 Task: Create a polygonal business brochure template.
Action: Mouse scrolled (387, 294) with delta (0, 0)
Screenshot: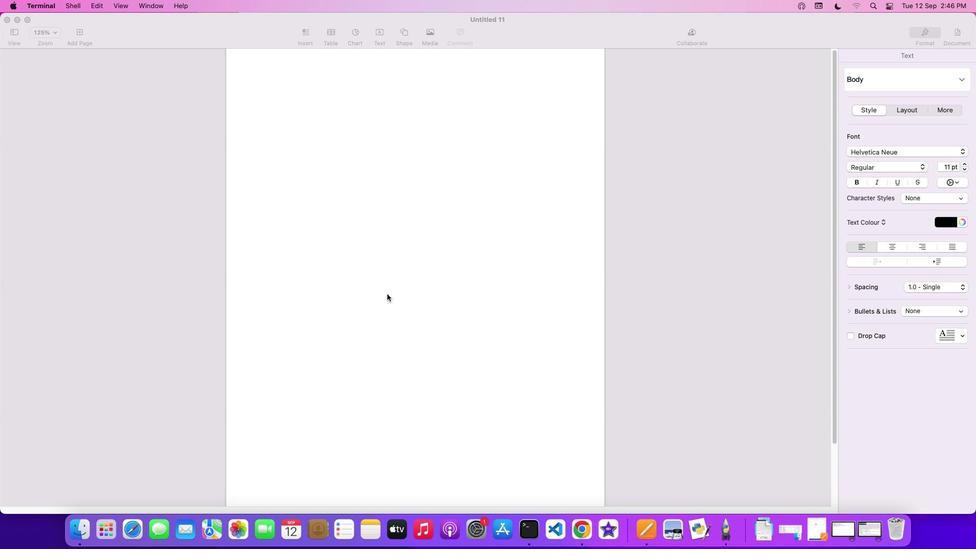 
Action: Mouse scrolled (387, 294) with delta (0, 0)
Screenshot: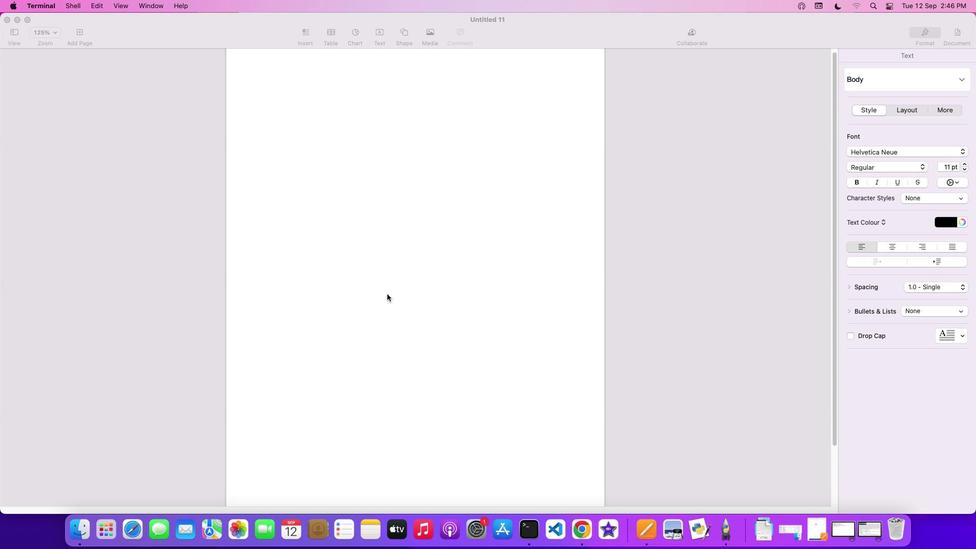 
Action: Mouse scrolled (387, 294) with delta (0, 0)
Screenshot: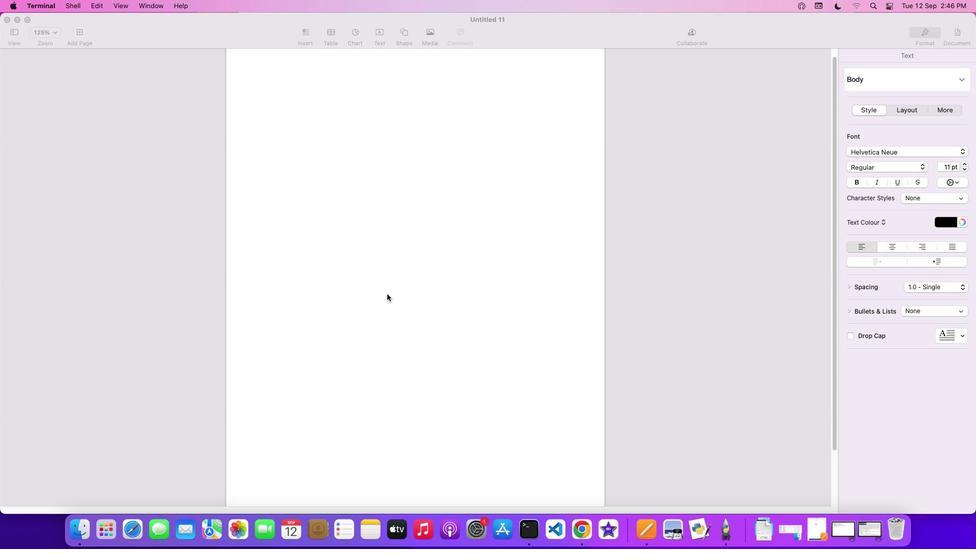 
Action: Mouse scrolled (387, 294) with delta (0, 0)
Screenshot: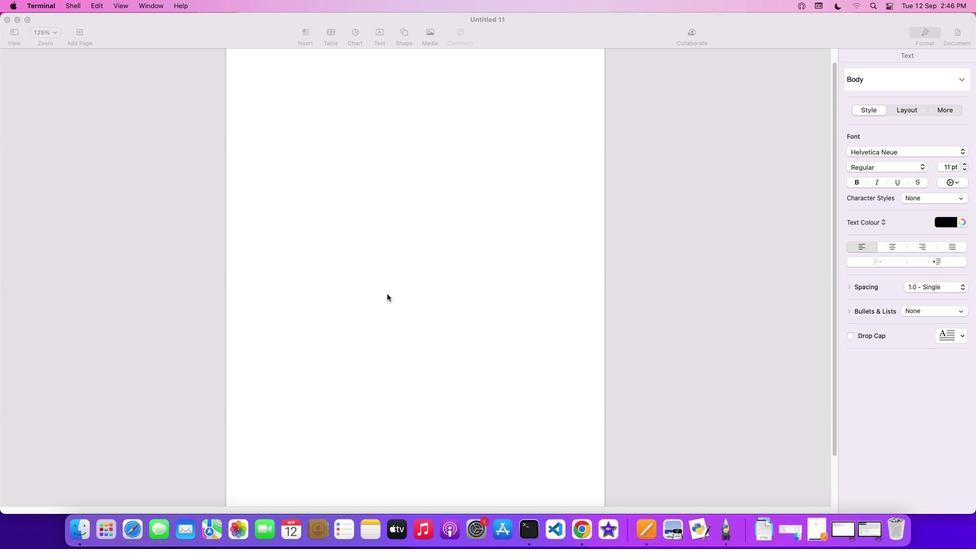 
Action: Mouse moved to (435, 277)
Screenshot: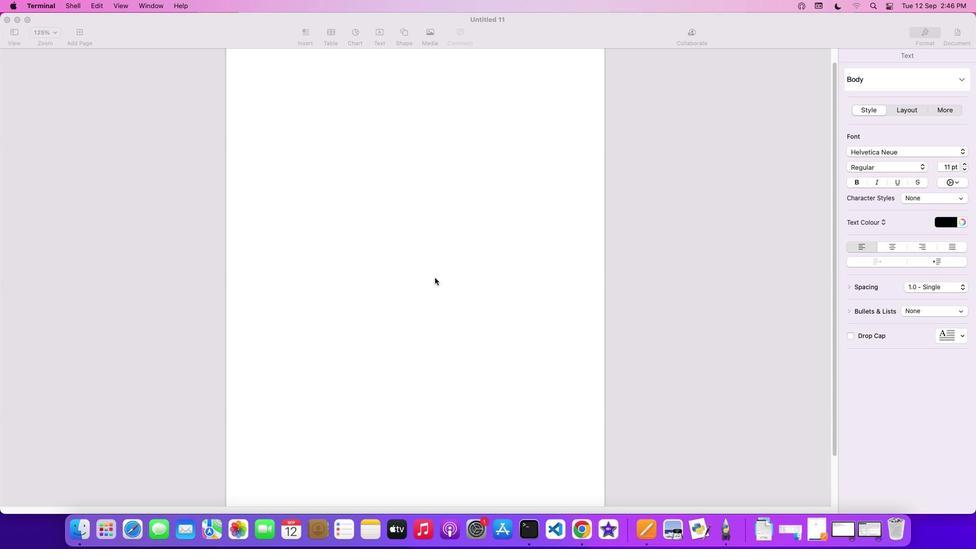 
Action: Mouse scrolled (435, 277) with delta (0, 0)
Screenshot: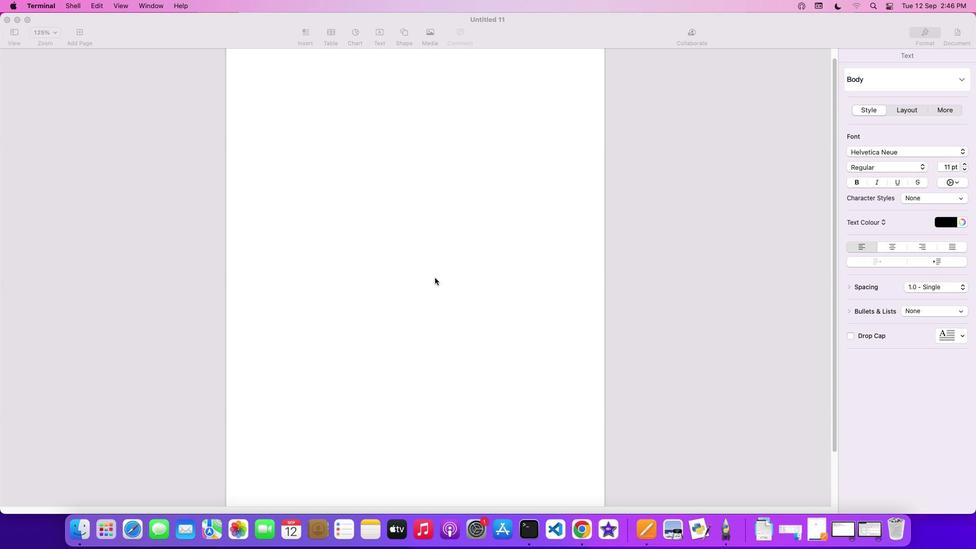 
Action: Mouse scrolled (435, 277) with delta (0, 0)
Screenshot: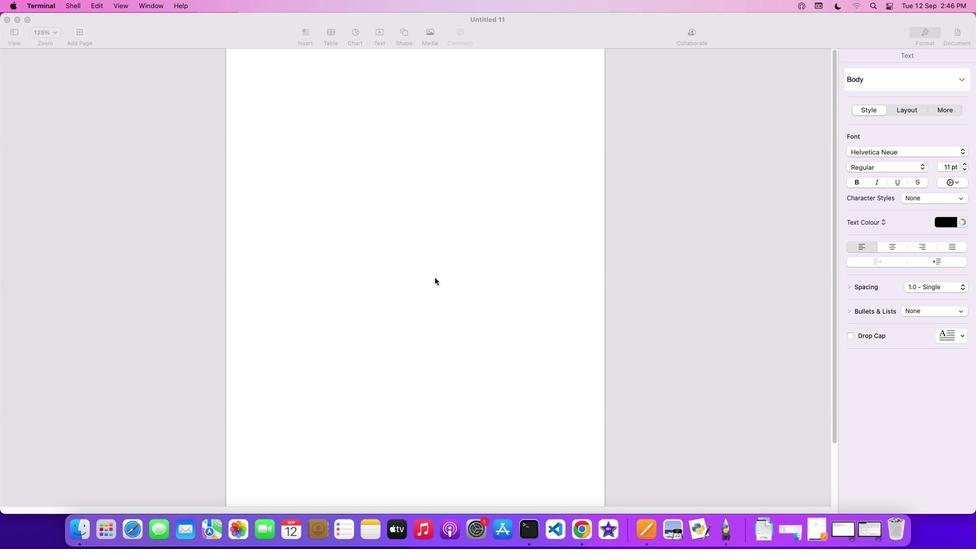 
Action: Mouse scrolled (435, 277) with delta (0, 1)
Screenshot: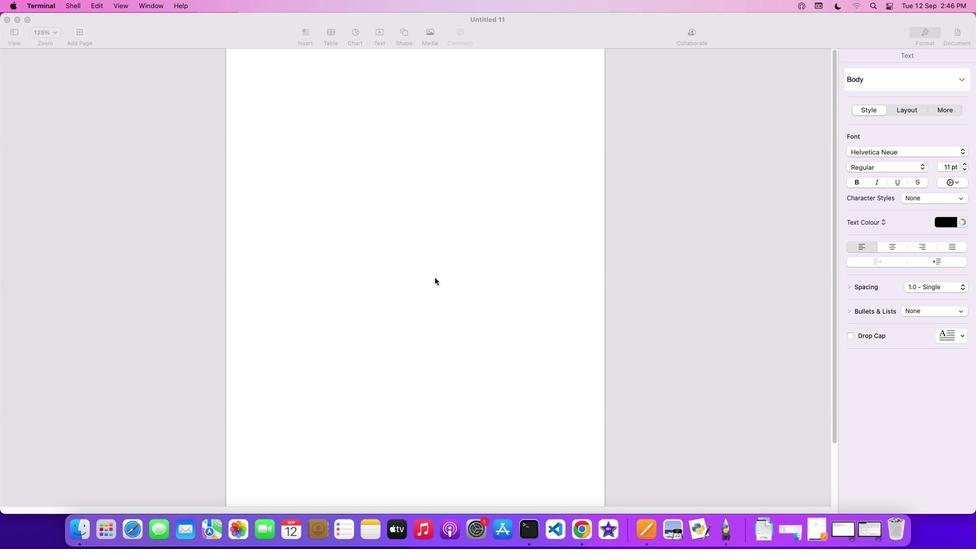 
Action: Mouse scrolled (435, 277) with delta (0, 2)
Screenshot: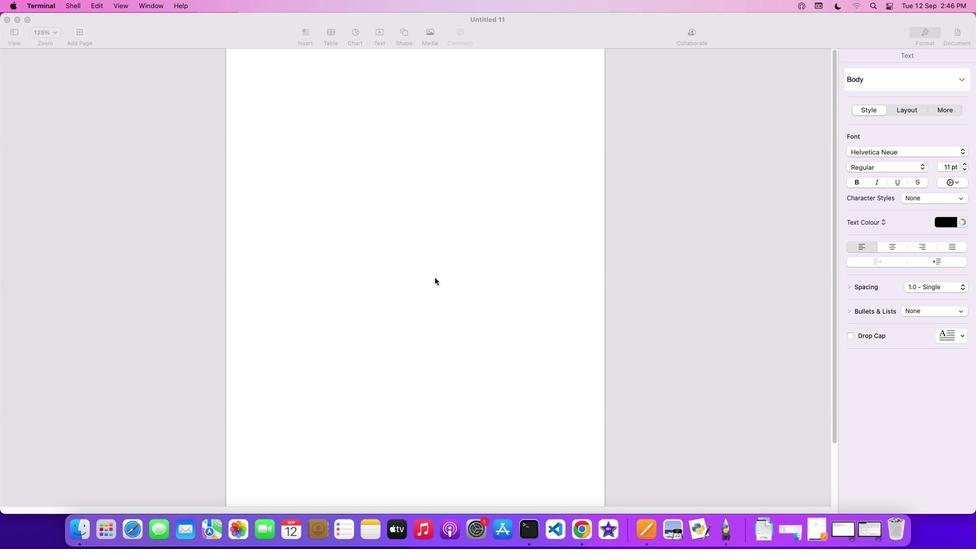 
Action: Mouse scrolled (435, 277) with delta (0, 3)
Screenshot: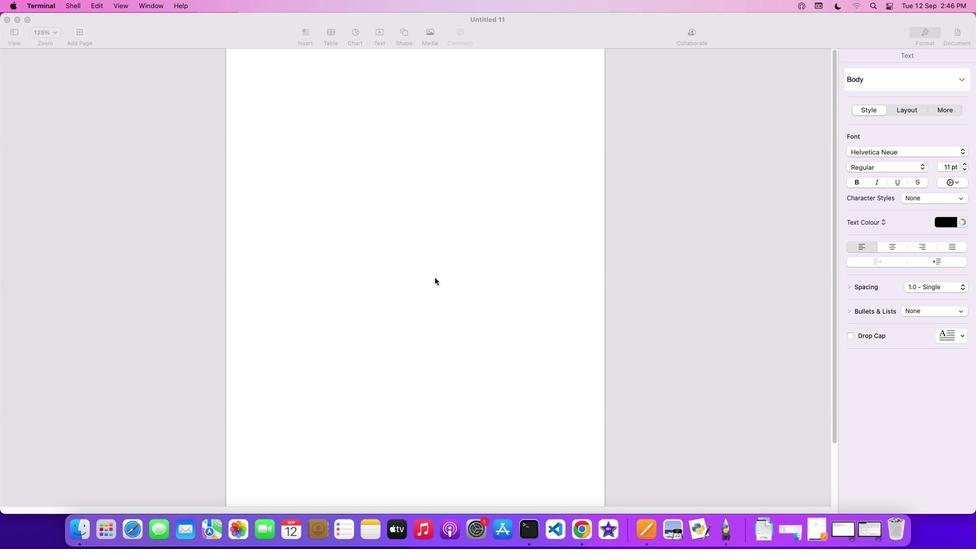 
Action: Mouse scrolled (435, 277) with delta (0, 0)
Screenshot: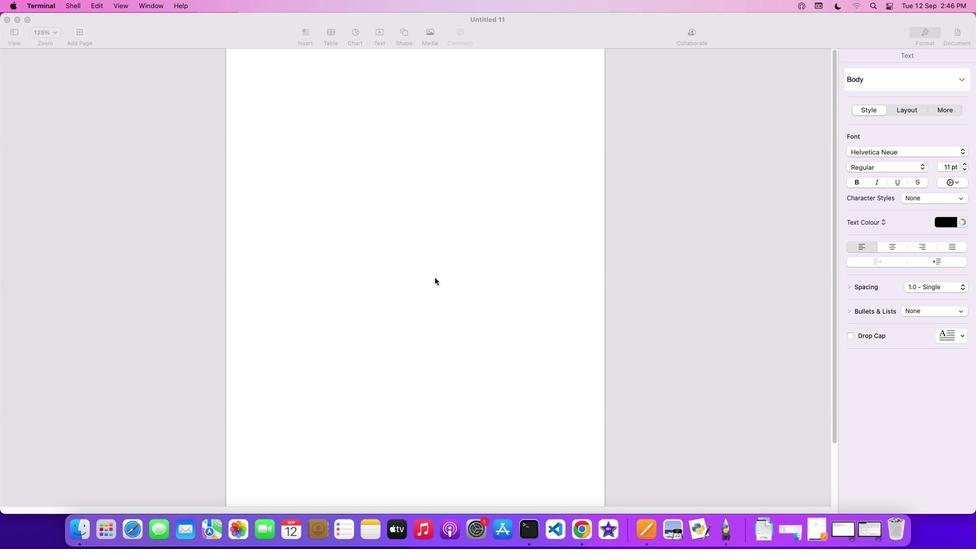 
Action: Mouse scrolled (435, 277) with delta (0, 0)
Screenshot: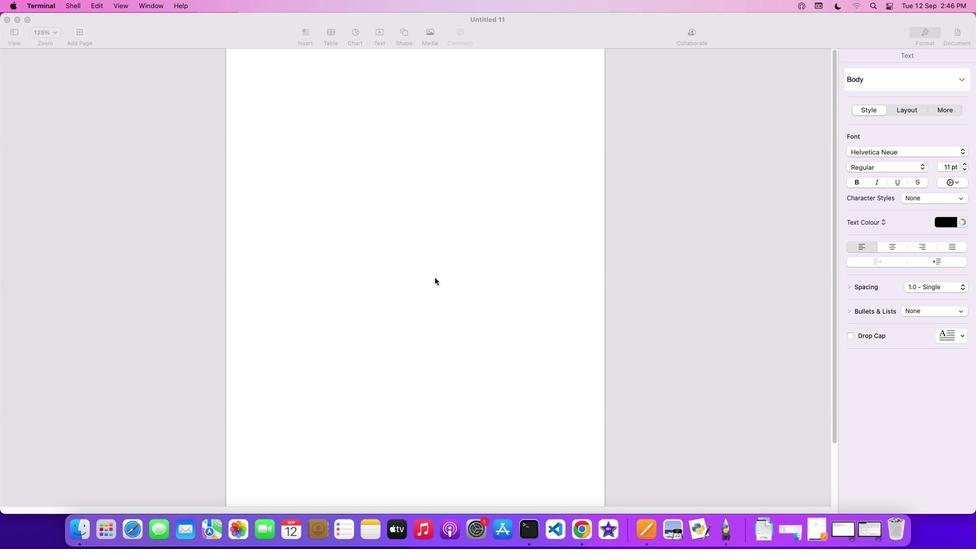 
Action: Mouse scrolled (435, 277) with delta (0, 1)
Screenshot: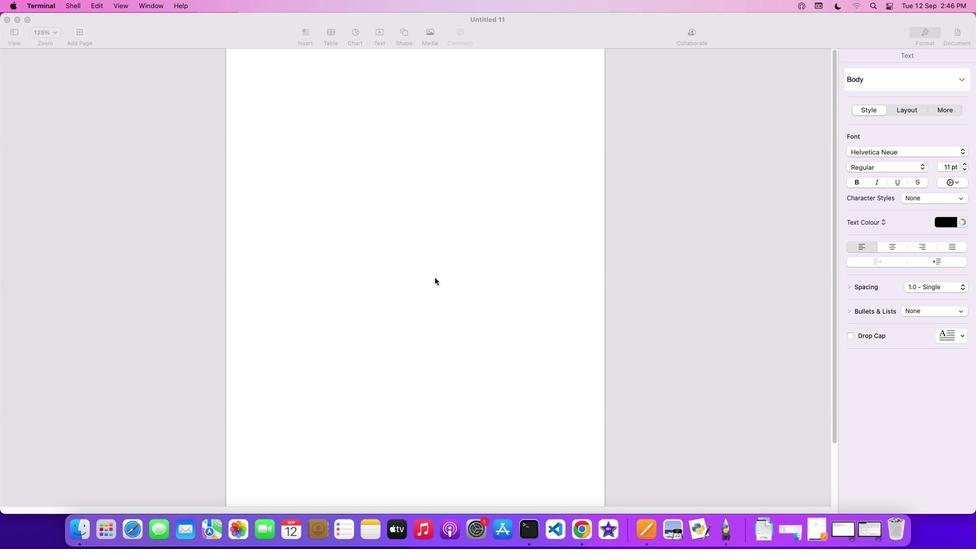 
Action: Mouse scrolled (435, 277) with delta (0, 2)
Screenshot: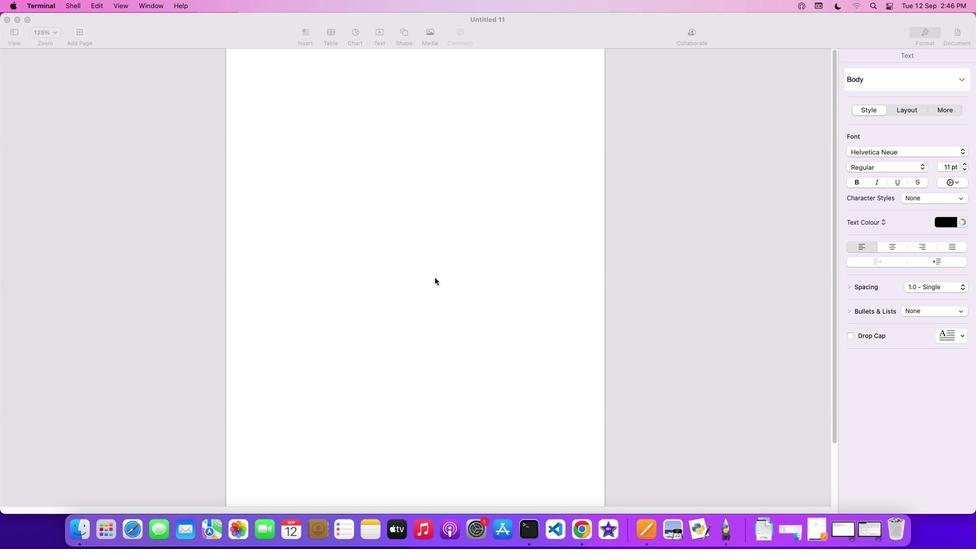 
Action: Mouse moved to (365, 235)
Screenshot: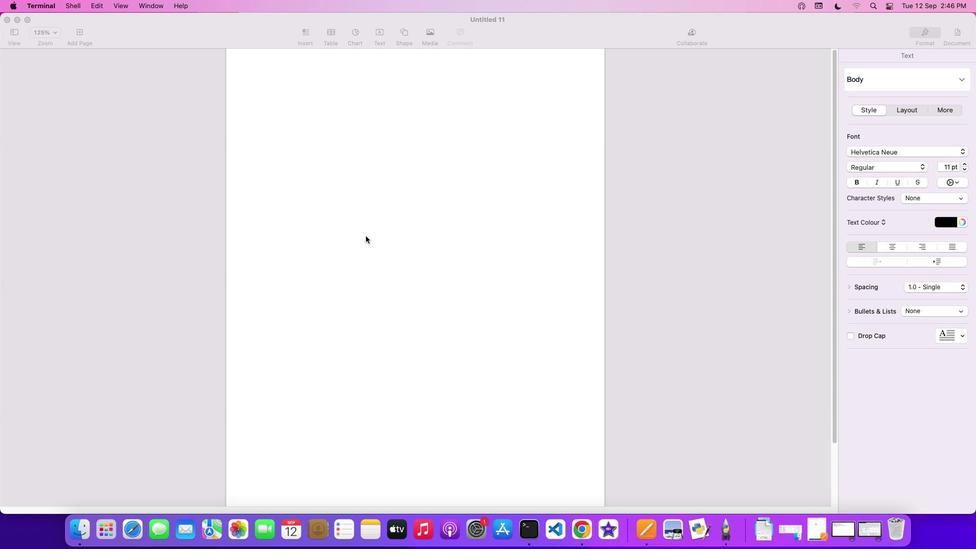 
Action: Mouse pressed left at (365, 235)
Screenshot: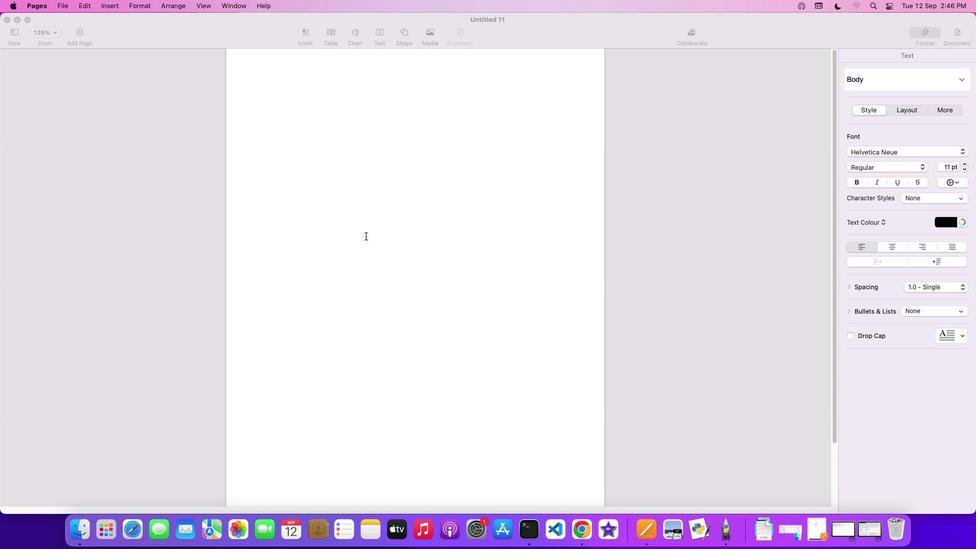 
Action: Mouse moved to (79, 35)
Screenshot: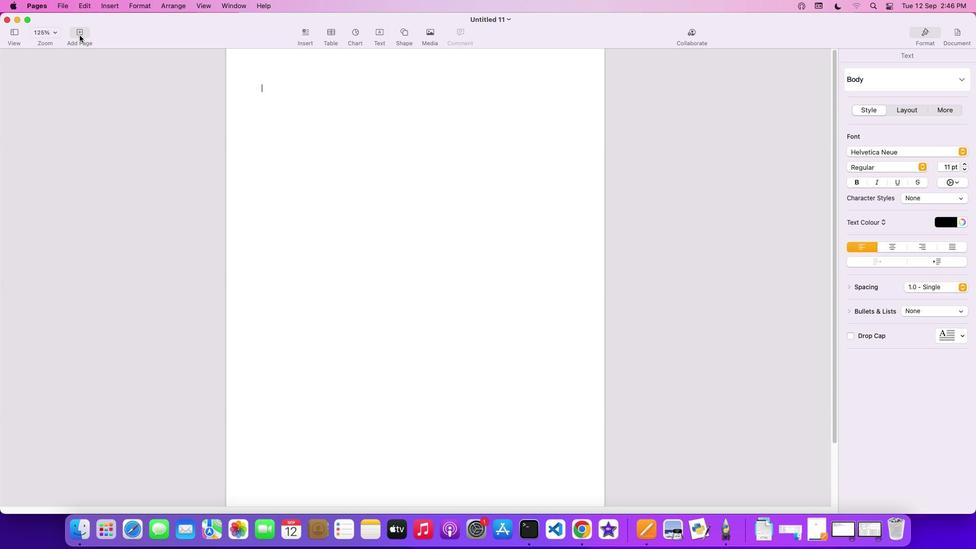 
Action: Mouse pressed left at (79, 35)
Screenshot: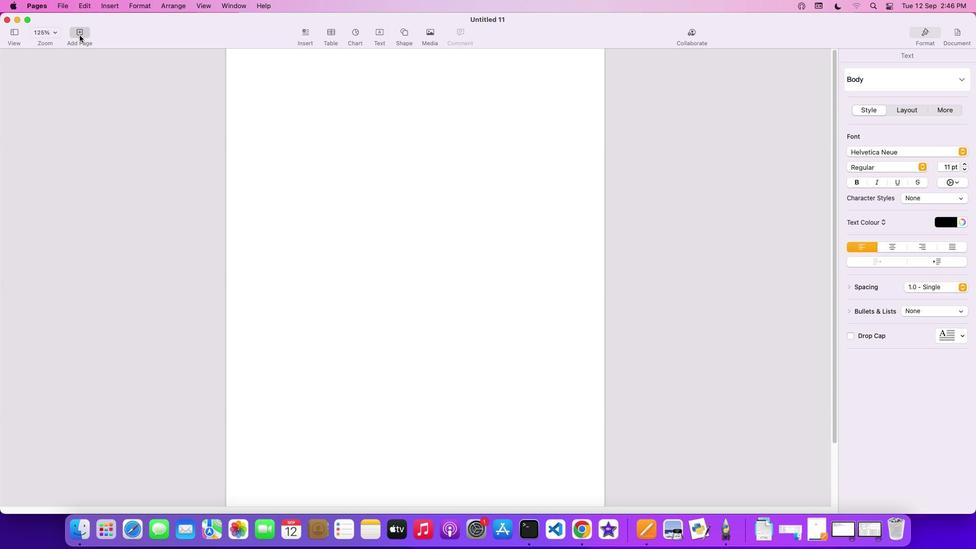 
Action: Mouse moved to (447, 207)
Screenshot: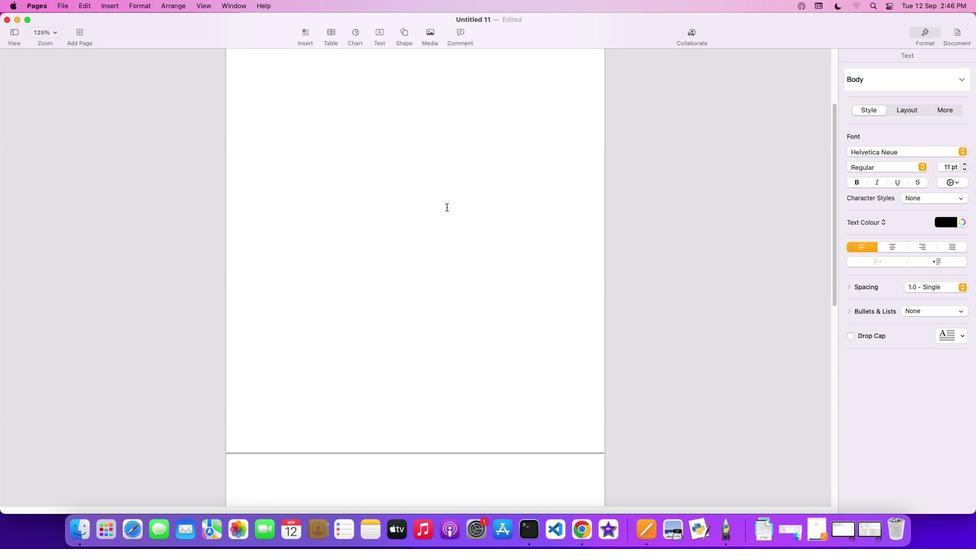
Action: Mouse scrolled (447, 207) with delta (0, 0)
Screenshot: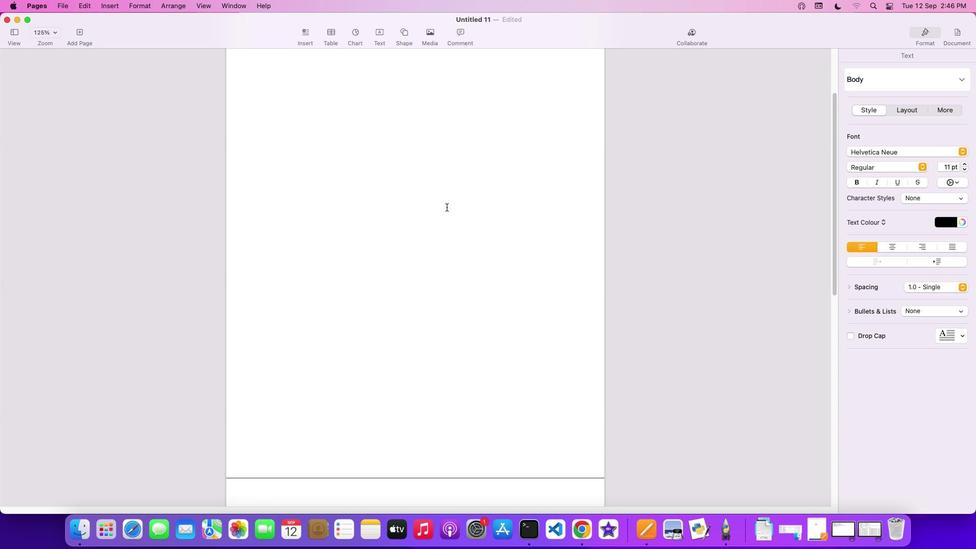 
Action: Mouse scrolled (447, 207) with delta (0, 0)
Screenshot: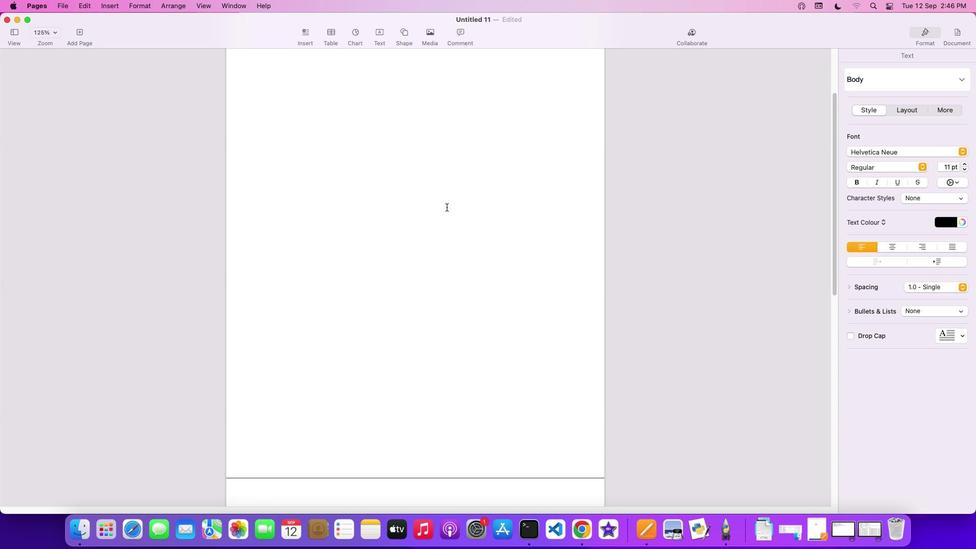 
Action: Mouse scrolled (447, 207) with delta (0, 1)
Screenshot: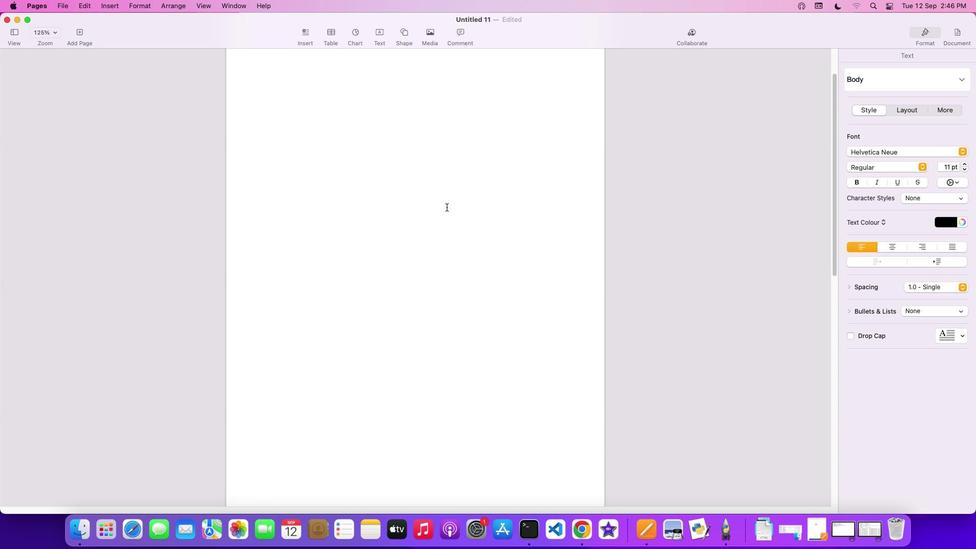
Action: Mouse scrolled (447, 207) with delta (0, 2)
Screenshot: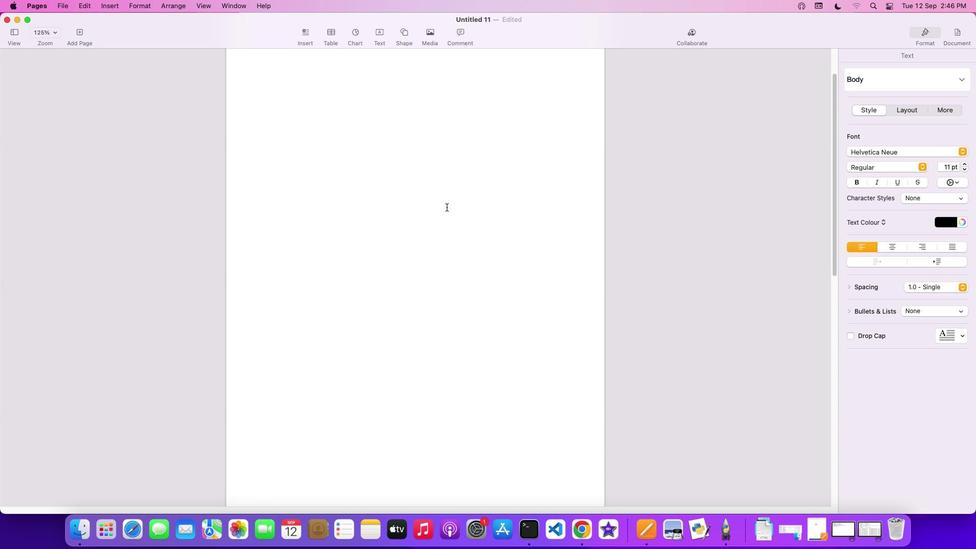 
Action: Mouse scrolled (447, 207) with delta (0, 3)
Screenshot: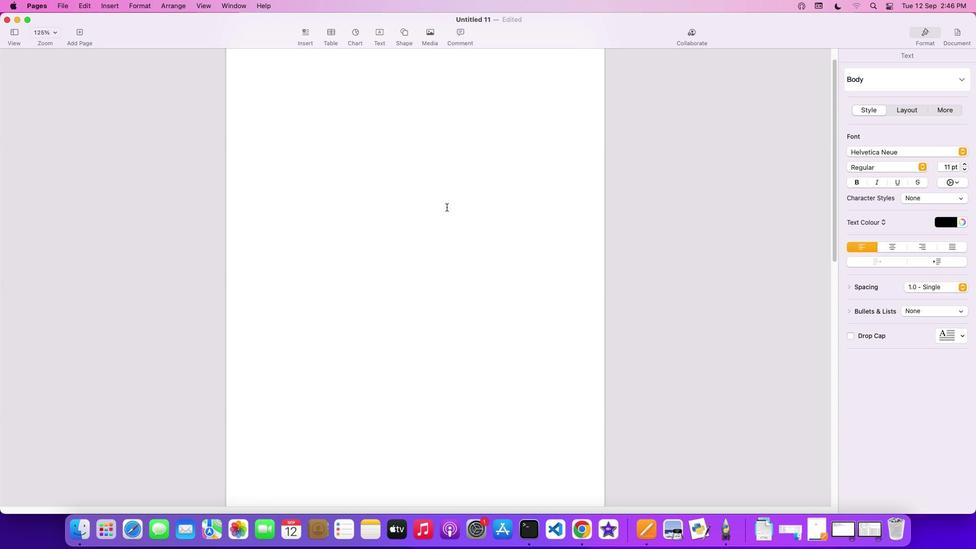 
Action: Mouse scrolled (447, 207) with delta (0, 3)
Screenshot: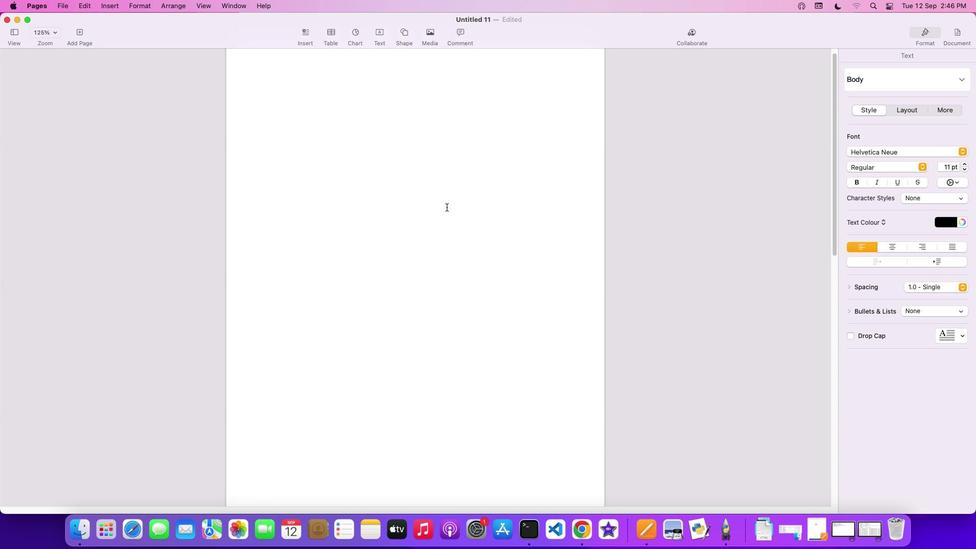 
Action: Mouse scrolled (447, 207) with delta (0, 0)
Screenshot: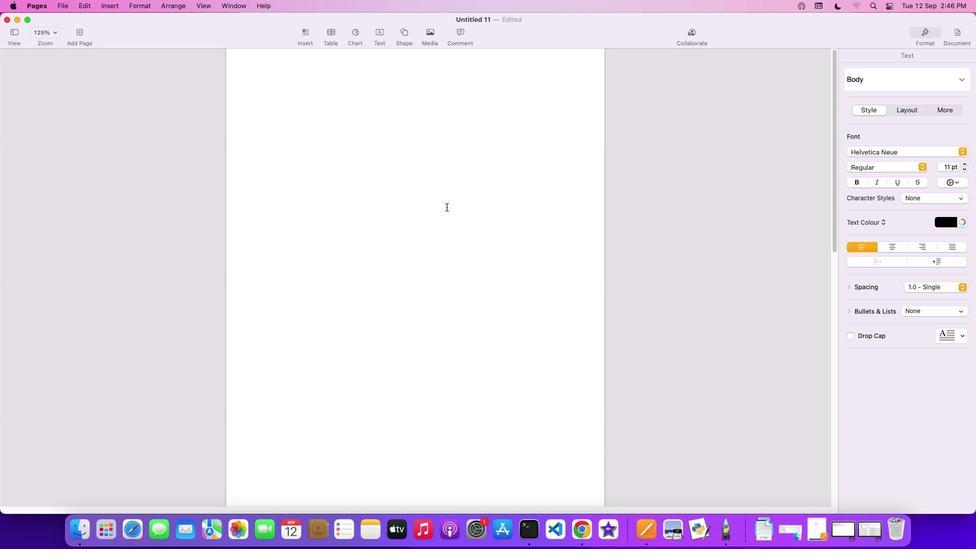 
Action: Mouse scrolled (447, 207) with delta (0, 0)
Screenshot: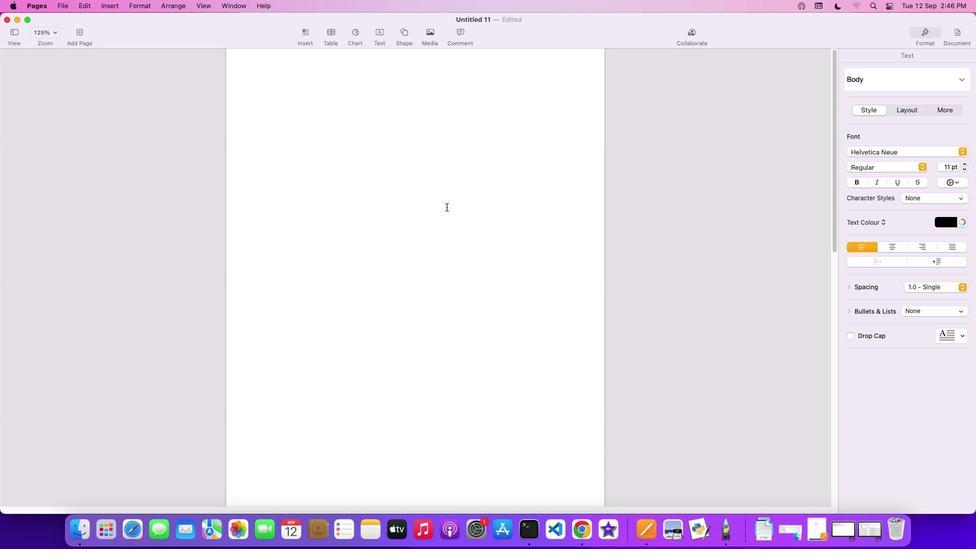 
Action: Mouse scrolled (447, 207) with delta (0, 1)
Screenshot: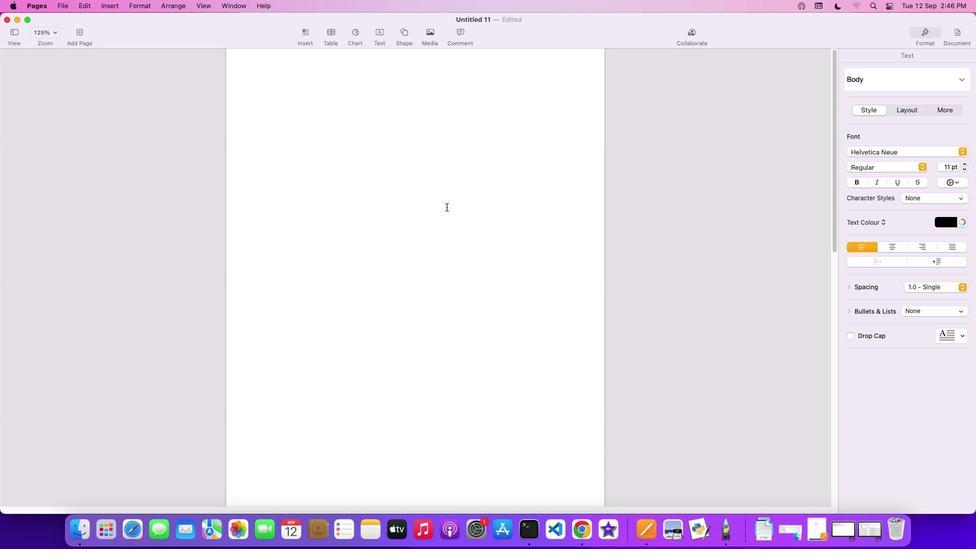 
Action: Mouse scrolled (447, 207) with delta (0, 2)
Screenshot: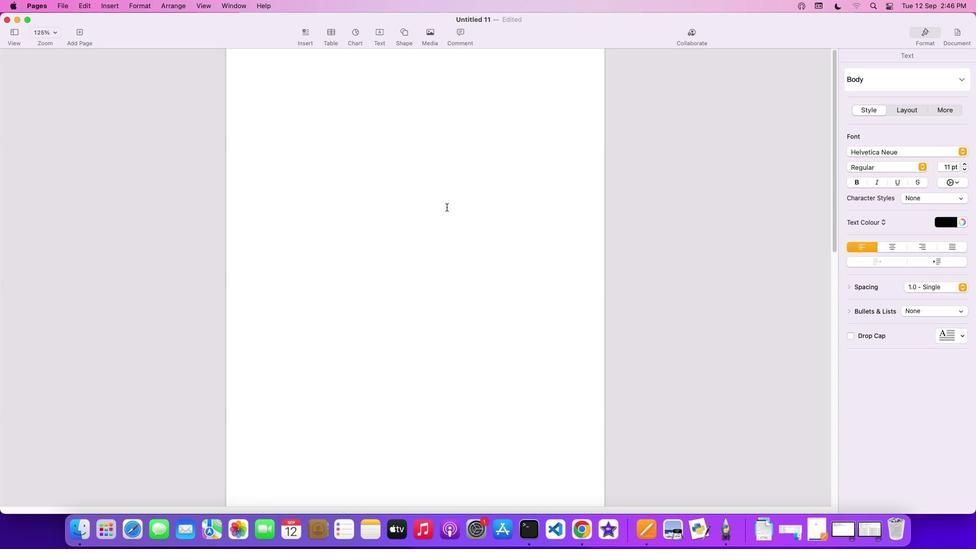 
Action: Mouse scrolled (447, 207) with delta (0, 3)
Screenshot: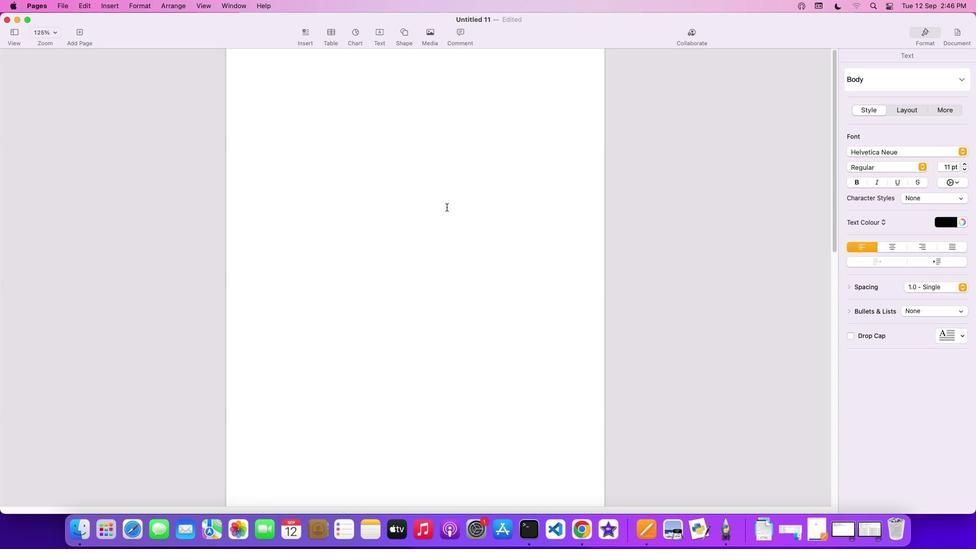 
Action: Mouse moved to (243, 98)
Screenshot: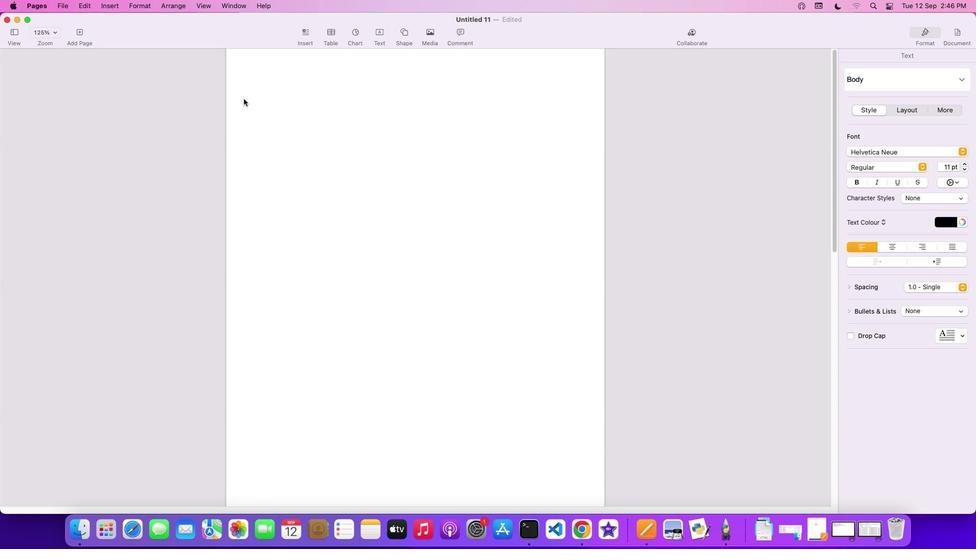 
Action: Mouse pressed left at (243, 98)
Screenshot: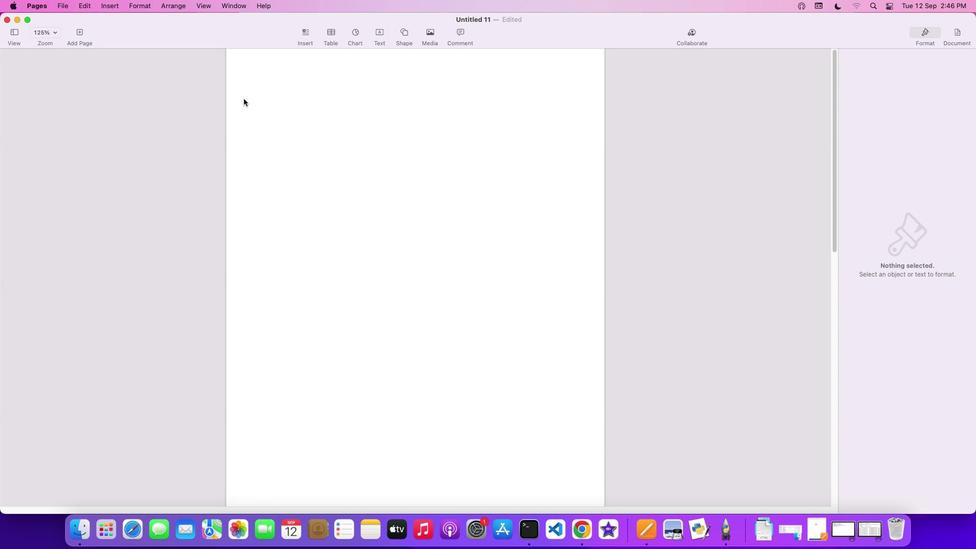 
Action: Mouse moved to (265, 94)
Screenshot: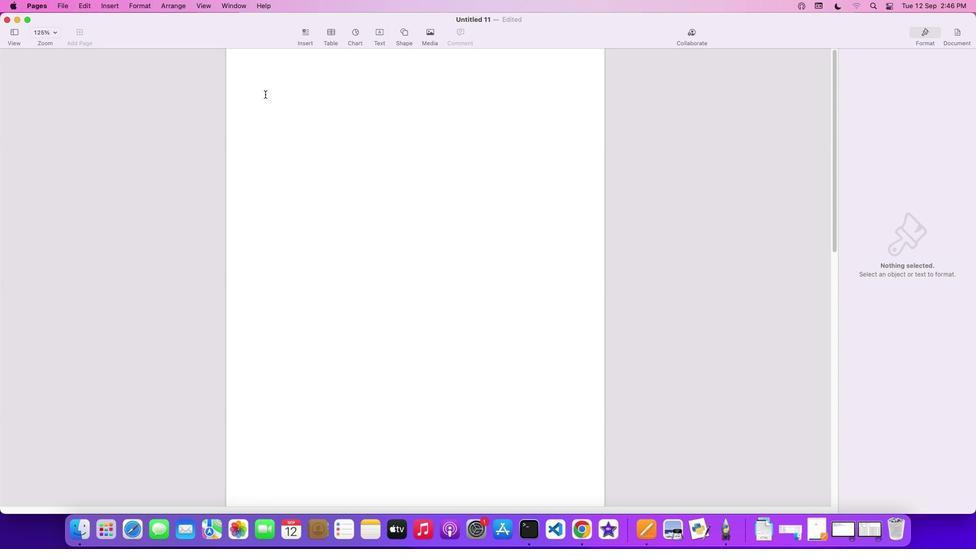 
Action: Mouse pressed left at (265, 94)
Screenshot: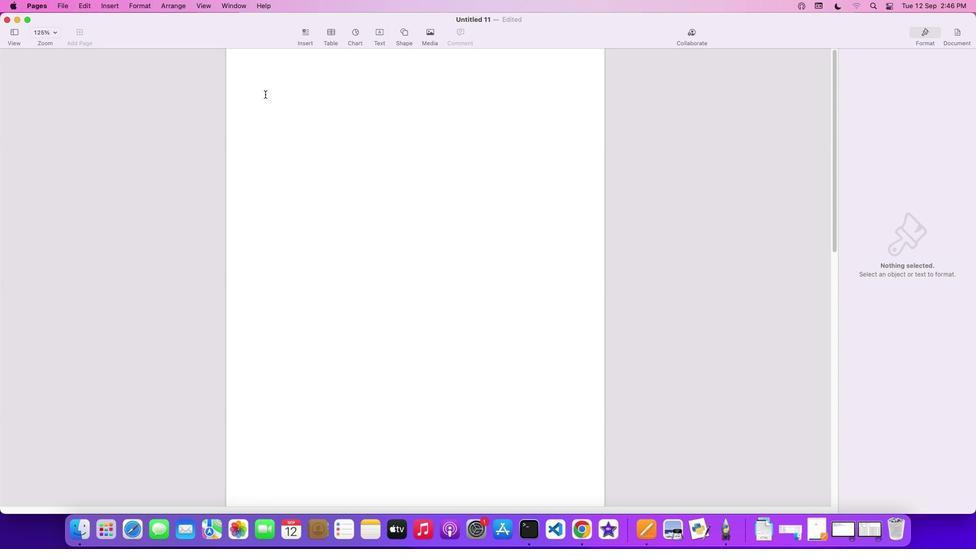 
Action: Mouse moved to (361, 126)
Screenshot: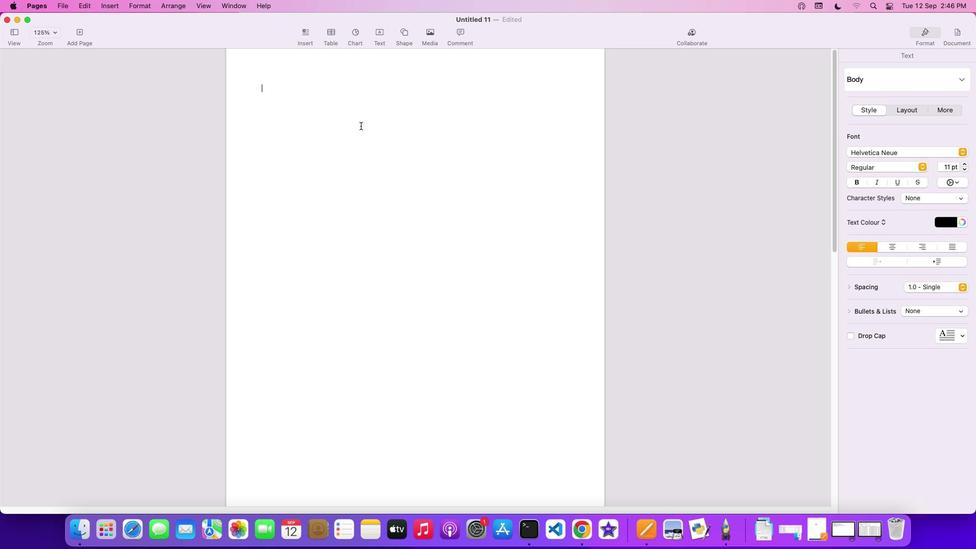 
Action: Mouse scrolled (361, 126) with delta (0, 0)
Screenshot: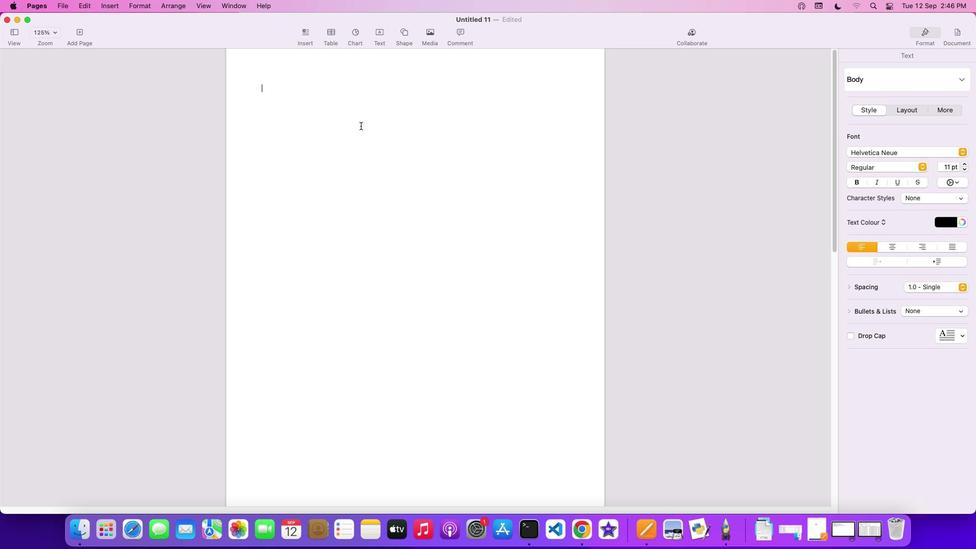 
Action: Mouse scrolled (361, 126) with delta (0, 0)
Screenshot: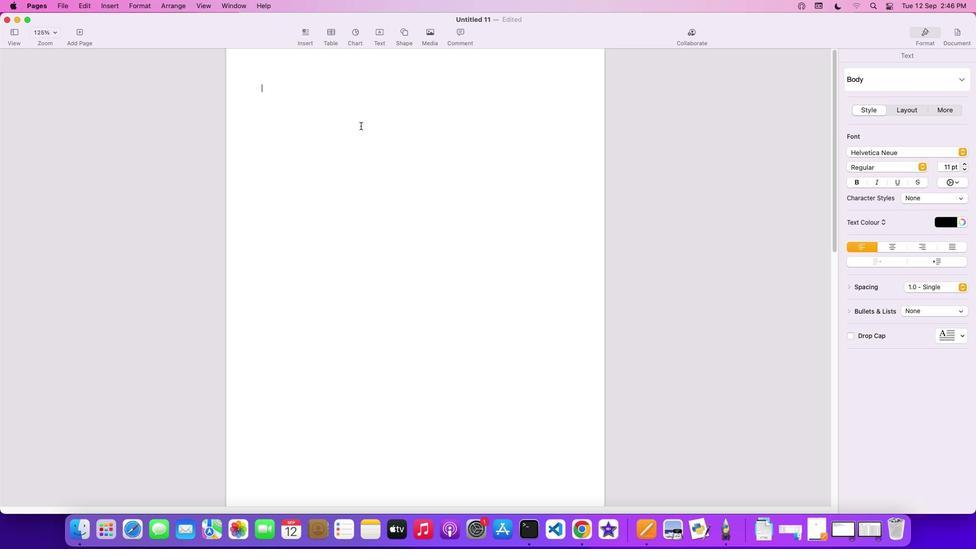 
Action: Mouse scrolled (361, 126) with delta (0, 1)
Screenshot: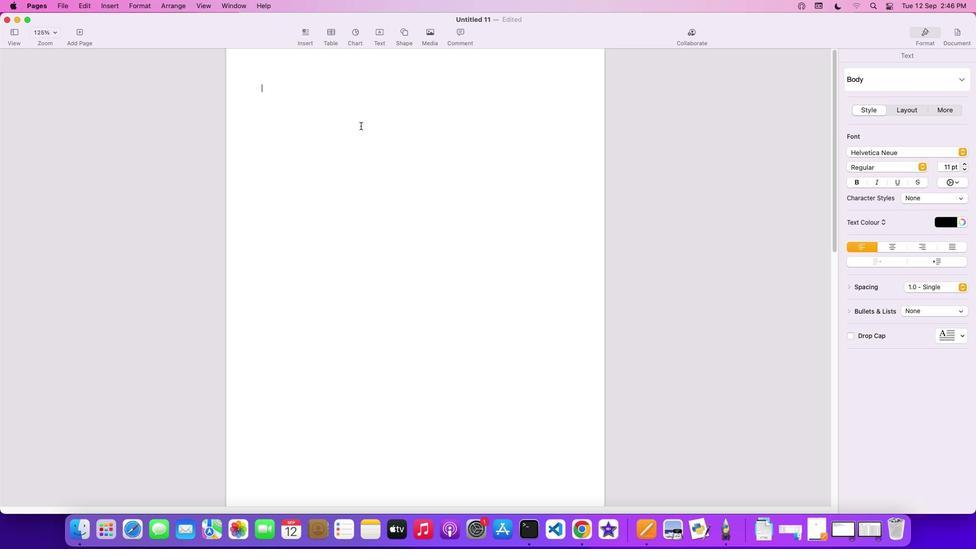 
Action: Mouse scrolled (361, 126) with delta (0, 2)
Screenshot: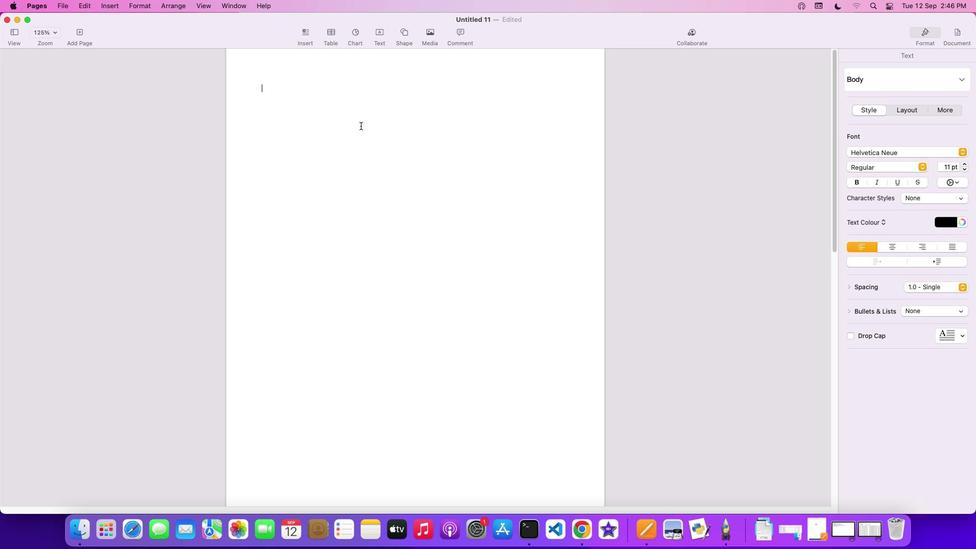 
Action: Mouse scrolled (361, 126) with delta (0, 3)
Screenshot: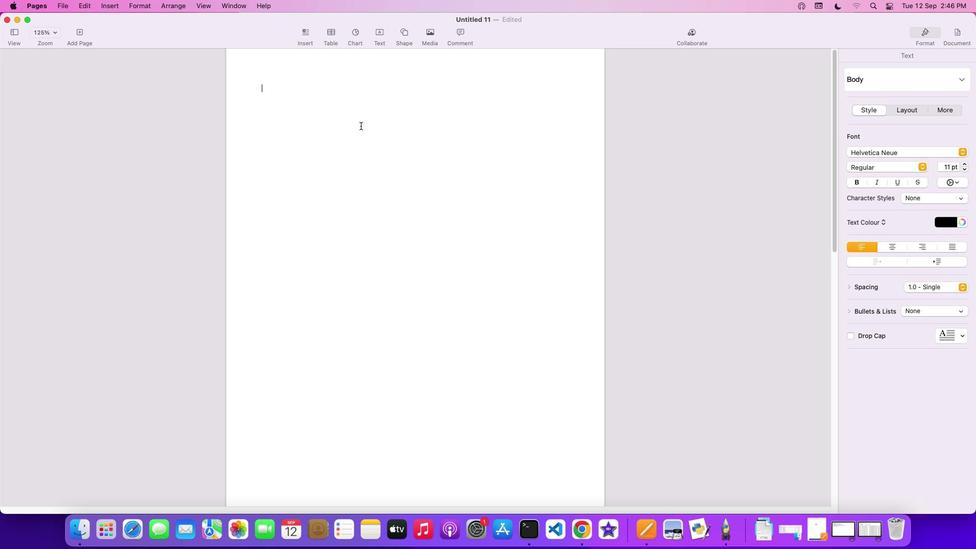 
Action: Mouse scrolled (361, 126) with delta (0, 3)
Screenshot: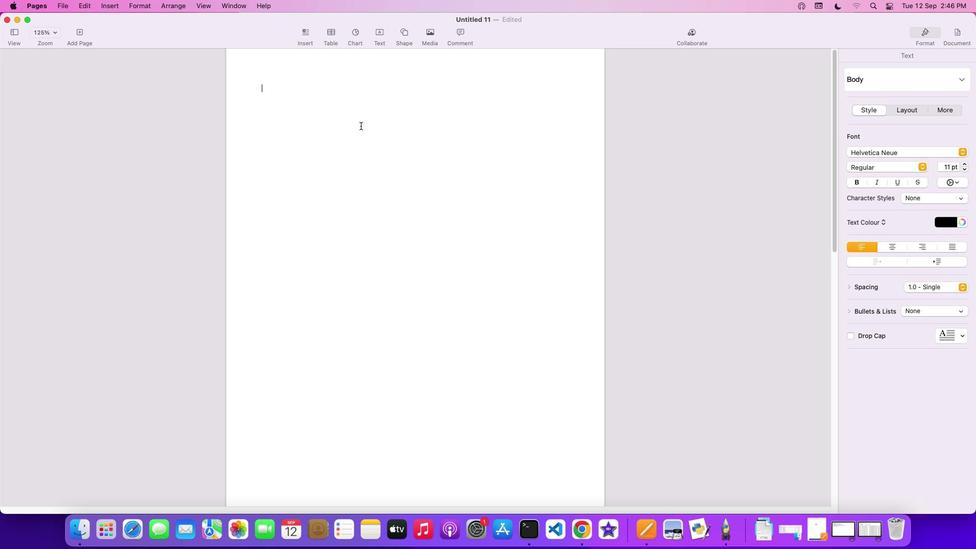 
Action: Mouse moved to (402, 32)
Screenshot: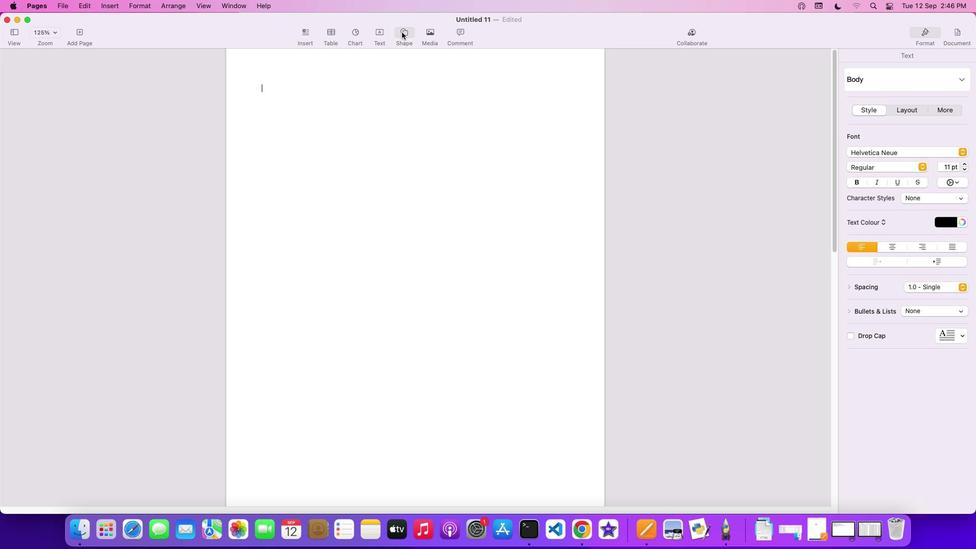 
Action: Mouse pressed left at (402, 32)
Screenshot: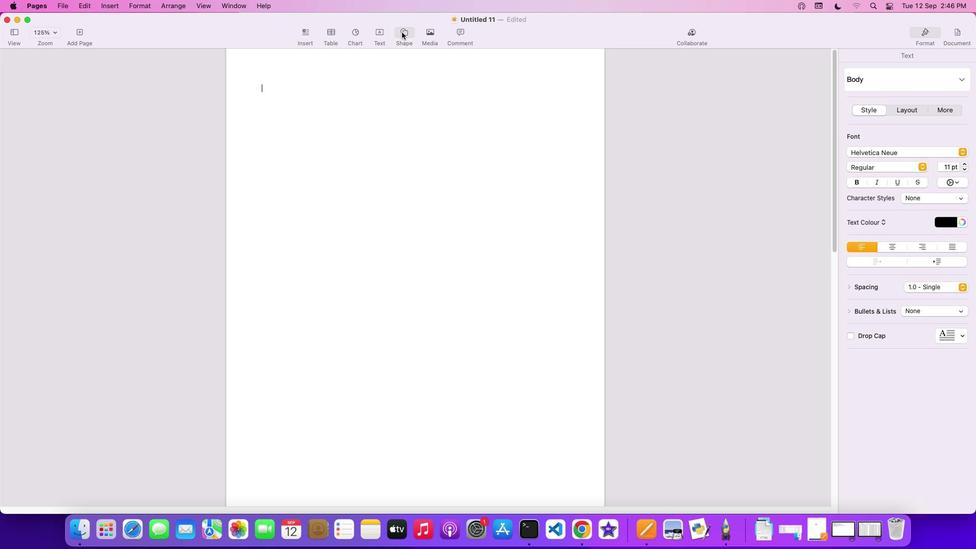 
Action: Mouse moved to (394, 116)
Screenshot: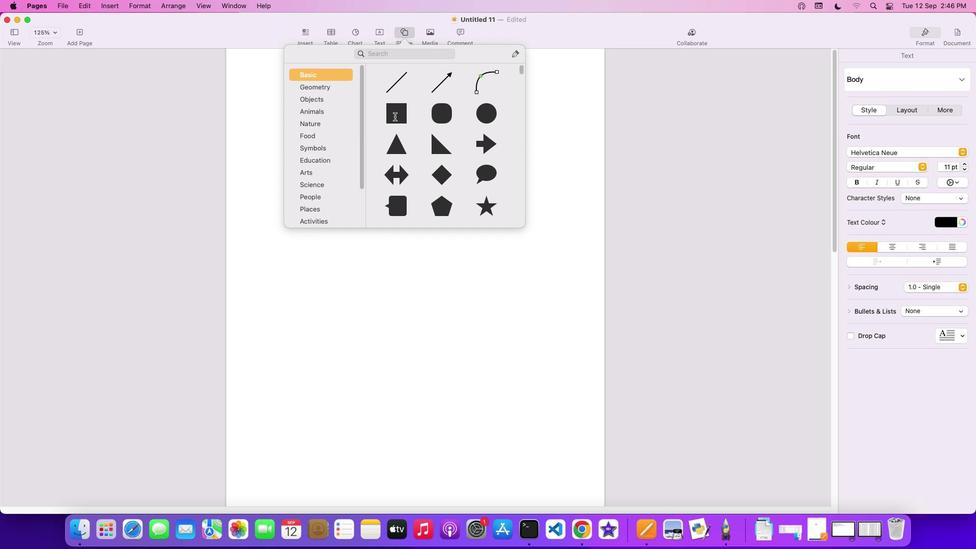 
Action: Mouse pressed left at (394, 116)
Screenshot: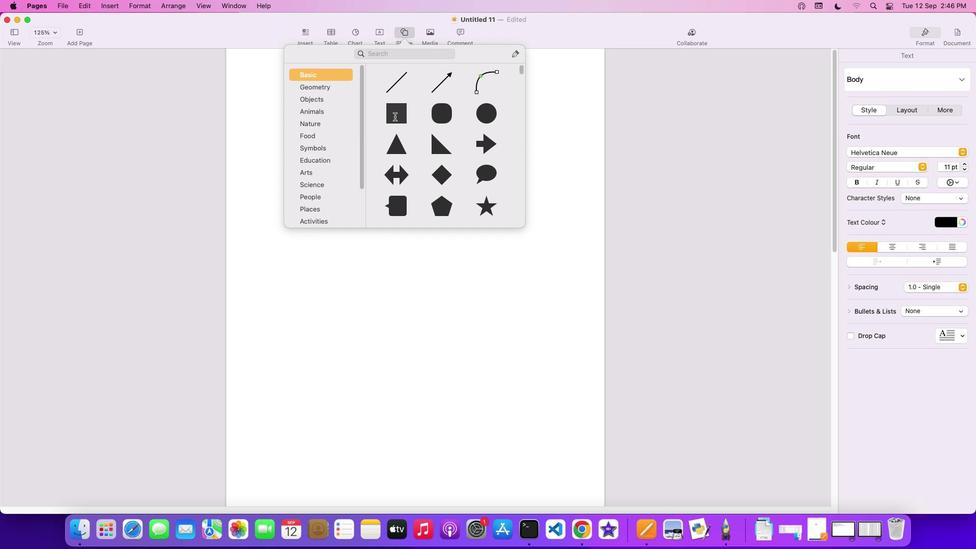 
Action: Mouse moved to (413, 137)
Screenshot: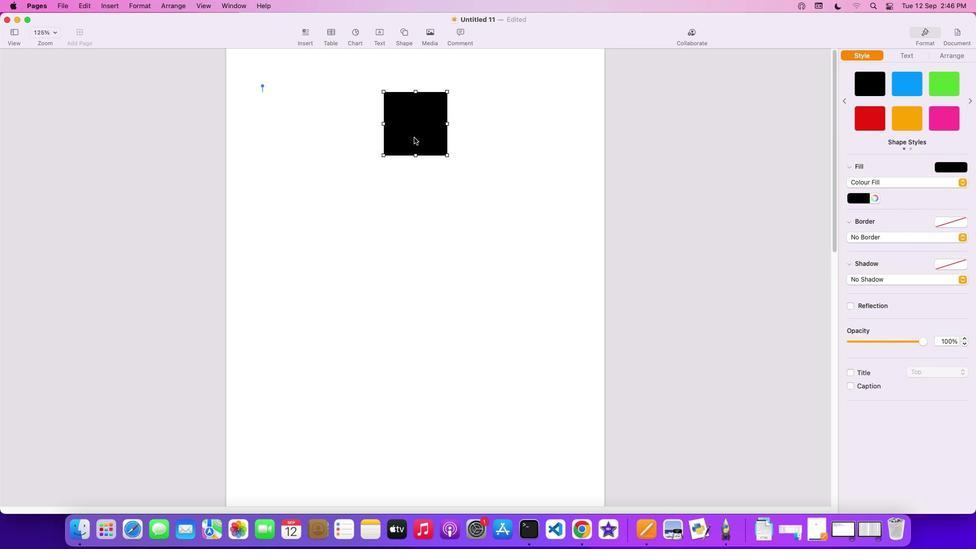 
Action: Mouse pressed left at (413, 137)
Screenshot: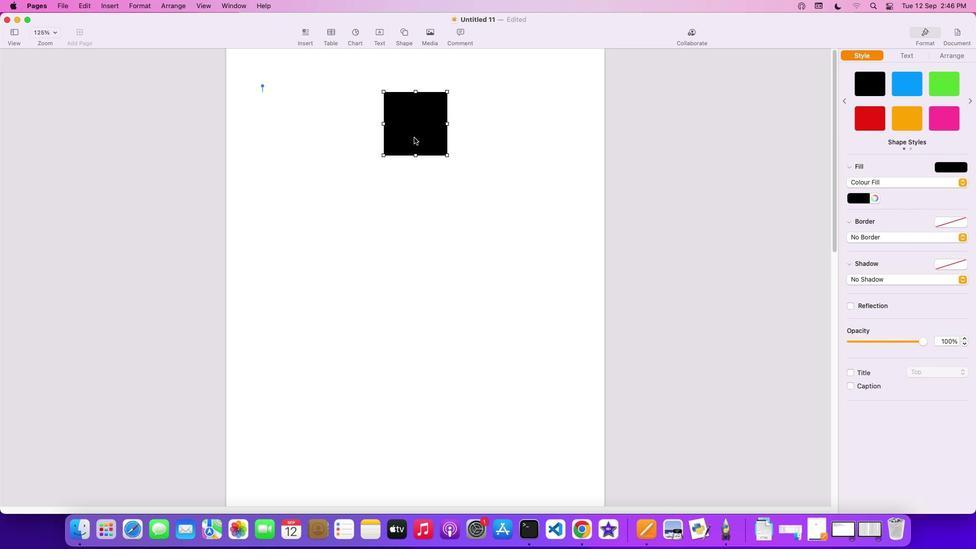 
Action: Mouse moved to (289, 96)
Screenshot: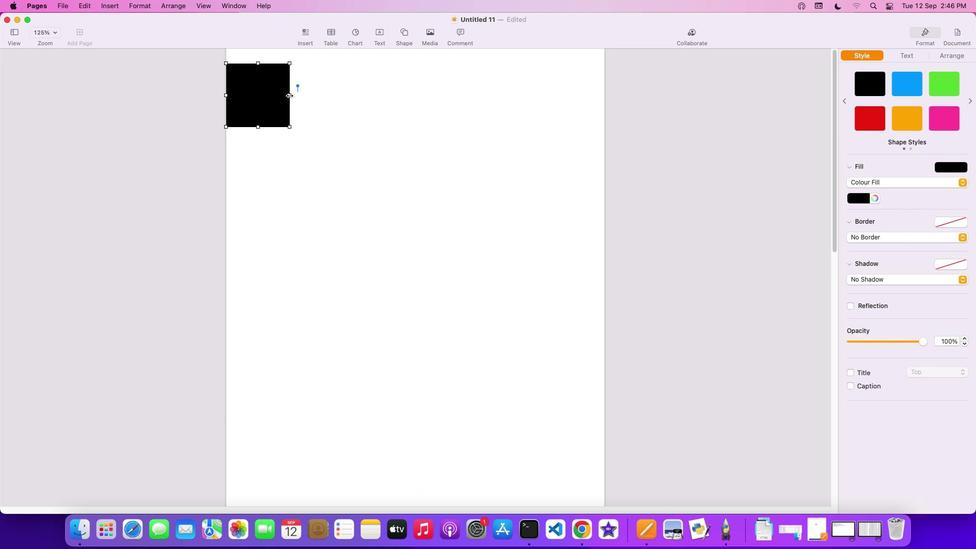 
Action: Mouse pressed left at (289, 96)
Screenshot: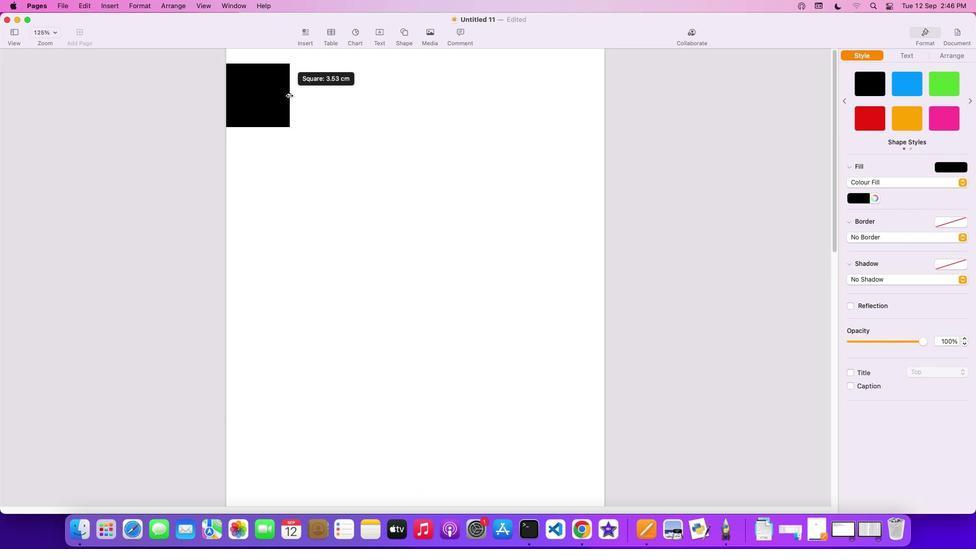
Action: Mouse moved to (492, 128)
Screenshot: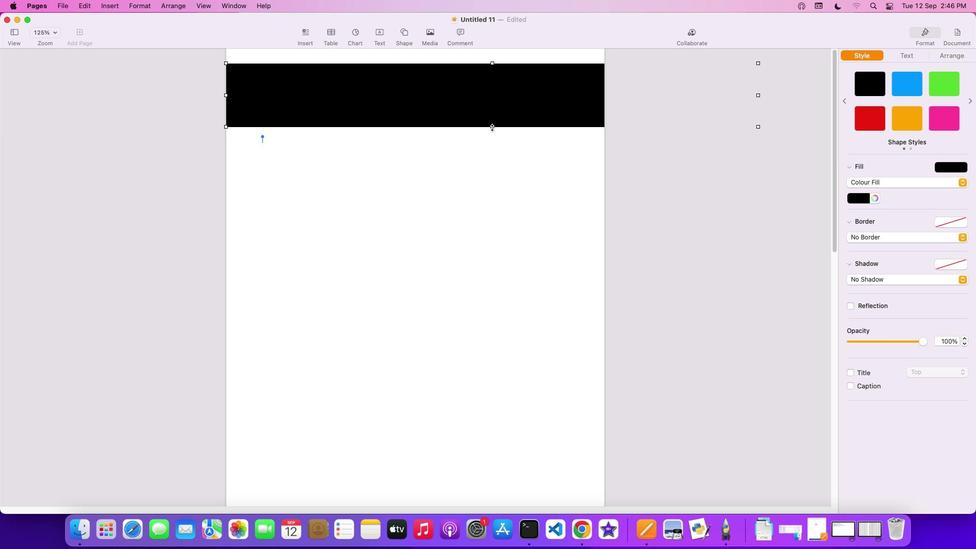 
Action: Mouse pressed left at (492, 128)
Screenshot: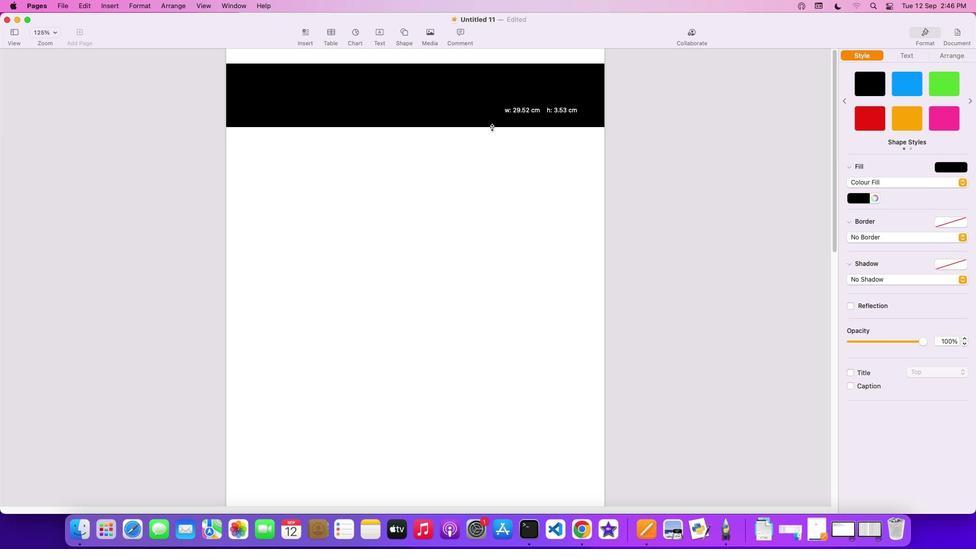 
Action: Mouse moved to (499, 135)
Screenshot: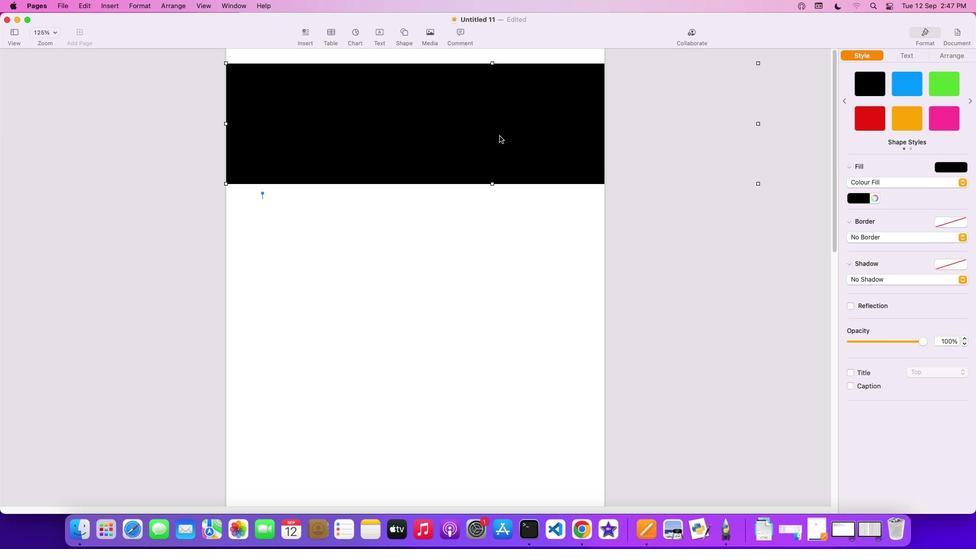 
Action: Mouse pressed left at (499, 135)
Screenshot: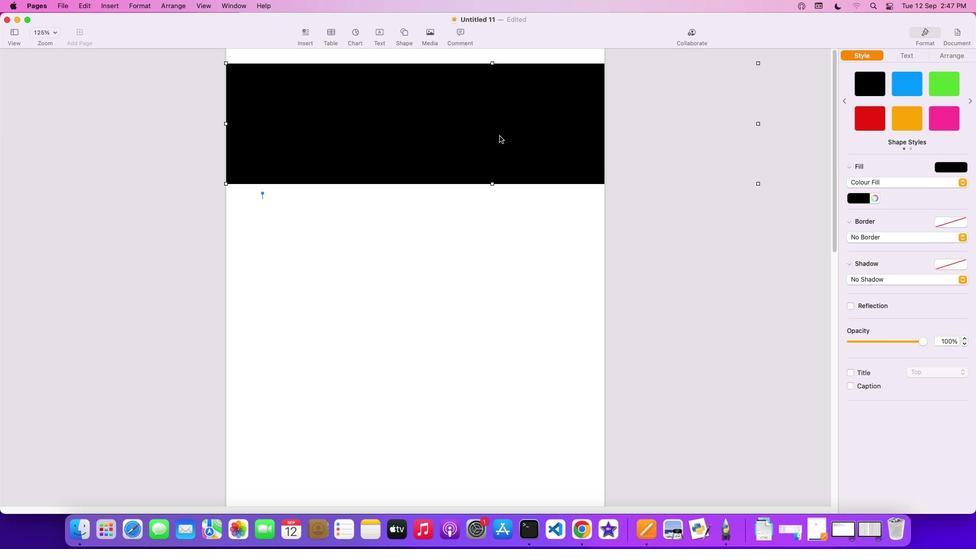 
Action: Mouse moved to (756, 123)
Screenshot: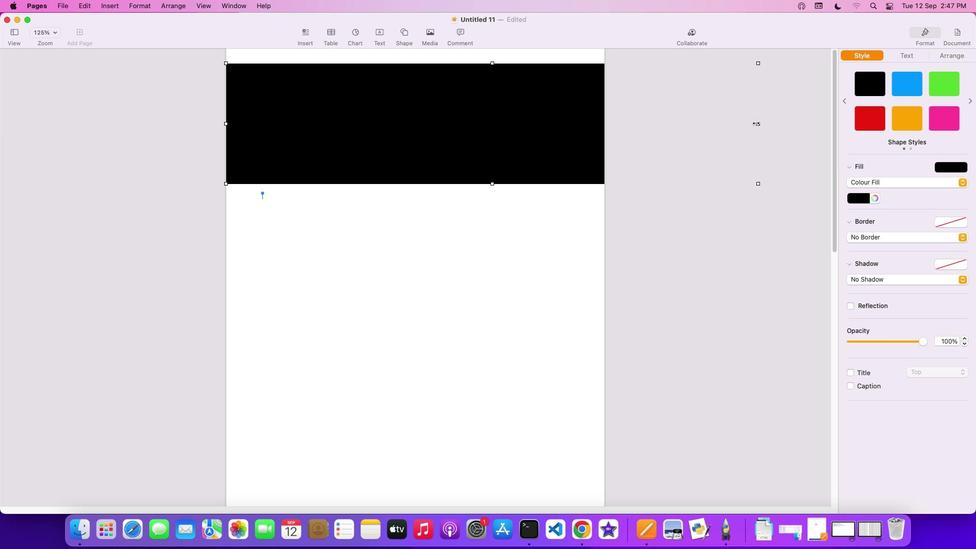 
Action: Mouse pressed left at (756, 123)
Screenshot: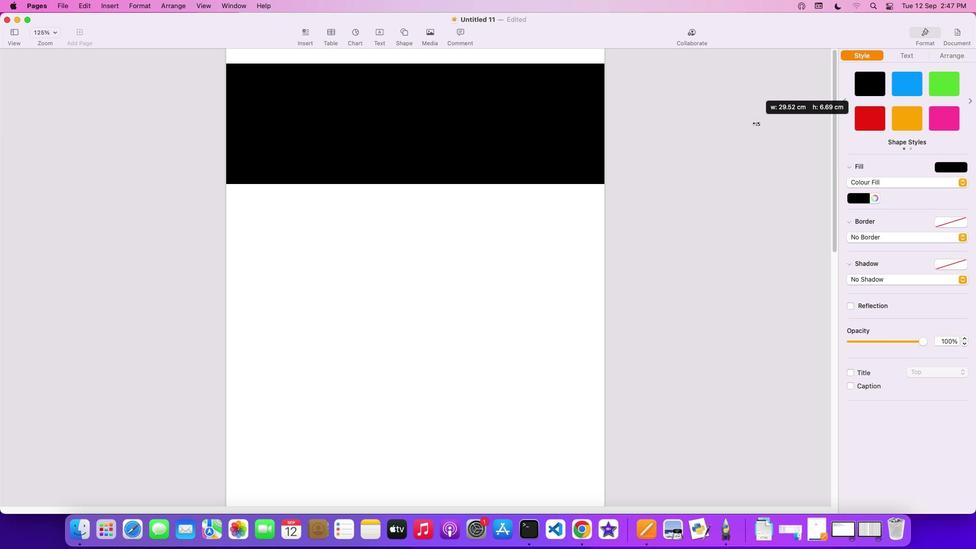 
Action: Mouse moved to (961, 57)
Screenshot: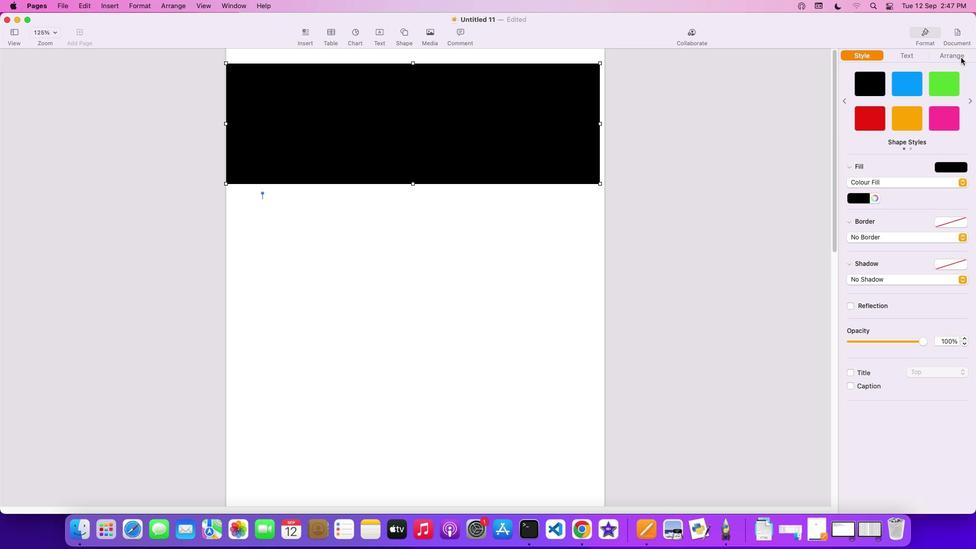 
Action: Mouse pressed left at (961, 57)
Screenshot: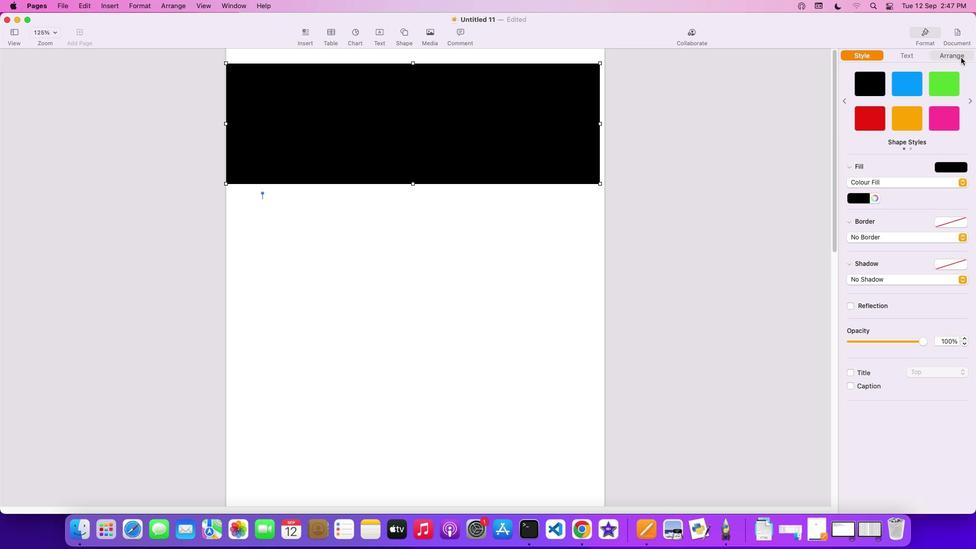 
Action: Mouse moved to (881, 89)
Screenshot: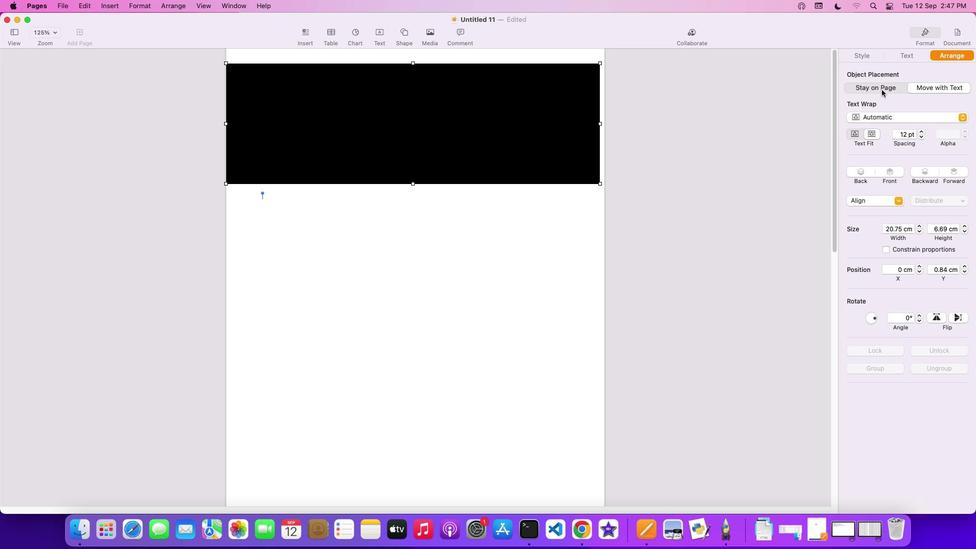 
Action: Mouse pressed left at (881, 89)
Screenshot: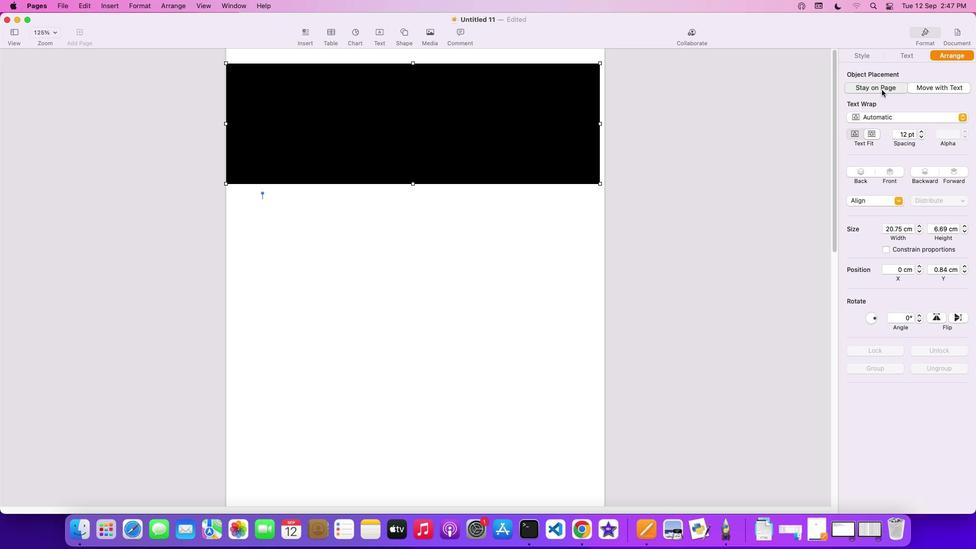 
Action: Mouse moved to (960, 40)
Screenshot: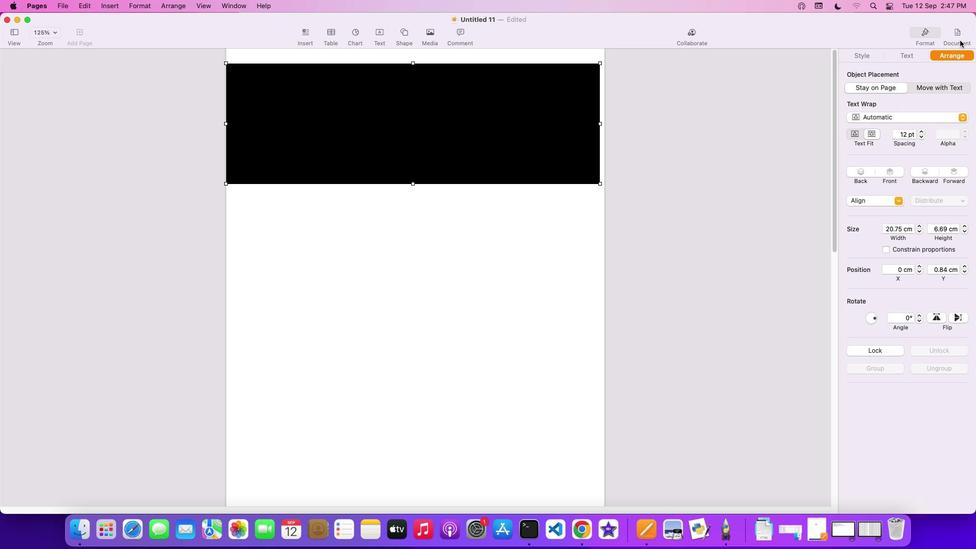 
Action: Mouse pressed left at (960, 40)
Screenshot: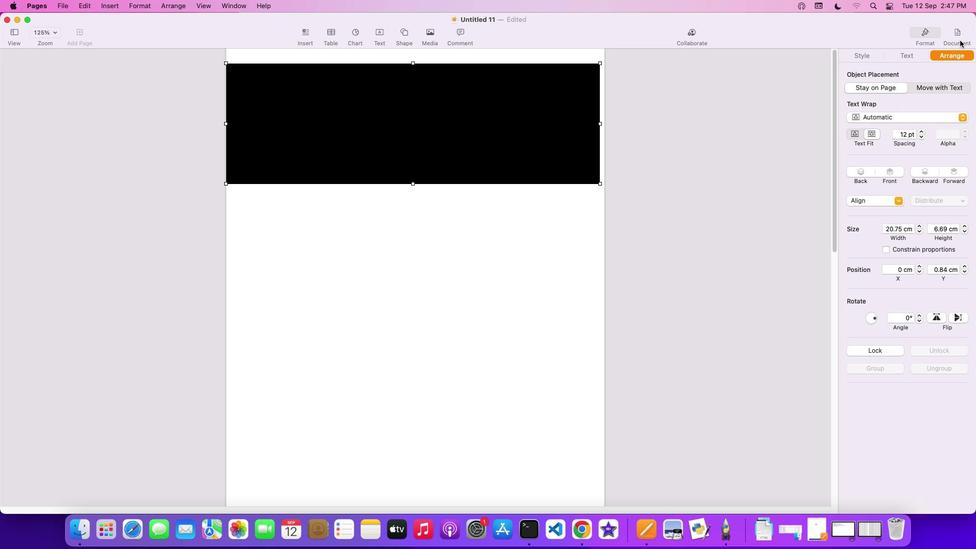 
Action: Mouse moved to (958, 37)
Screenshot: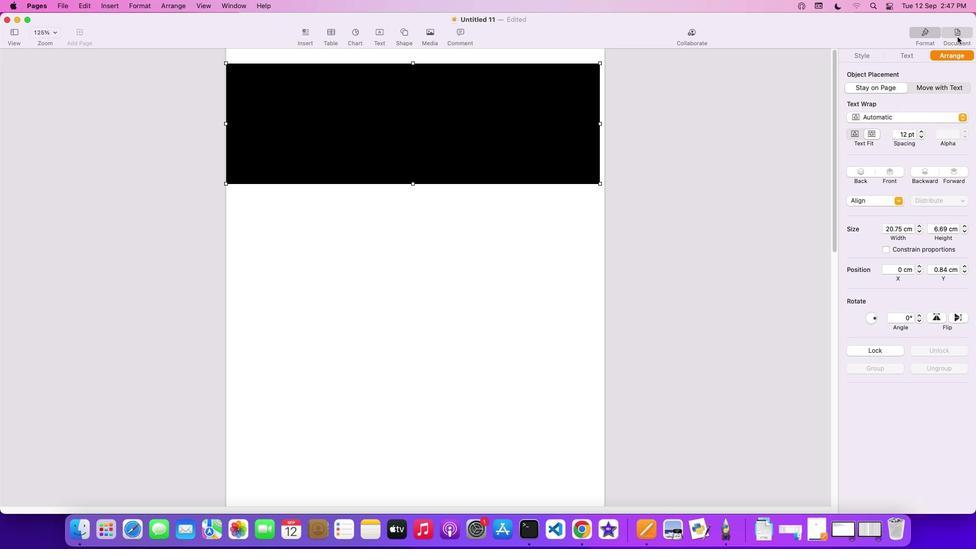 
Action: Mouse pressed left at (958, 37)
Screenshot: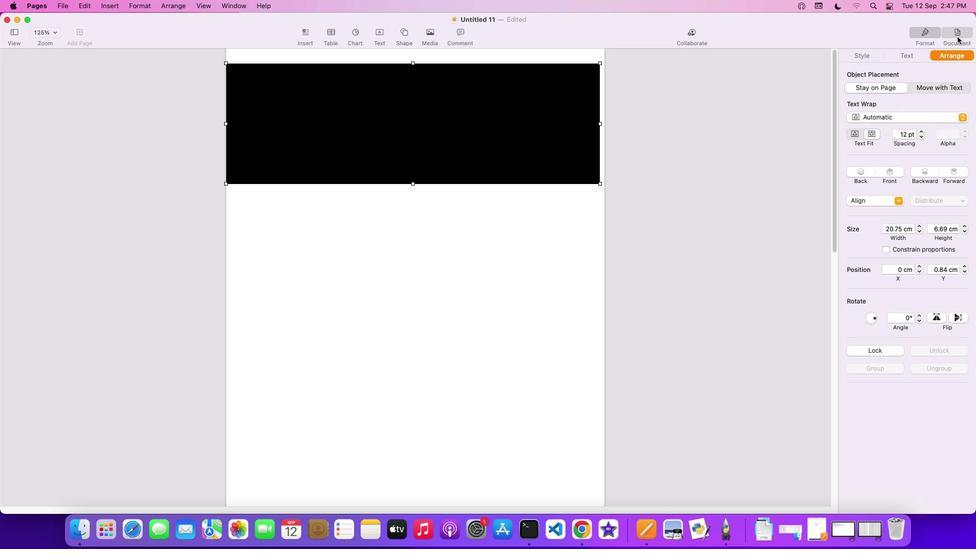 
Action: Mouse moved to (963, 100)
Screenshot: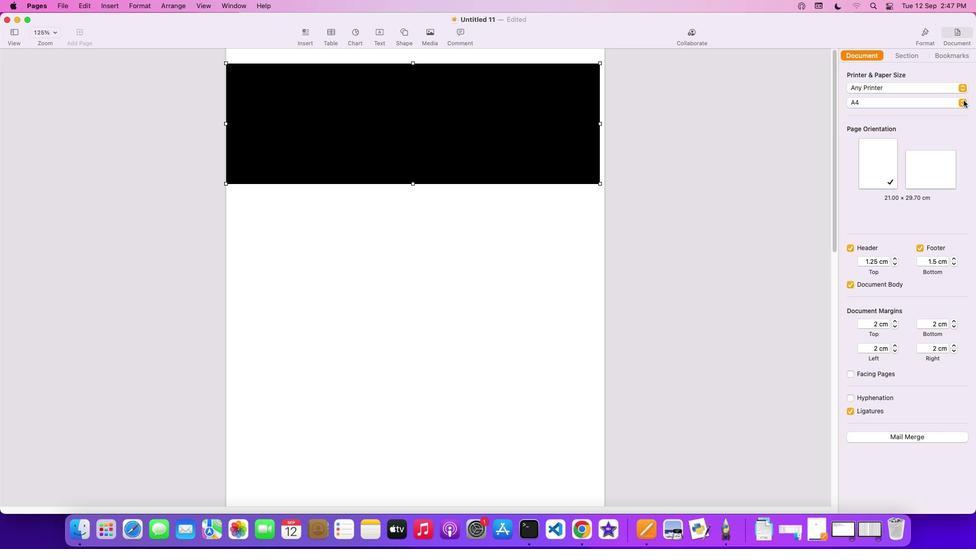 
Action: Mouse pressed left at (963, 100)
Screenshot: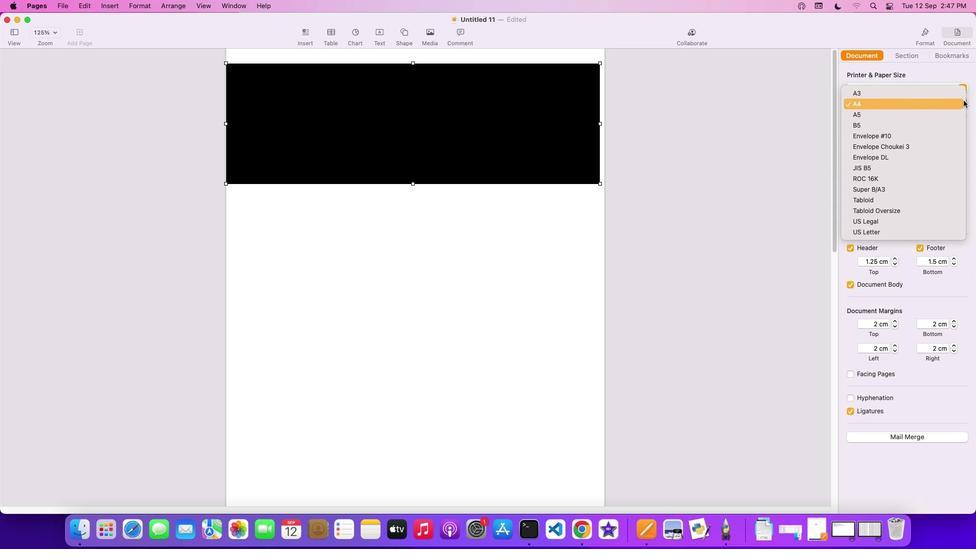 
Action: Mouse moved to (944, 95)
Screenshot: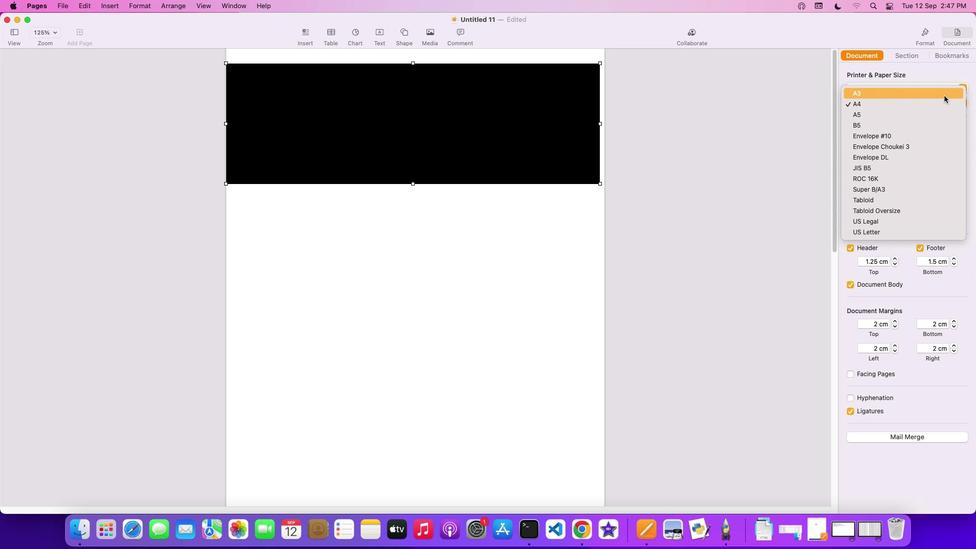 
Action: Mouse pressed left at (944, 95)
Screenshot: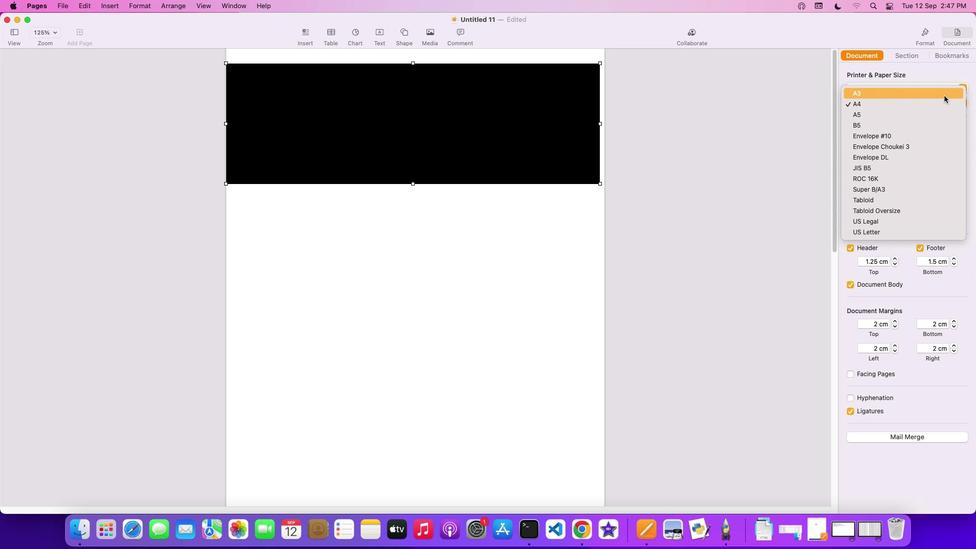 
Action: Mouse moved to (384, 119)
Screenshot: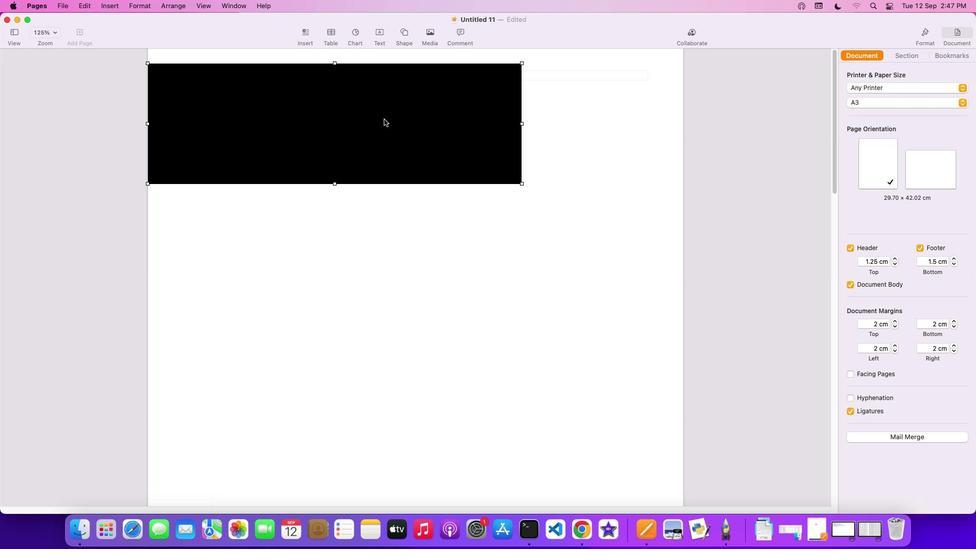 
Action: Mouse pressed left at (384, 119)
Screenshot: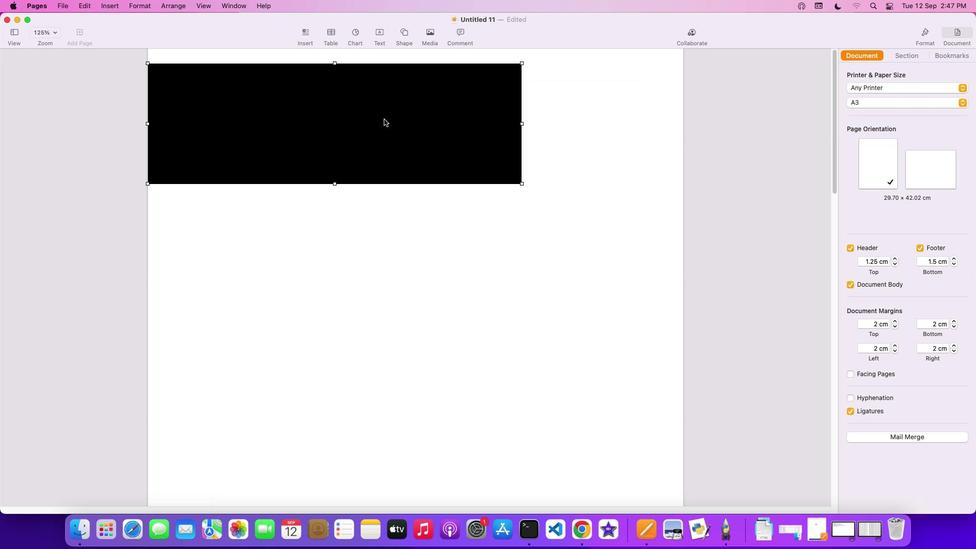 
Action: Mouse moved to (531, 125)
Screenshot: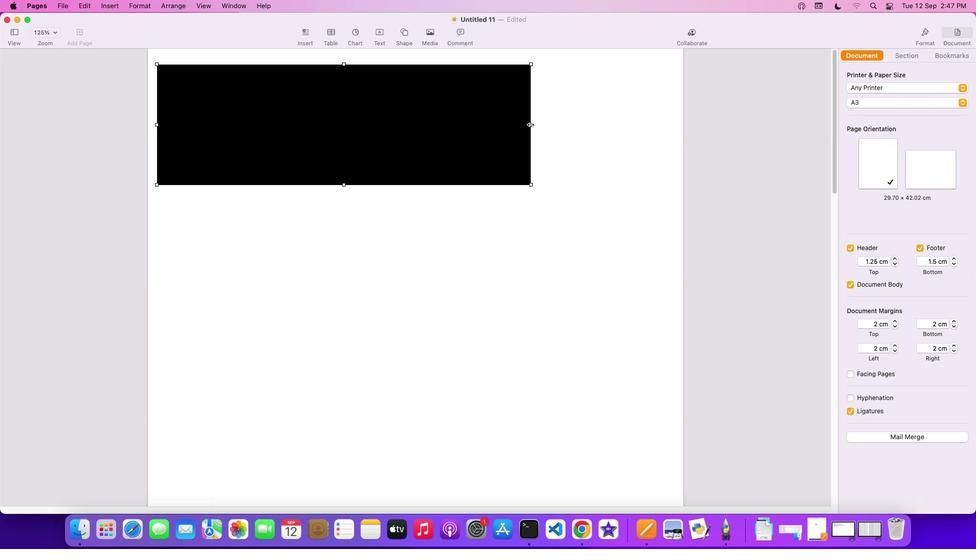 
Action: Mouse pressed left at (531, 125)
Screenshot: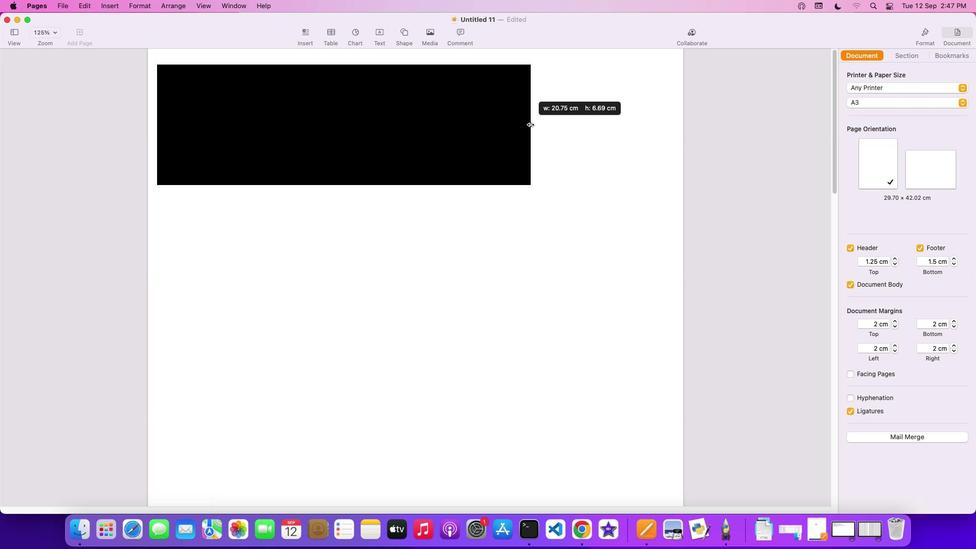 
Action: Mouse moved to (156, 124)
Screenshot: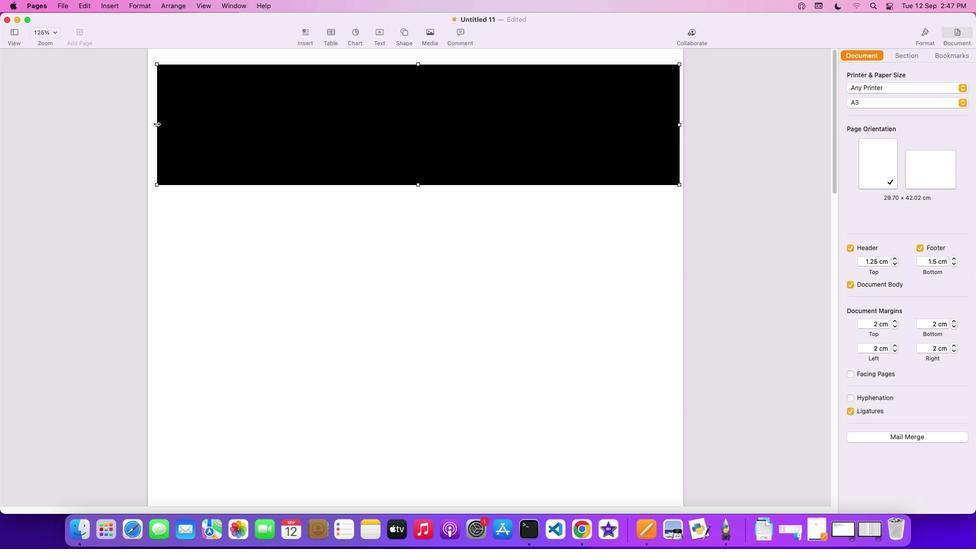 
Action: Mouse pressed left at (156, 124)
Screenshot: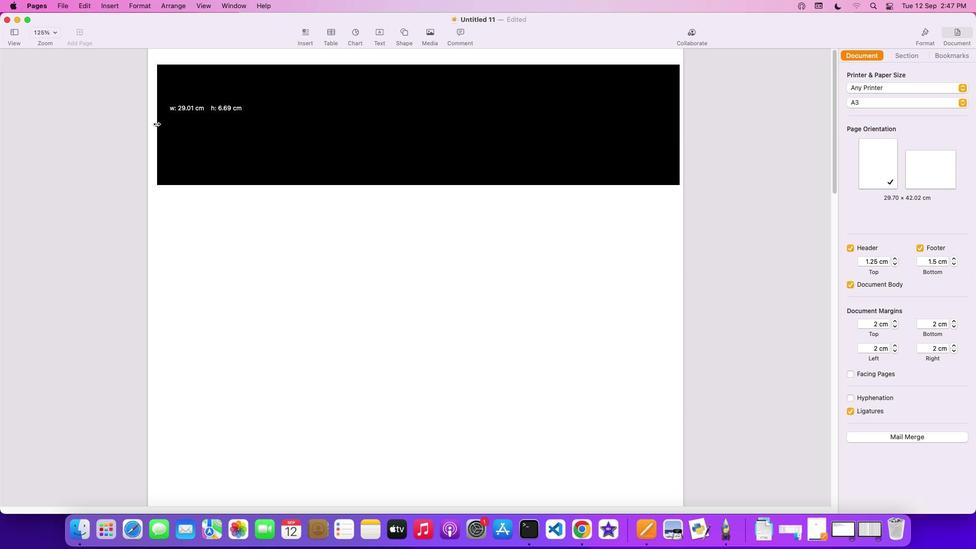 
Action: Mouse moved to (292, 125)
Screenshot: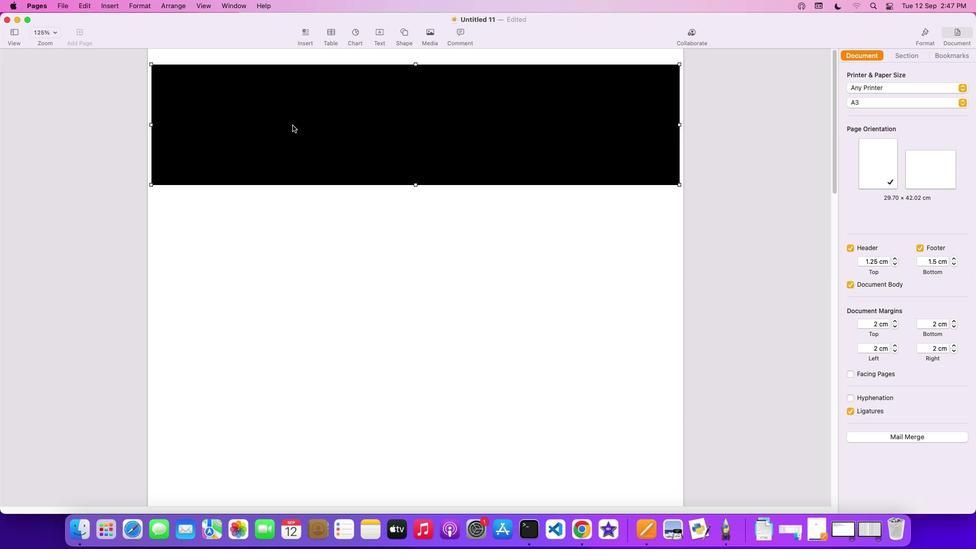 
Action: Mouse pressed left at (292, 125)
Screenshot: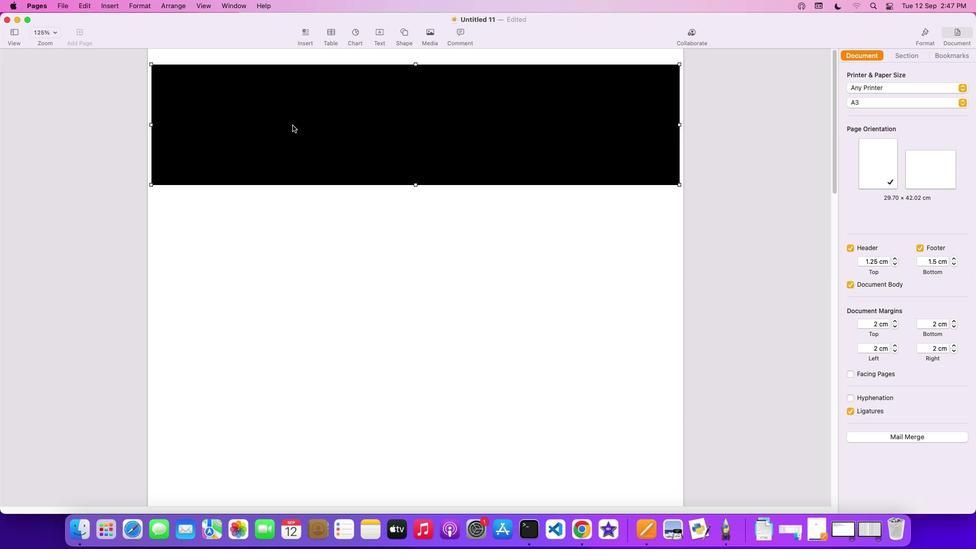 
Action: Mouse moved to (467, 253)
Screenshot: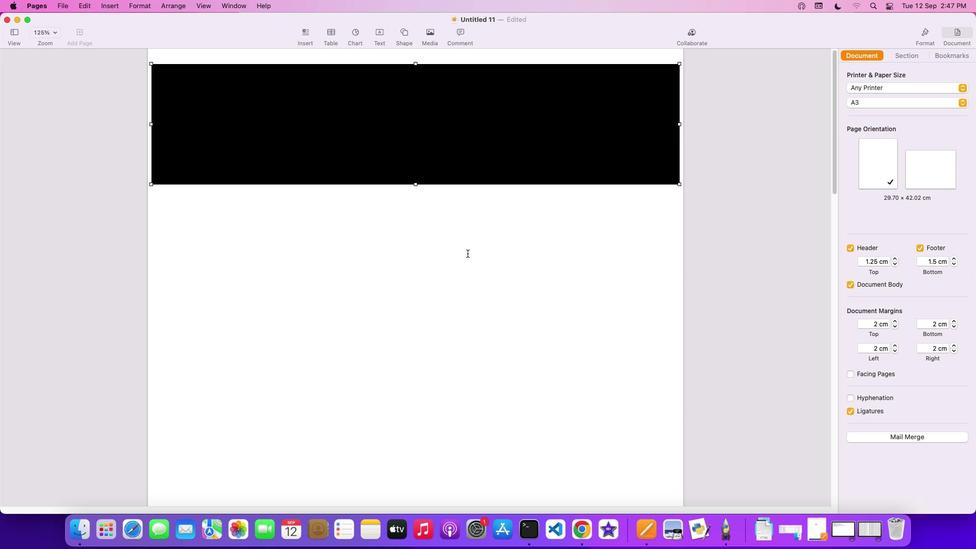 
Action: Mouse scrolled (467, 253) with delta (0, 0)
Screenshot: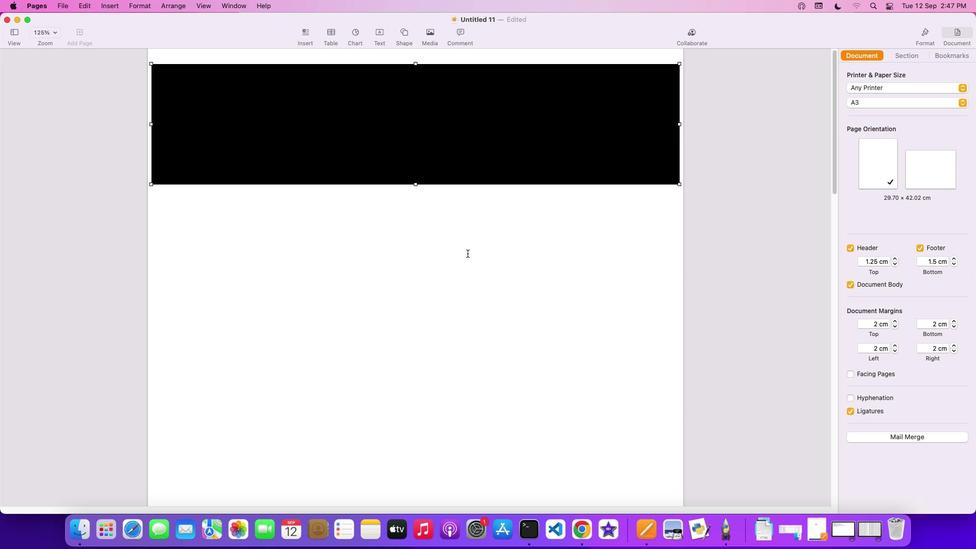
Action: Mouse moved to (466, 255)
Screenshot: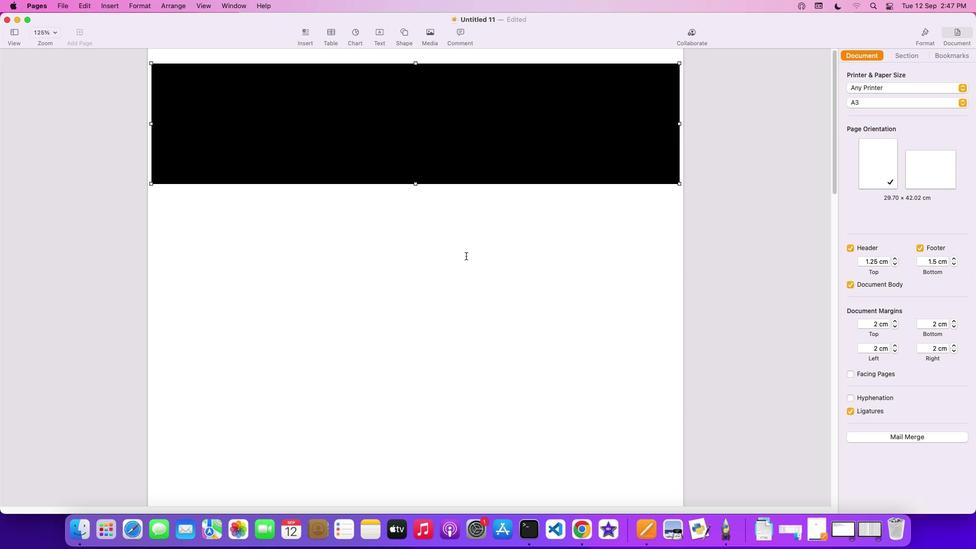 
Action: Mouse scrolled (466, 255) with delta (0, 0)
Screenshot: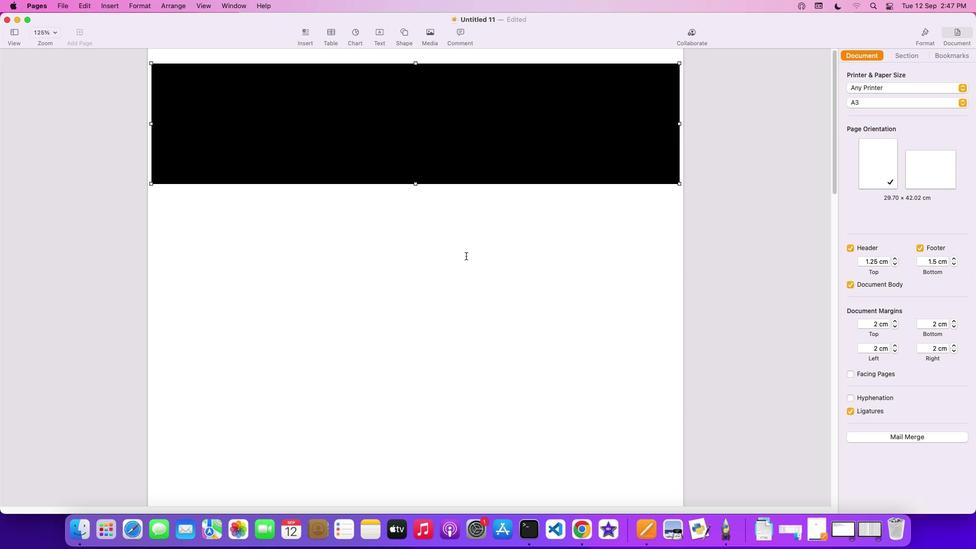 
Action: Mouse moved to (466, 256)
Screenshot: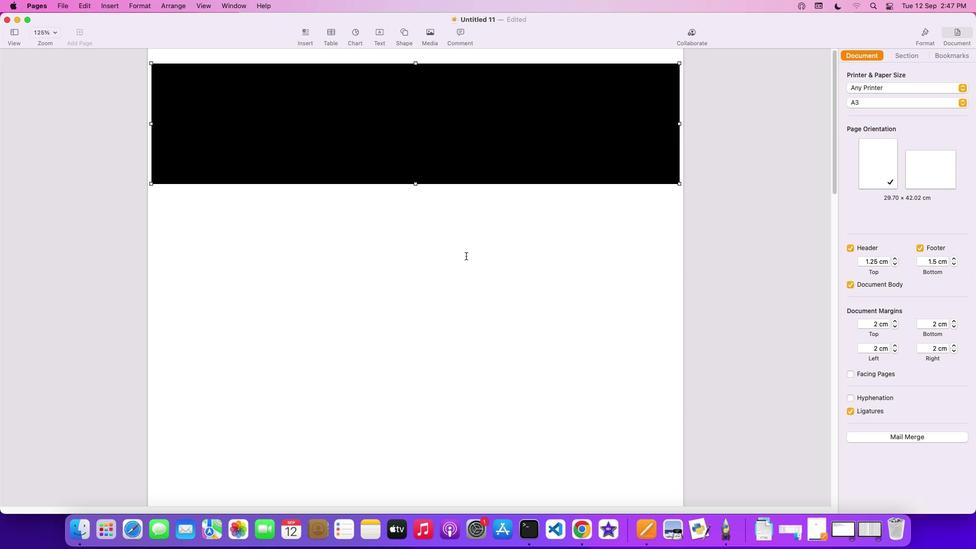 
Action: Mouse scrolled (466, 256) with delta (0, 0)
Screenshot: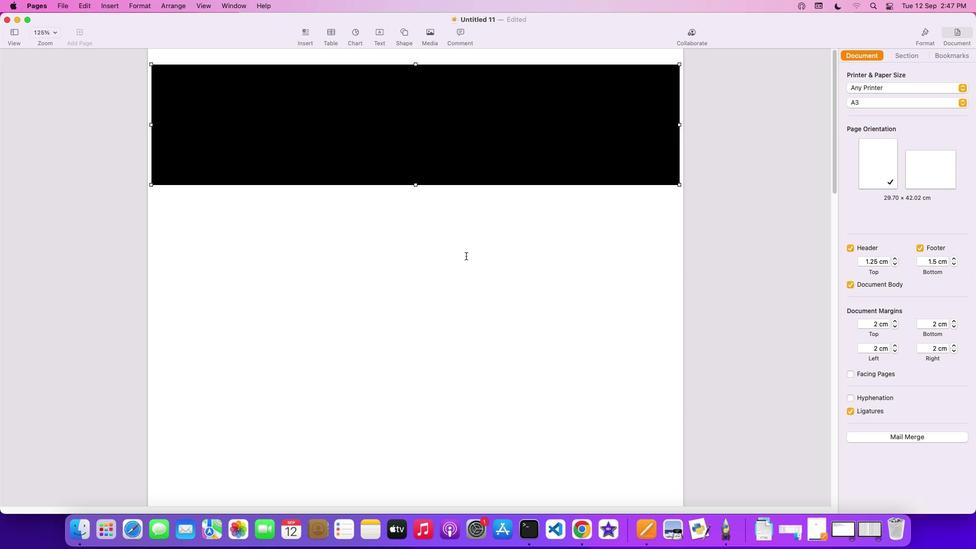 
Action: Mouse scrolled (466, 256) with delta (0, 0)
Screenshot: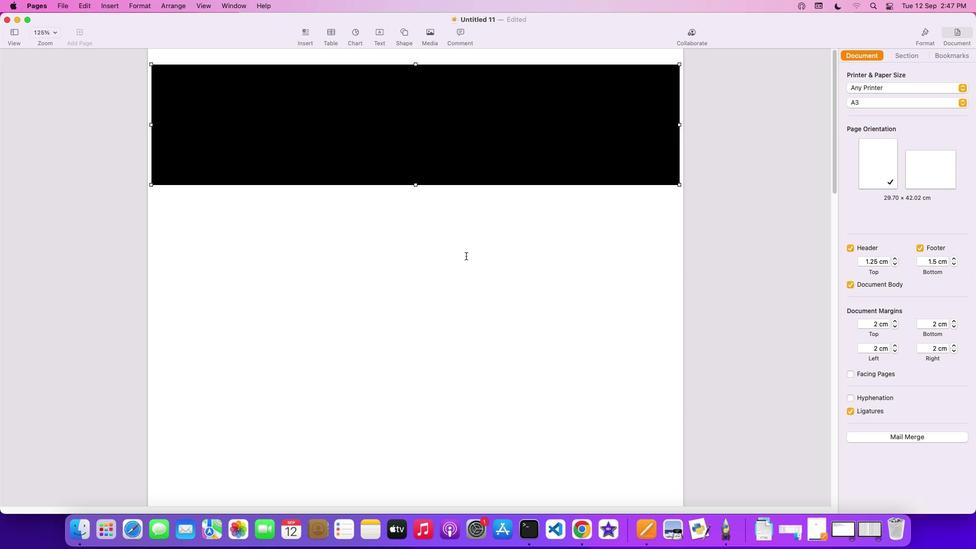 
Action: Mouse scrolled (466, 256) with delta (0, 2)
Screenshot: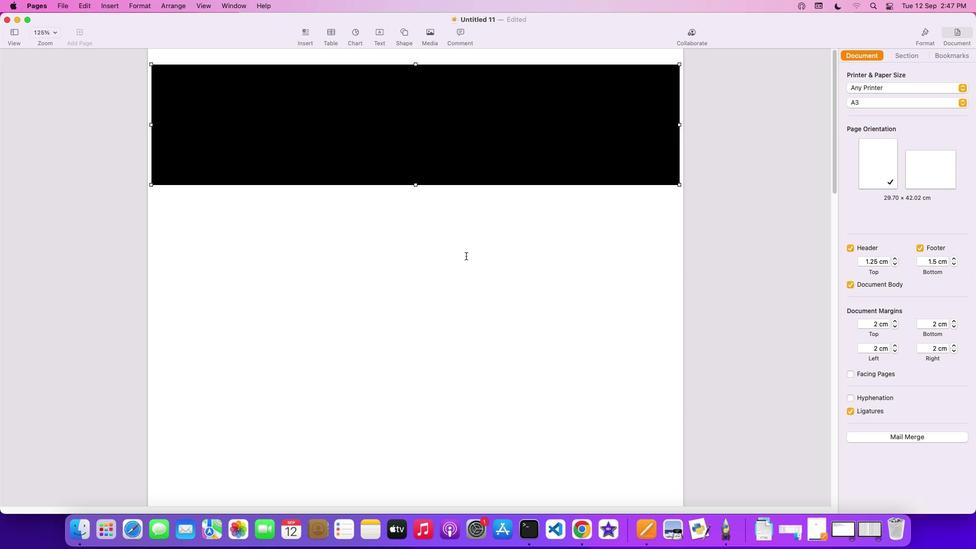 
Action: Mouse scrolled (466, 256) with delta (0, 2)
Screenshot: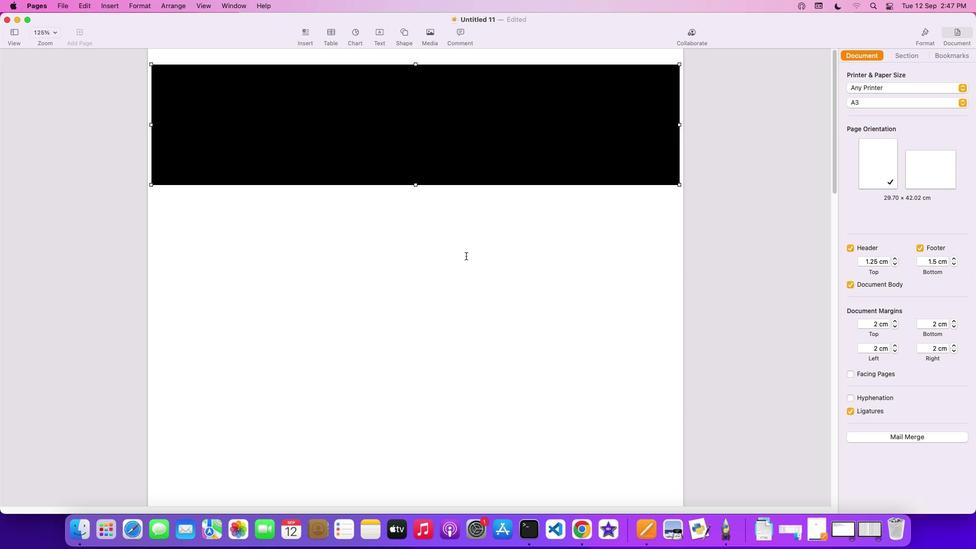 
Action: Mouse scrolled (466, 256) with delta (0, 3)
Screenshot: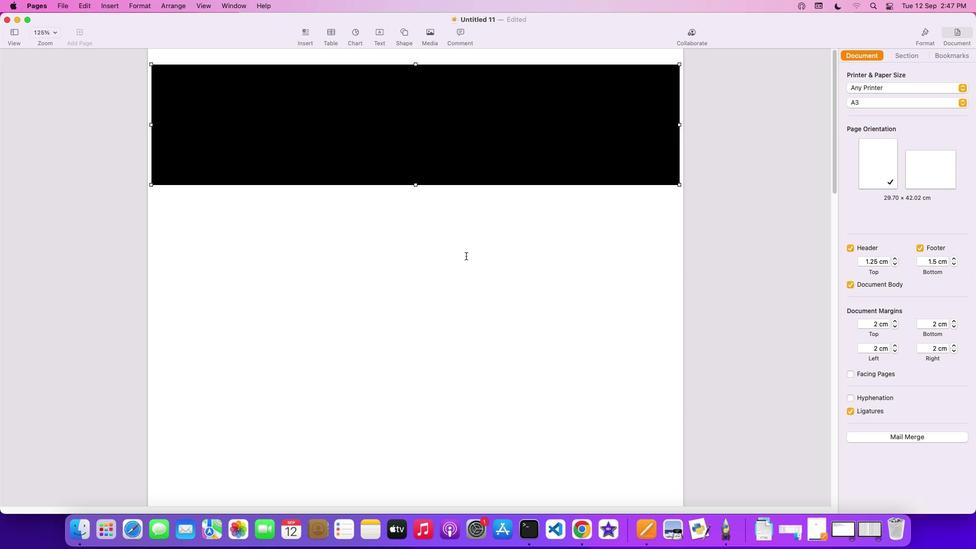 
Action: Mouse scrolled (466, 256) with delta (0, 3)
Screenshot: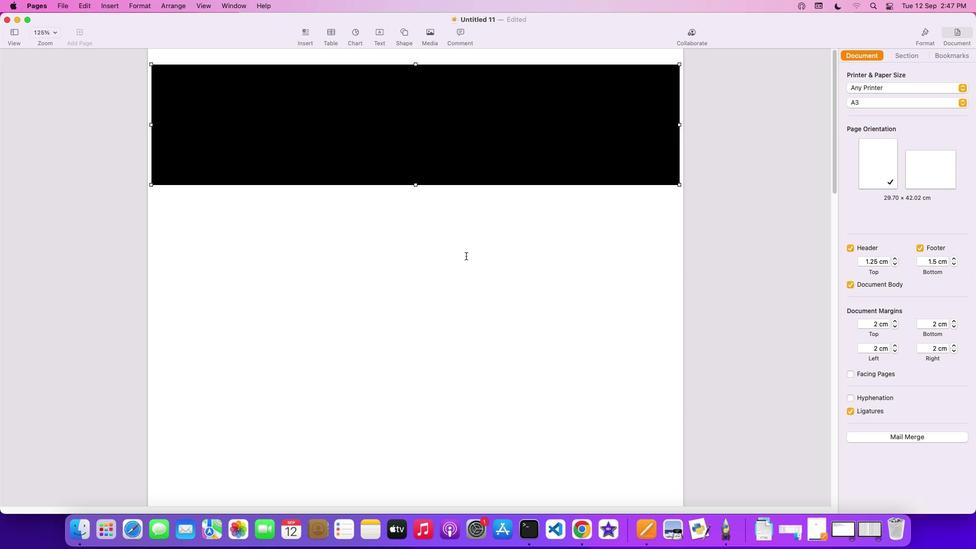 
Action: Mouse scrolled (466, 256) with delta (0, 0)
Screenshot: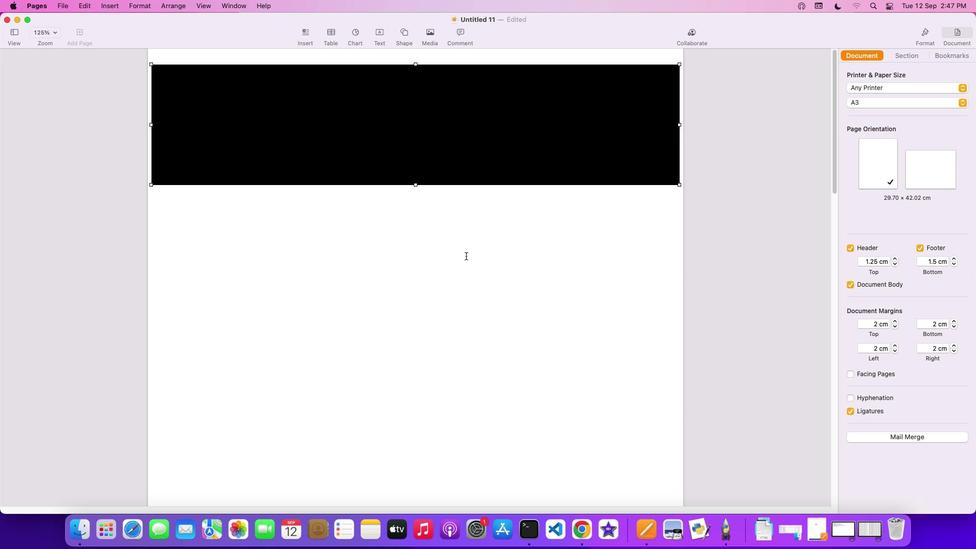 
Action: Mouse scrolled (466, 256) with delta (0, 0)
Screenshot: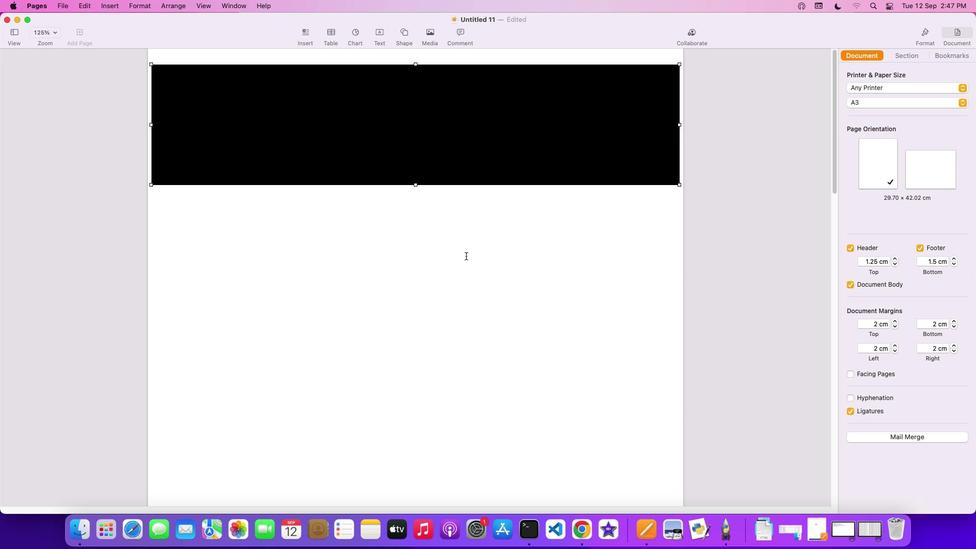 
Action: Mouse scrolled (466, 256) with delta (0, 1)
Screenshot: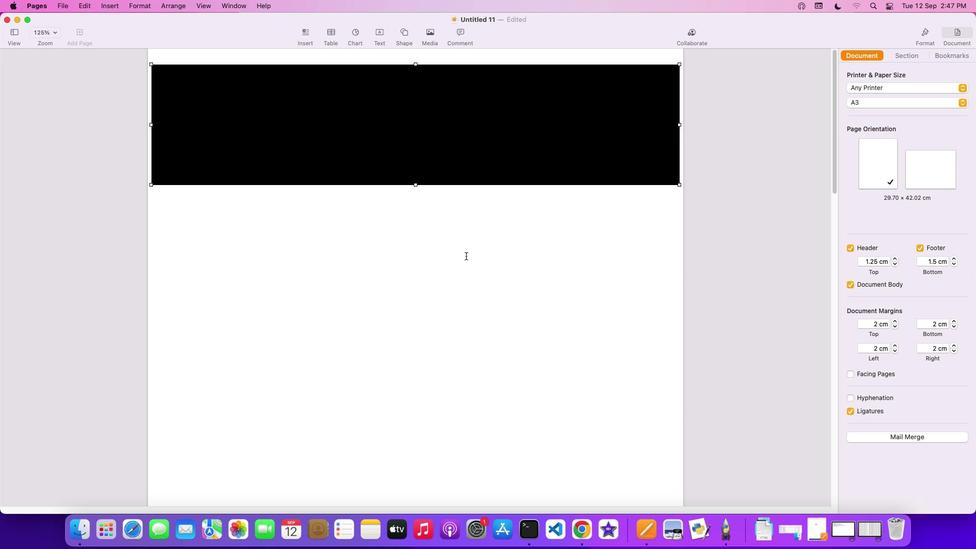 
Action: Mouse moved to (415, 185)
Screenshot: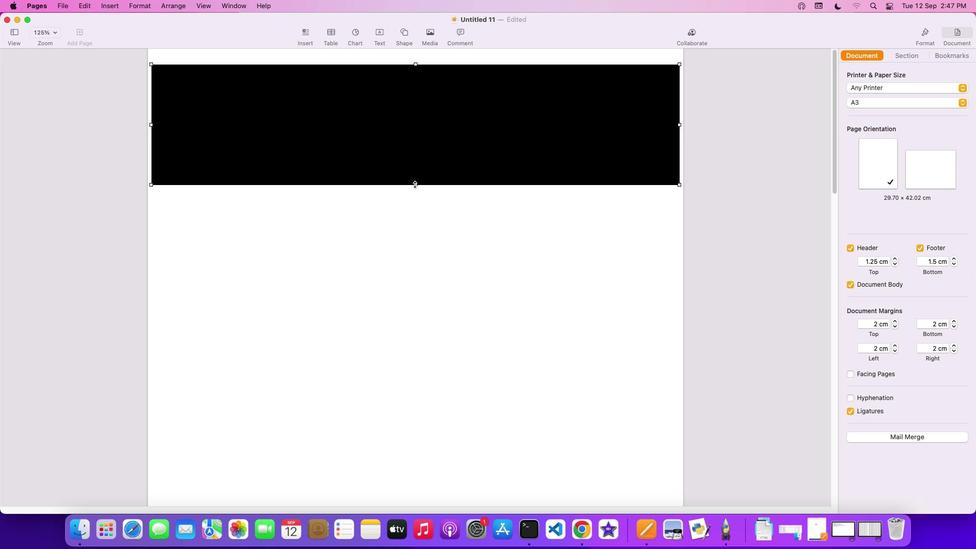 
Action: Mouse pressed left at (415, 185)
Screenshot: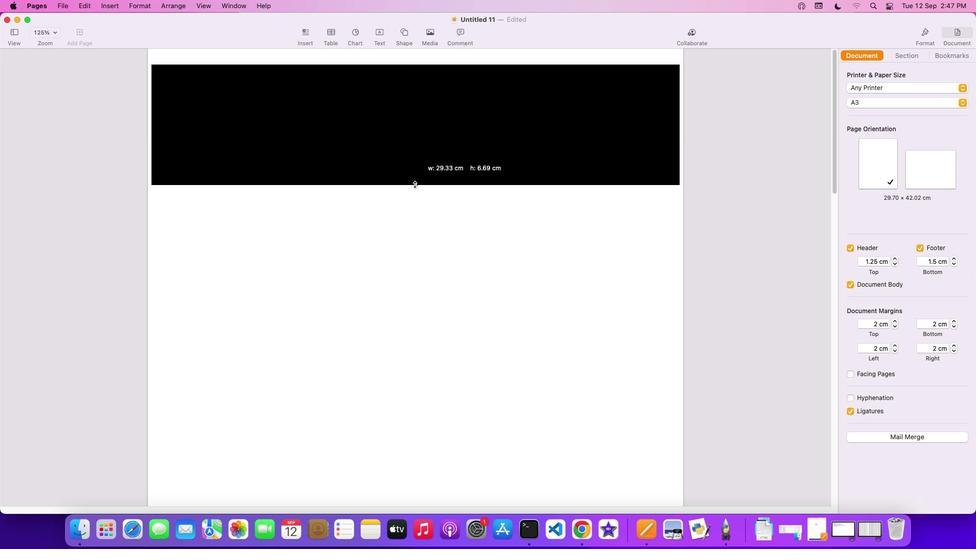 
Action: Mouse moved to (440, 398)
Screenshot: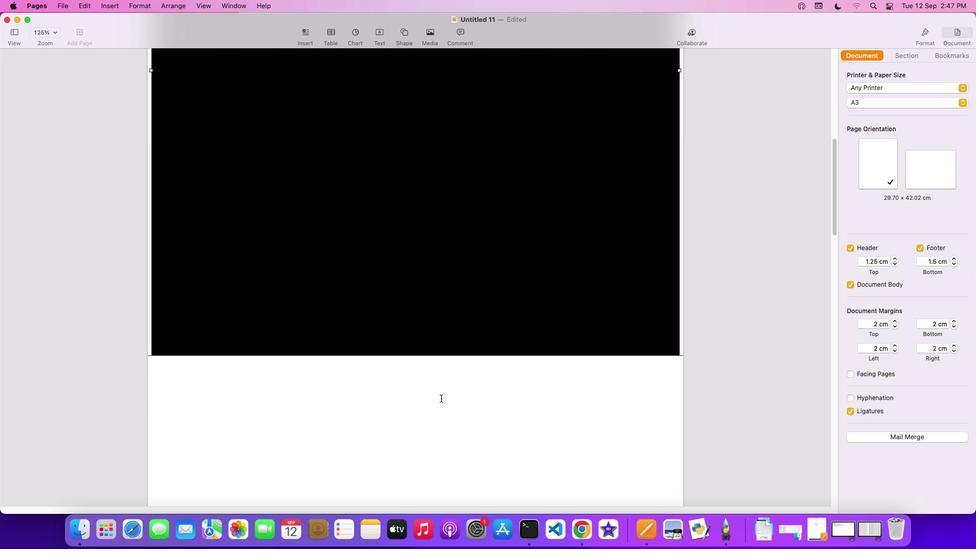 
Action: Mouse scrolled (440, 398) with delta (0, 0)
Screenshot: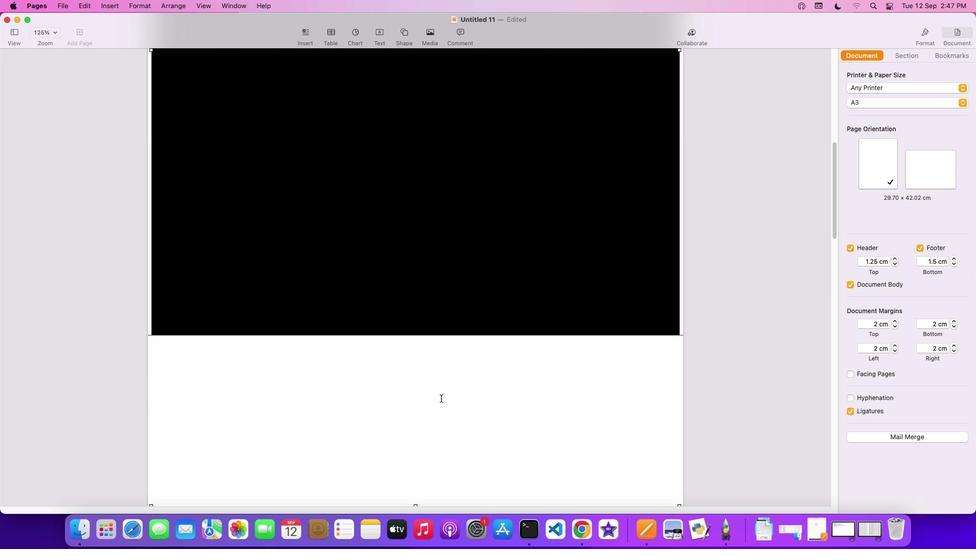 
Action: Mouse scrolled (440, 398) with delta (0, 0)
Screenshot: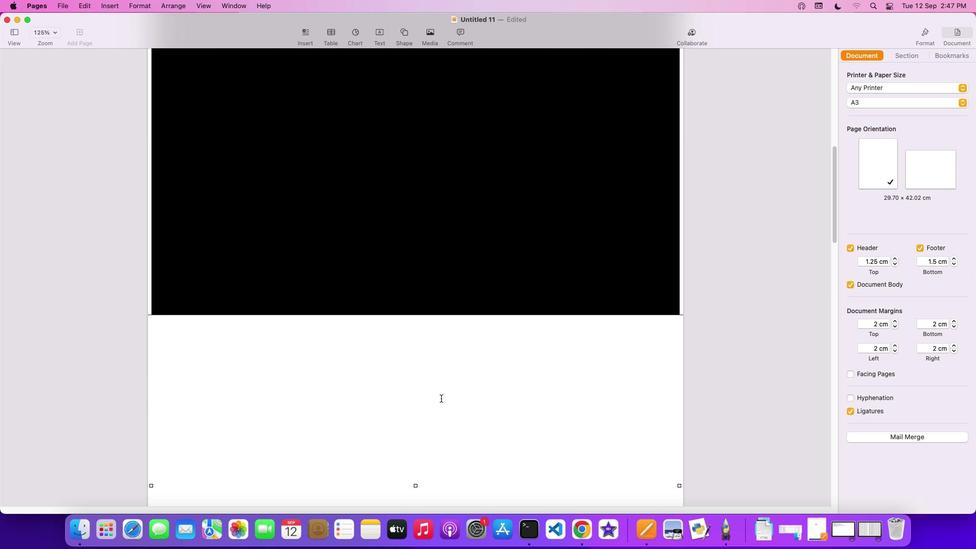 
Action: Mouse scrolled (440, 398) with delta (0, -1)
Screenshot: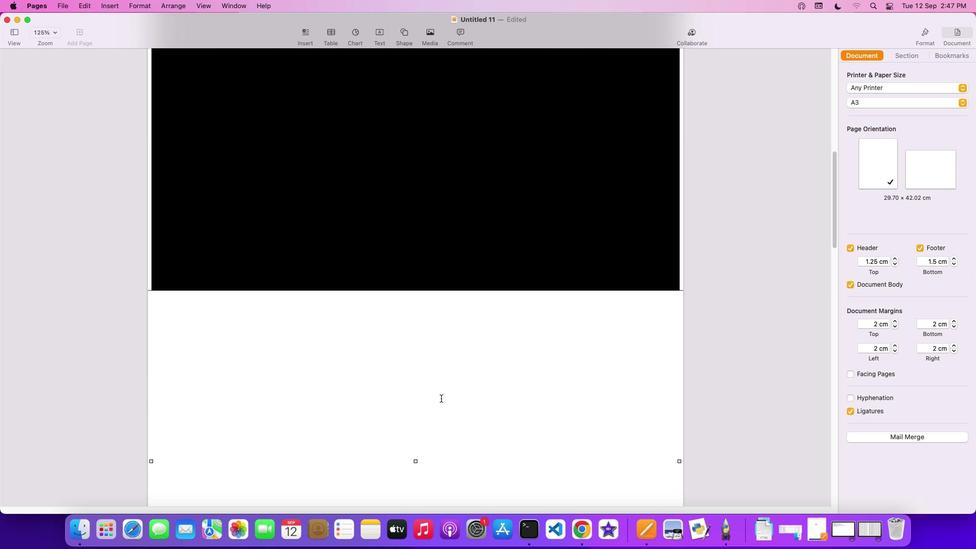 
Action: Mouse scrolled (440, 398) with delta (0, -2)
Screenshot: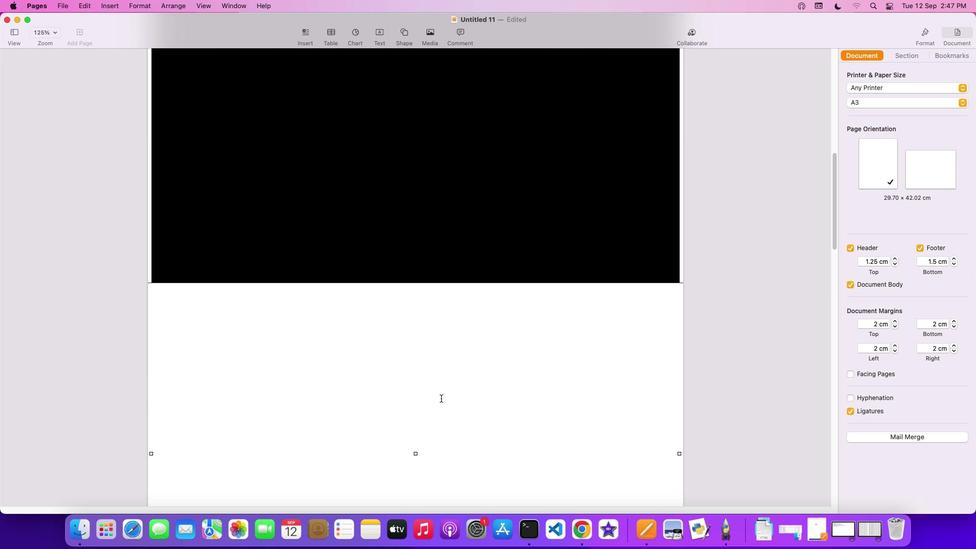 
Action: Mouse scrolled (440, 398) with delta (0, -2)
Screenshot: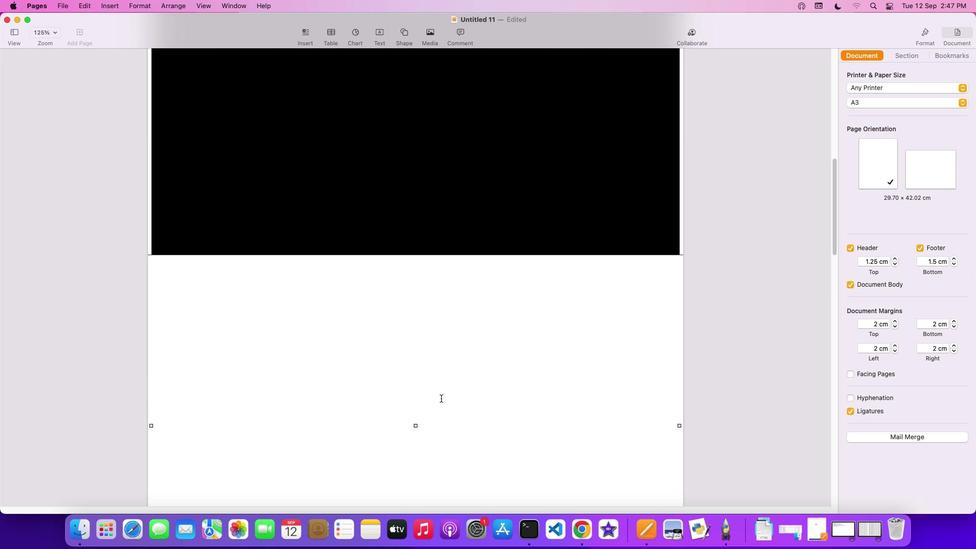 
Action: Mouse scrolled (440, 398) with delta (0, -3)
Screenshot: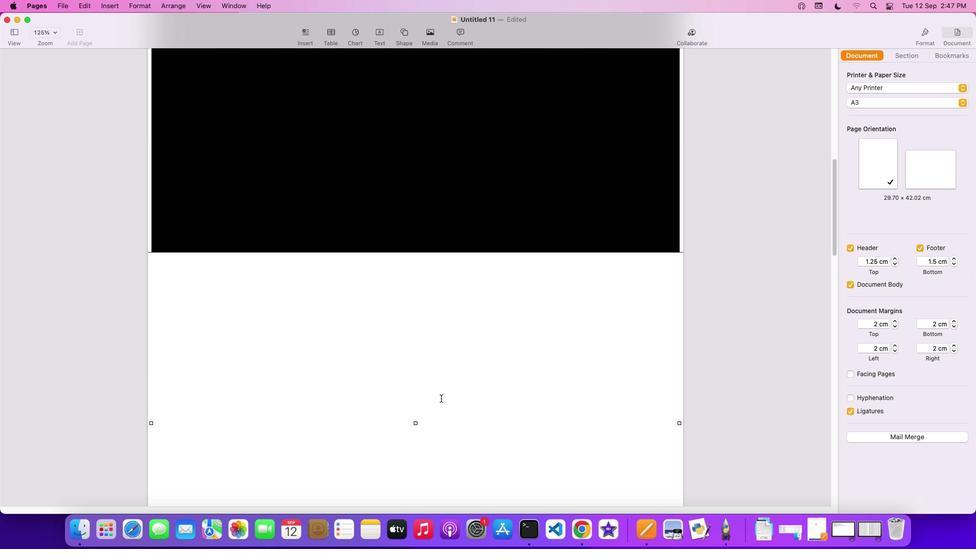
Action: Mouse scrolled (440, 398) with delta (0, 0)
Screenshot: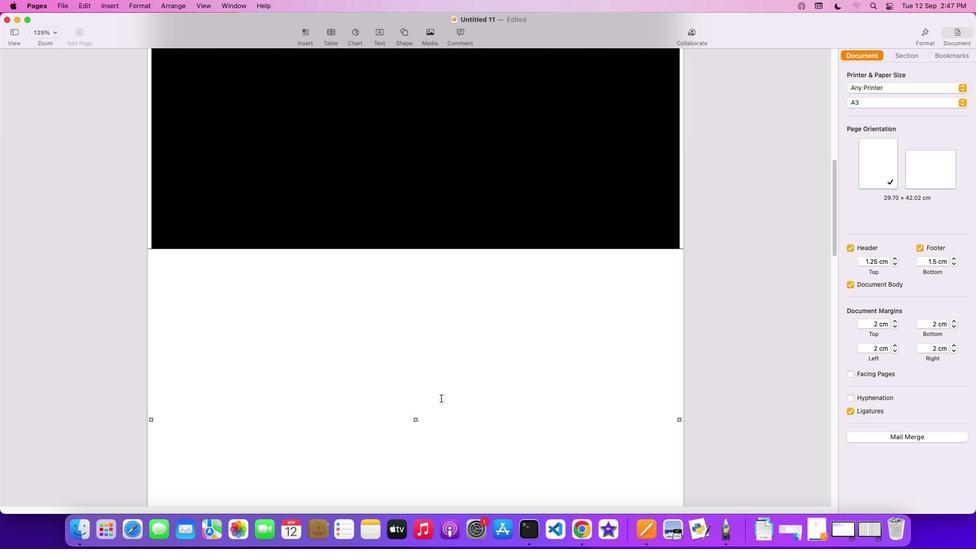 
Action: Mouse scrolled (440, 398) with delta (0, 0)
Screenshot: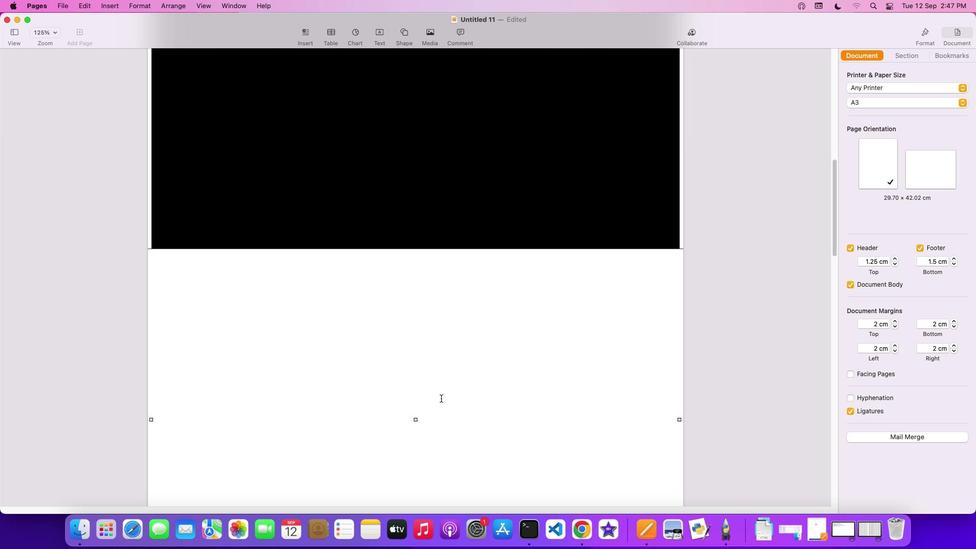 
Action: Mouse moved to (440, 398)
Screenshot: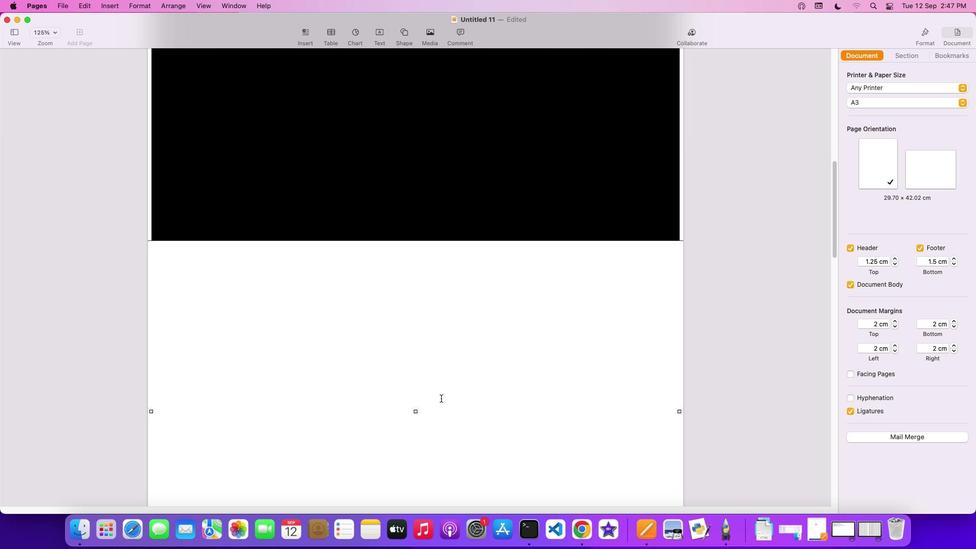 
Action: Mouse scrolled (440, 398) with delta (0, 0)
Screenshot: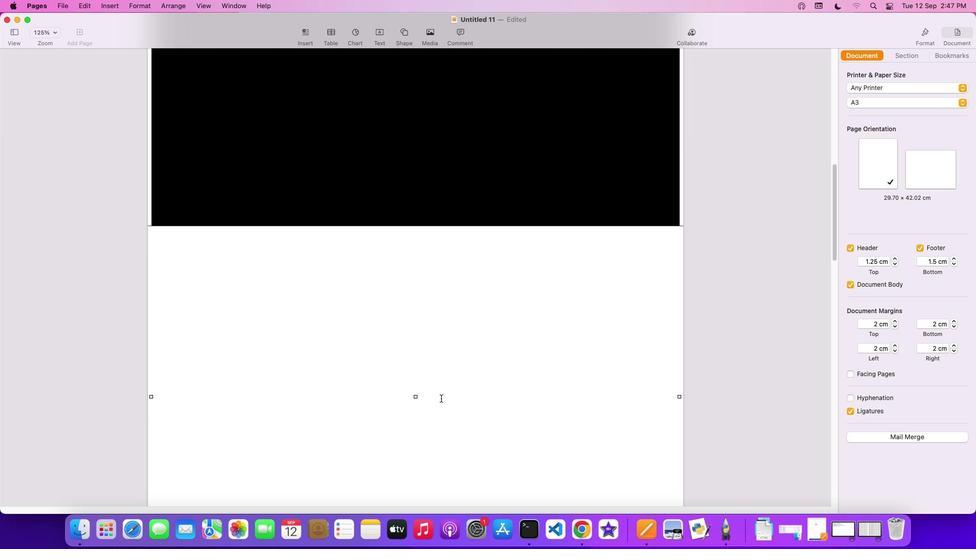 
Action: Mouse scrolled (440, 398) with delta (0, -1)
Screenshot: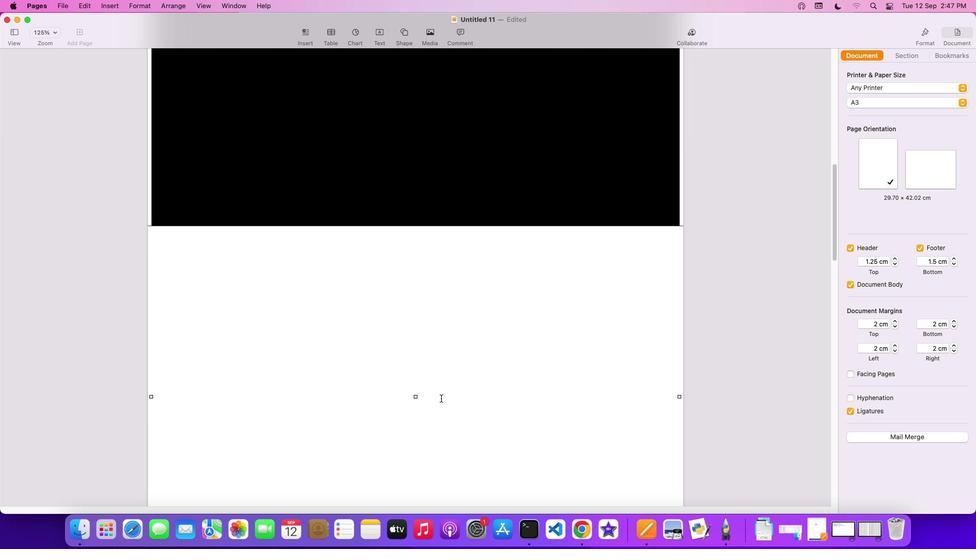 
Action: Mouse moved to (428, 402)
Screenshot: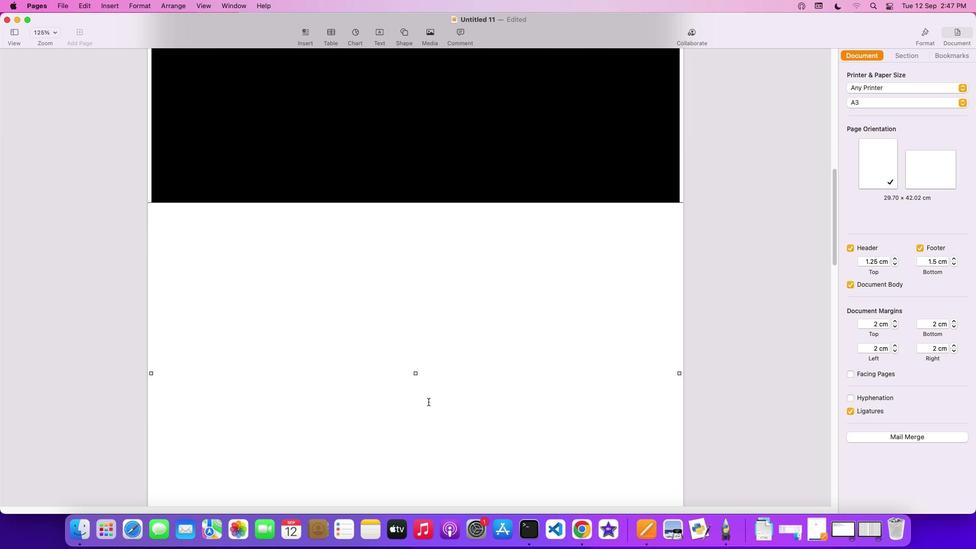 
Action: Mouse scrolled (428, 402) with delta (0, 0)
Screenshot: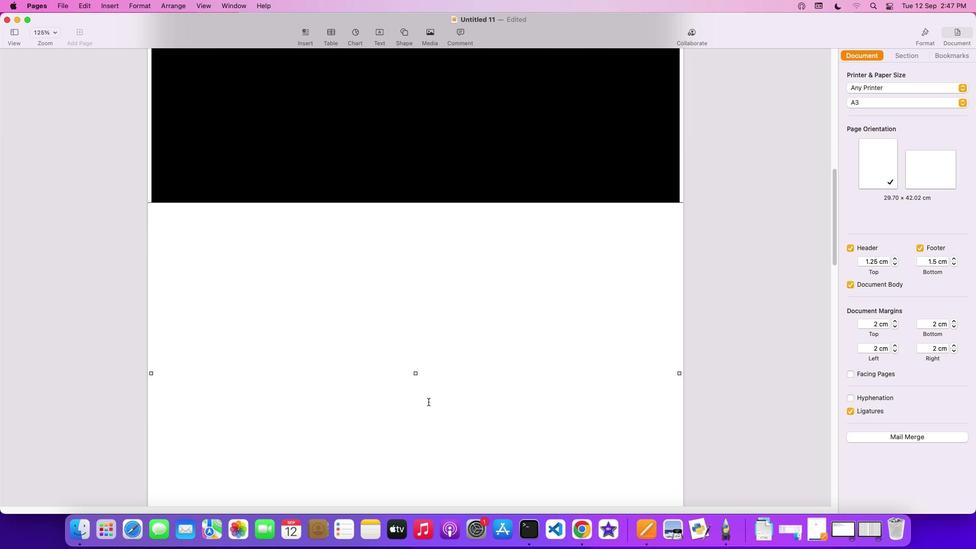 
Action: Mouse scrolled (428, 402) with delta (0, 0)
Screenshot: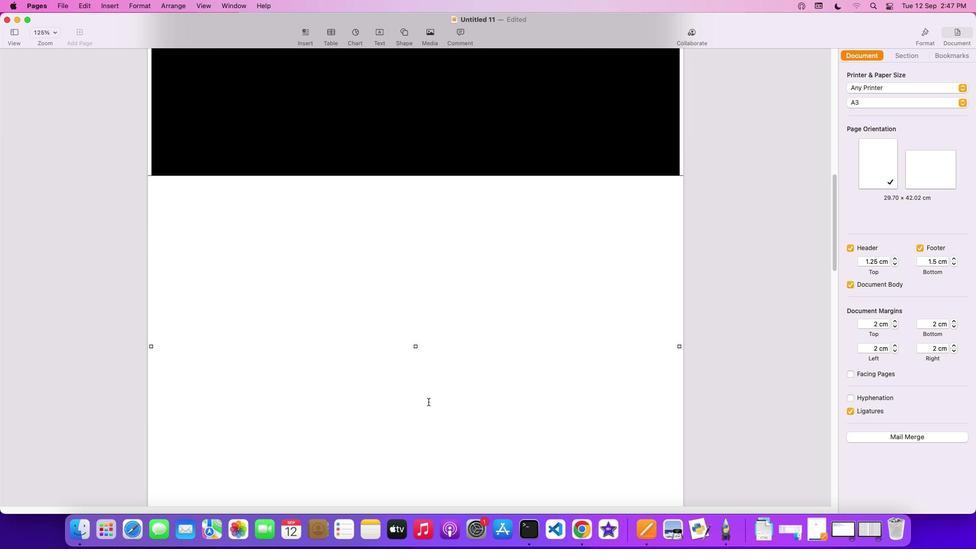 
Action: Mouse scrolled (428, 402) with delta (0, -1)
Screenshot: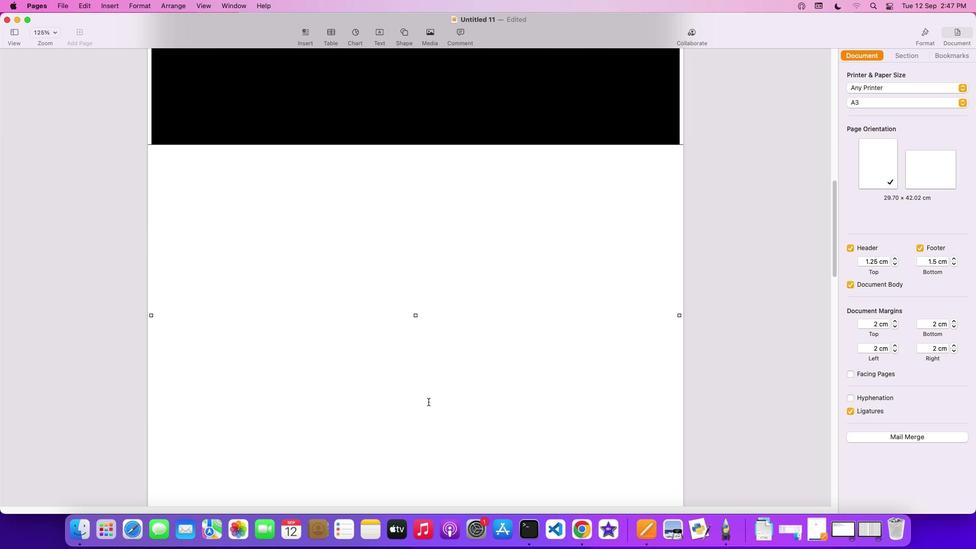 
Action: Mouse scrolled (428, 402) with delta (0, -2)
Screenshot: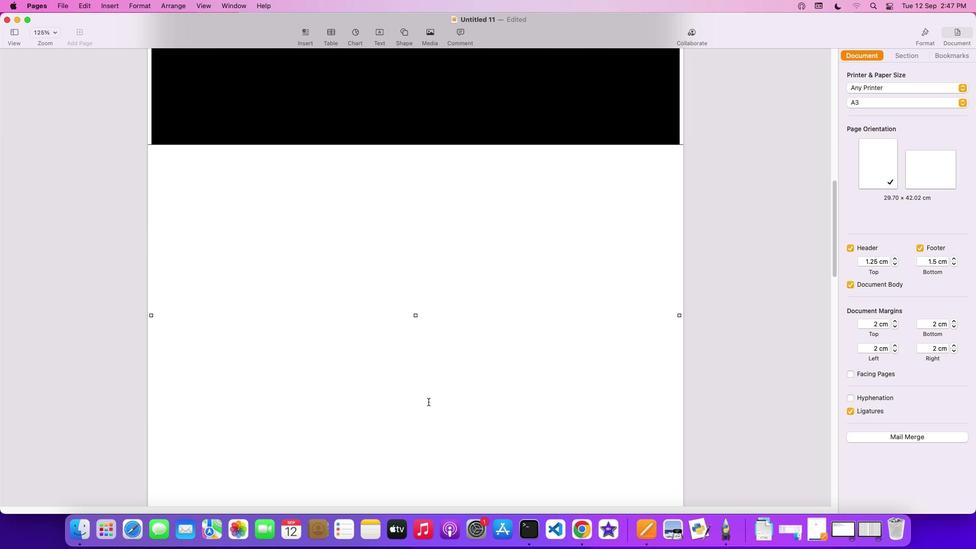 
Action: Mouse scrolled (428, 402) with delta (0, -3)
Screenshot: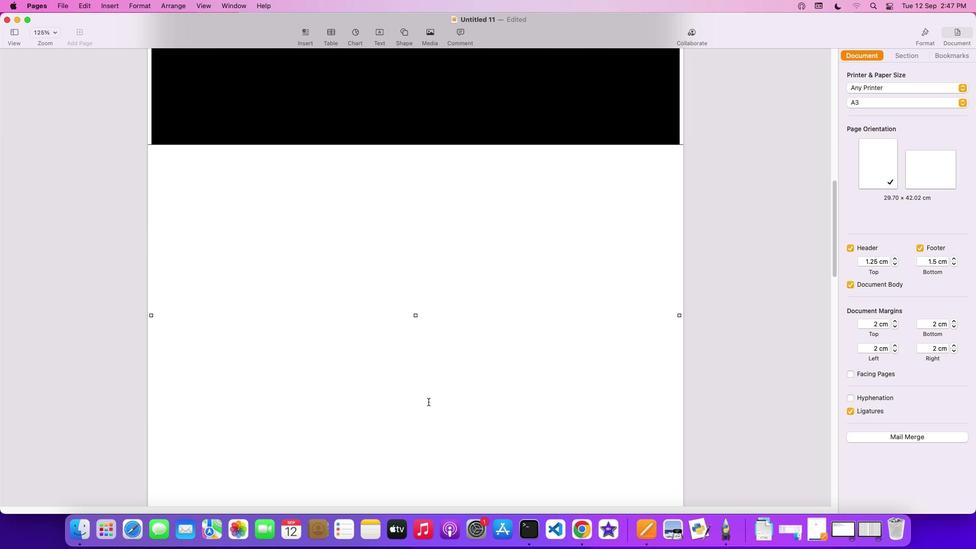 
Action: Mouse scrolled (428, 402) with delta (0, 0)
Screenshot: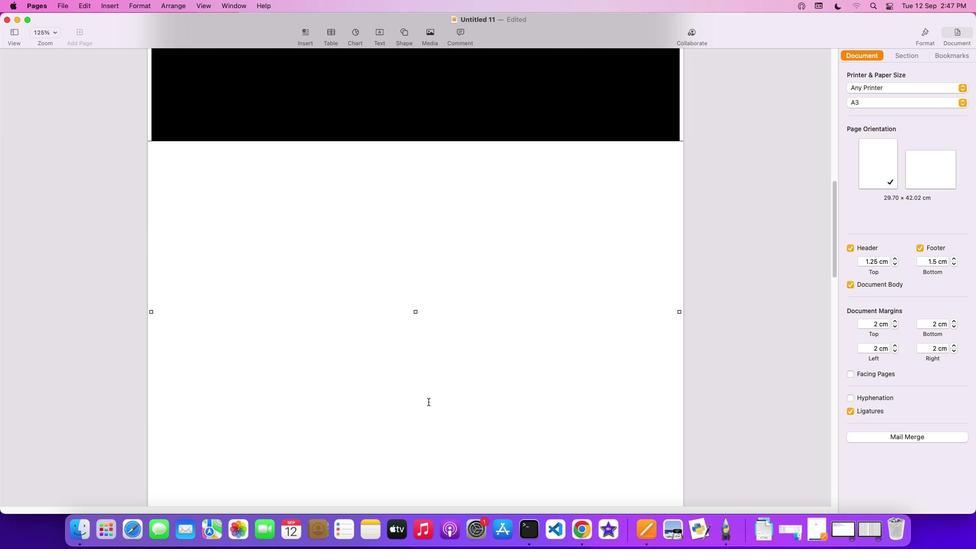 
Action: Mouse scrolled (428, 402) with delta (0, 0)
Screenshot: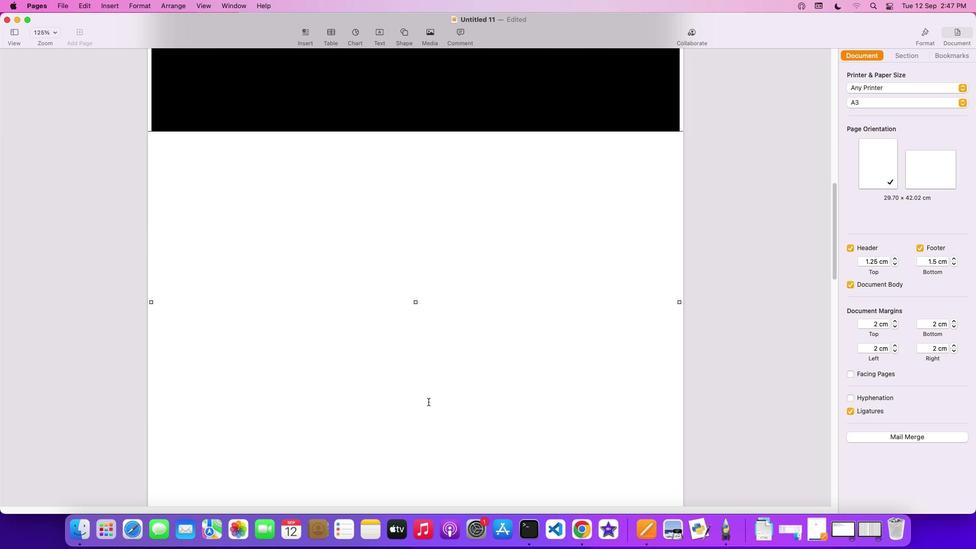 
Action: Mouse scrolled (428, 402) with delta (0, 0)
Screenshot: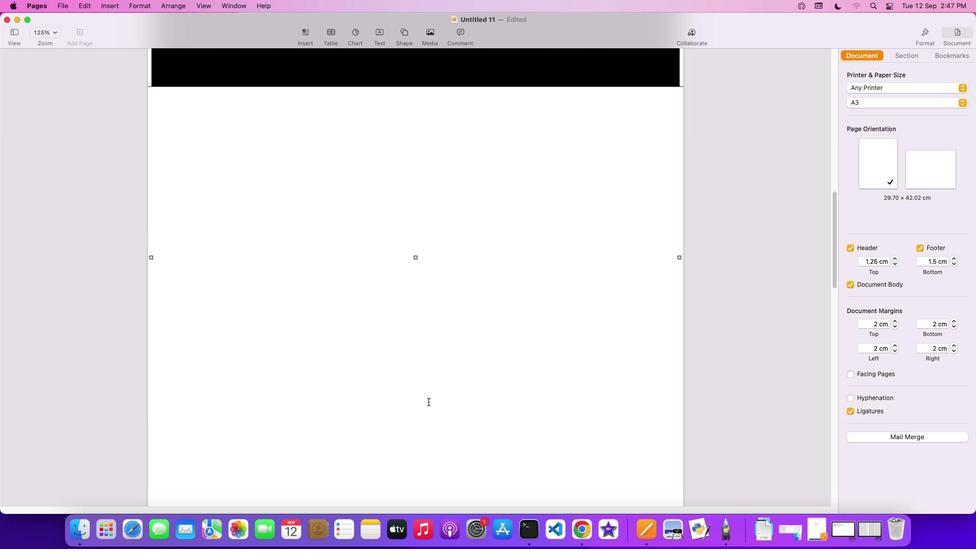 
Action: Mouse scrolled (428, 402) with delta (0, -1)
Screenshot: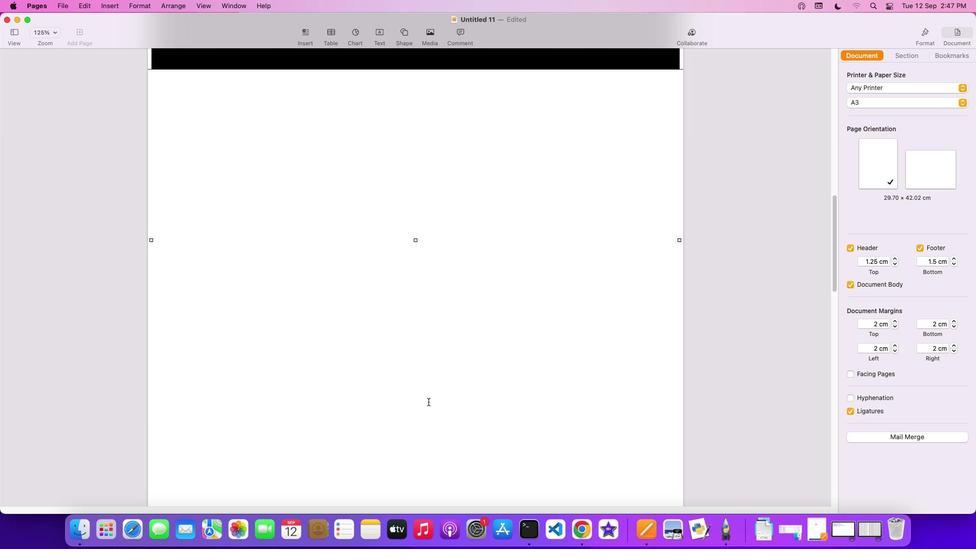 
Action: Mouse scrolled (428, 402) with delta (0, -2)
Screenshot: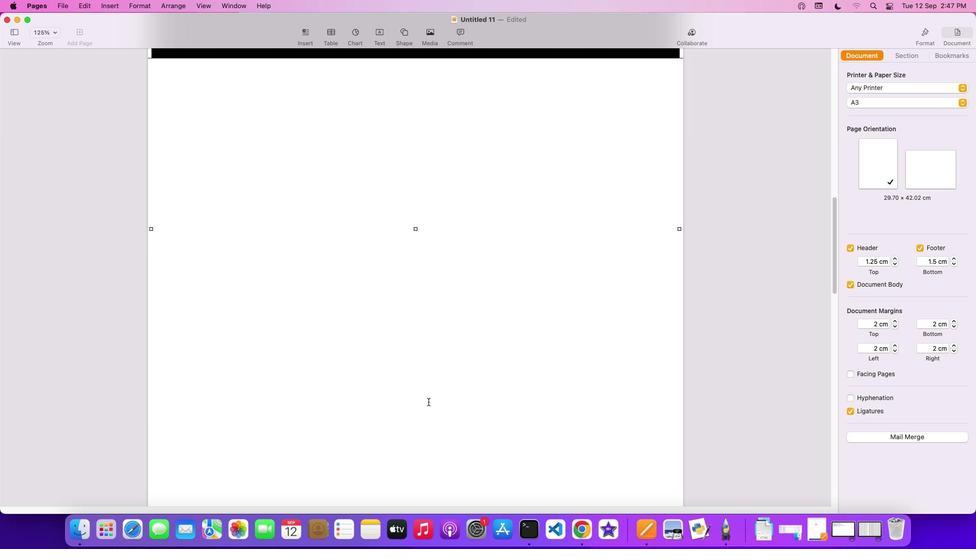 
Action: Mouse scrolled (428, 402) with delta (0, -2)
Screenshot: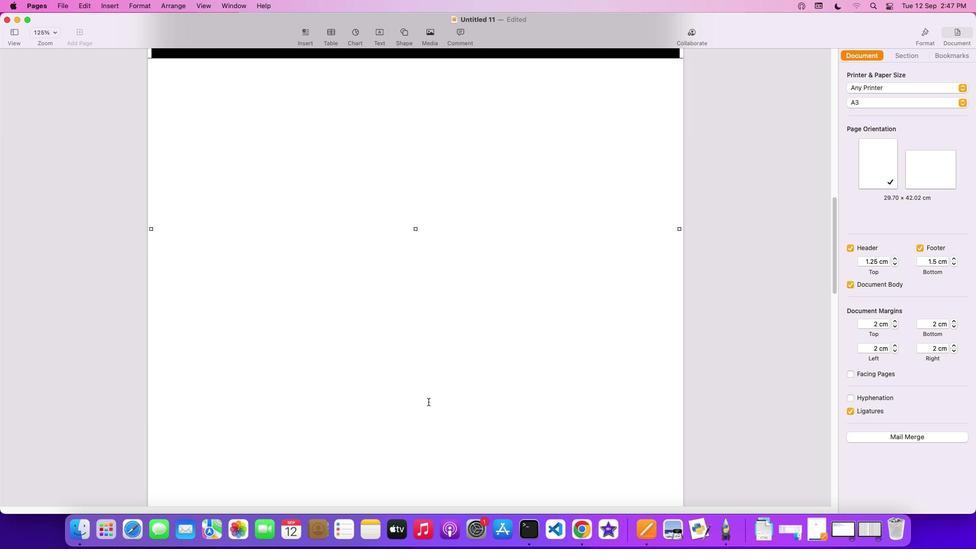 
Action: Mouse scrolled (428, 402) with delta (0, 0)
Screenshot: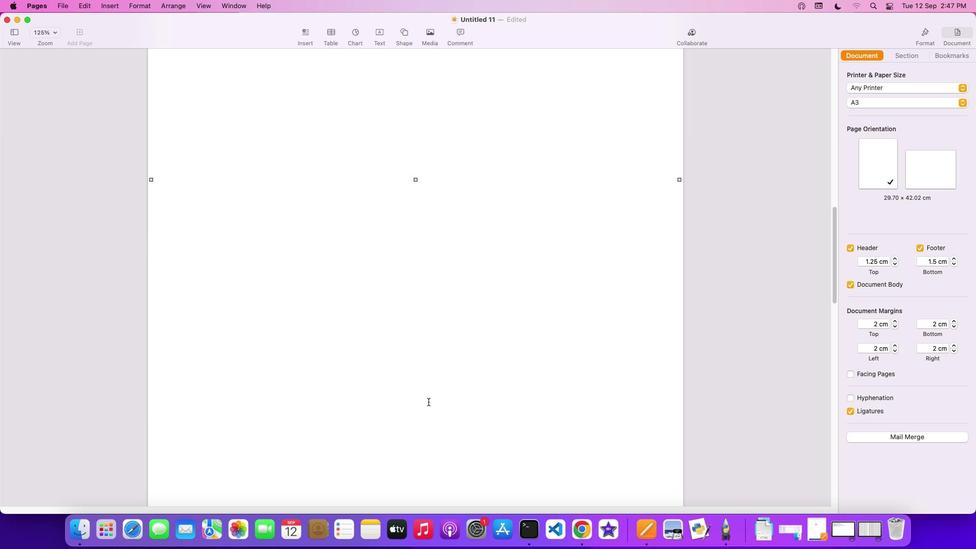 
Action: Mouse scrolled (428, 402) with delta (0, 0)
Screenshot: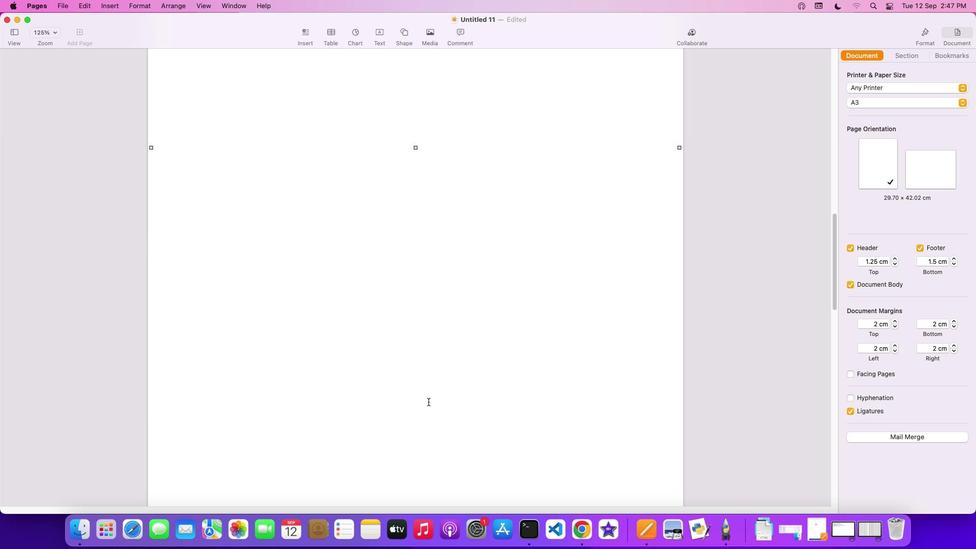 
Action: Mouse scrolled (428, 402) with delta (0, -1)
Screenshot: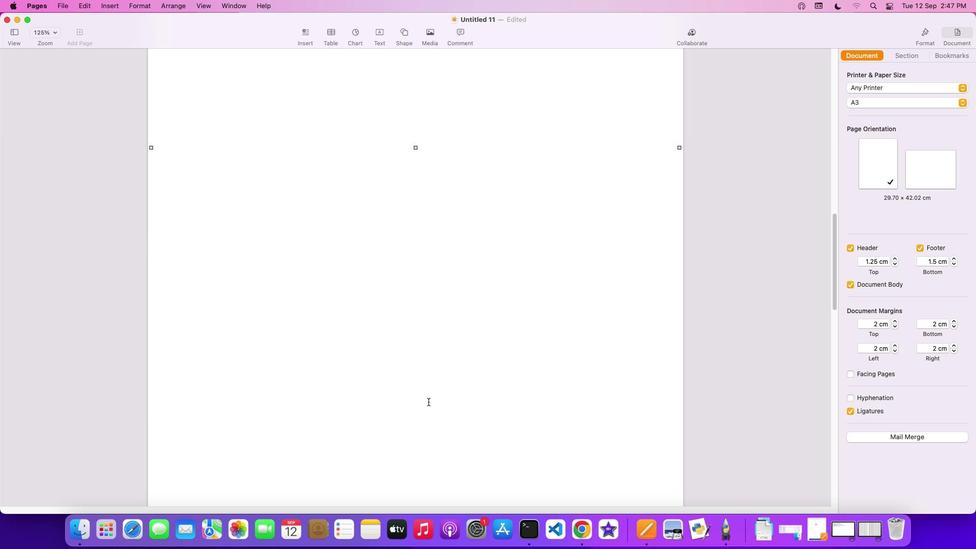 
Action: Mouse scrolled (428, 402) with delta (0, -2)
Screenshot: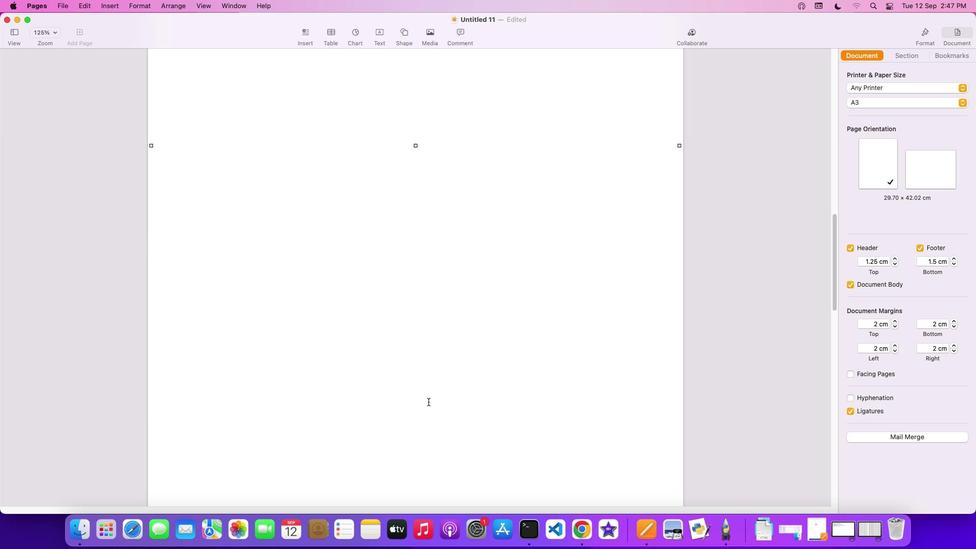 
Action: Mouse scrolled (428, 402) with delta (0, -3)
Screenshot: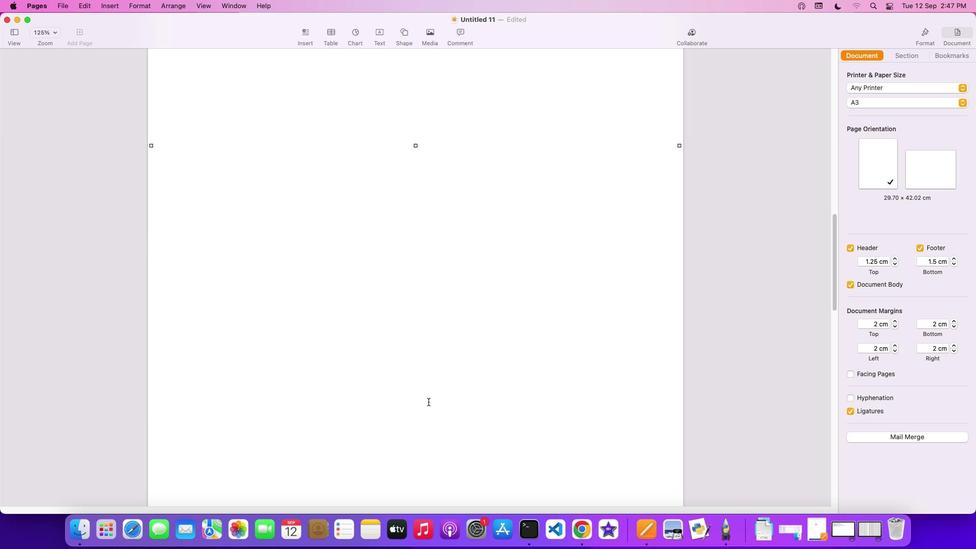 
Action: Mouse scrolled (428, 402) with delta (0, 0)
Screenshot: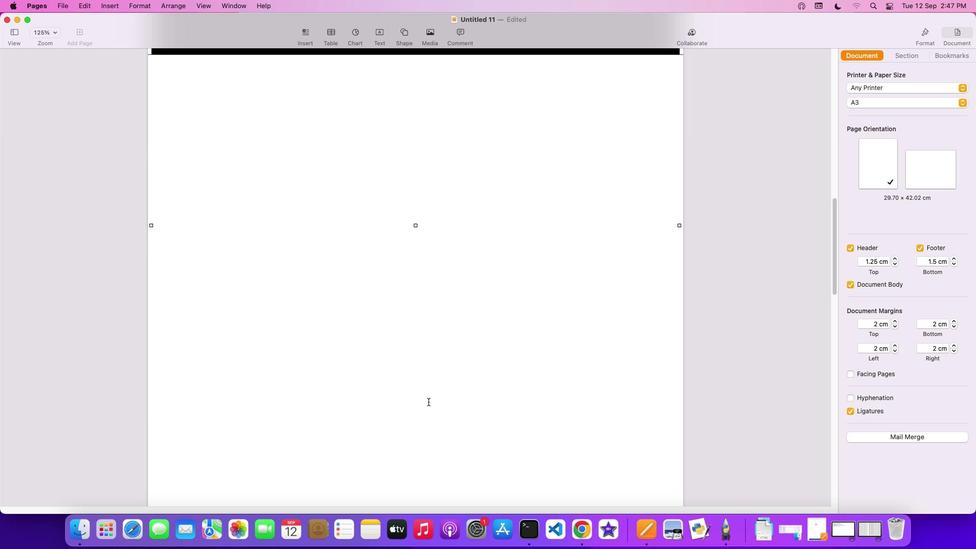 
Action: Mouse scrolled (428, 402) with delta (0, 0)
Screenshot: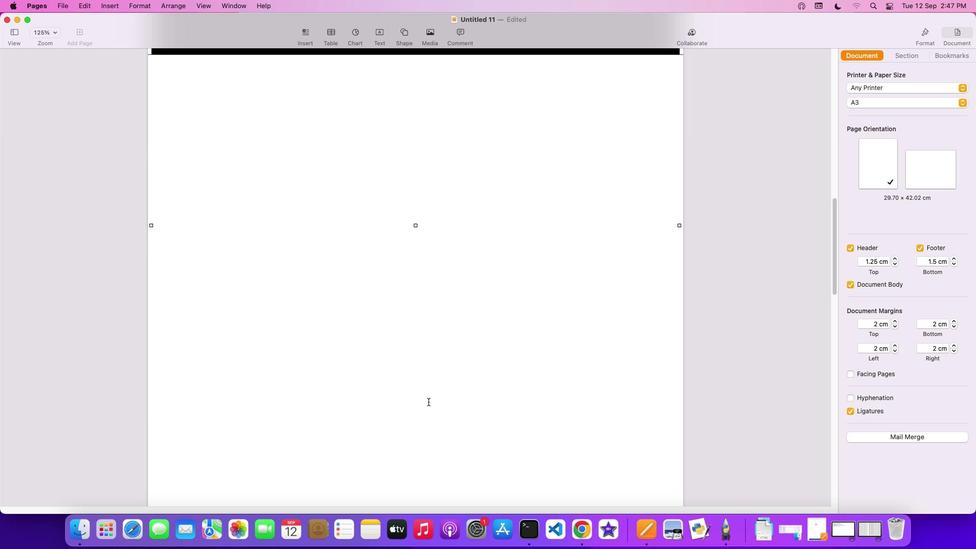 
Action: Mouse scrolled (428, 402) with delta (0, 2)
Screenshot: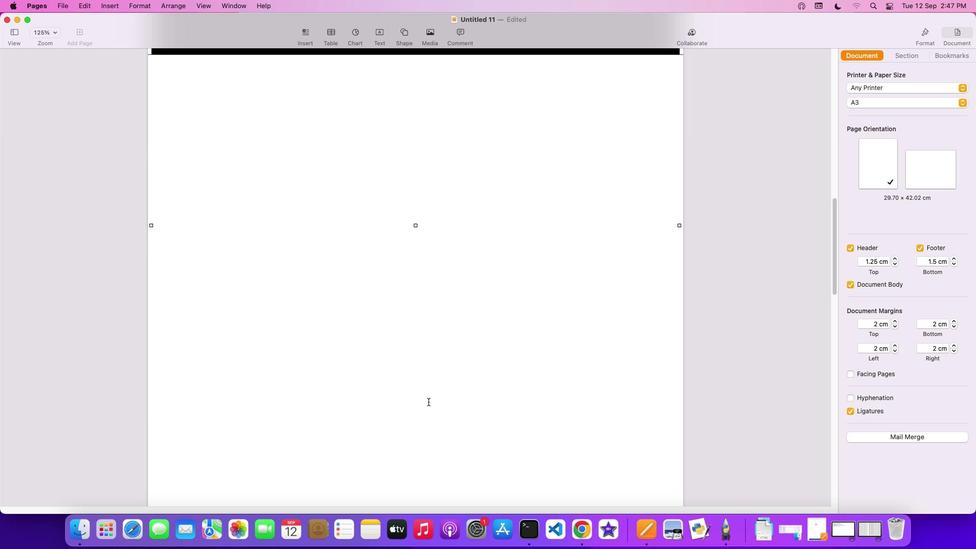 
Action: Mouse scrolled (428, 402) with delta (0, 2)
Screenshot: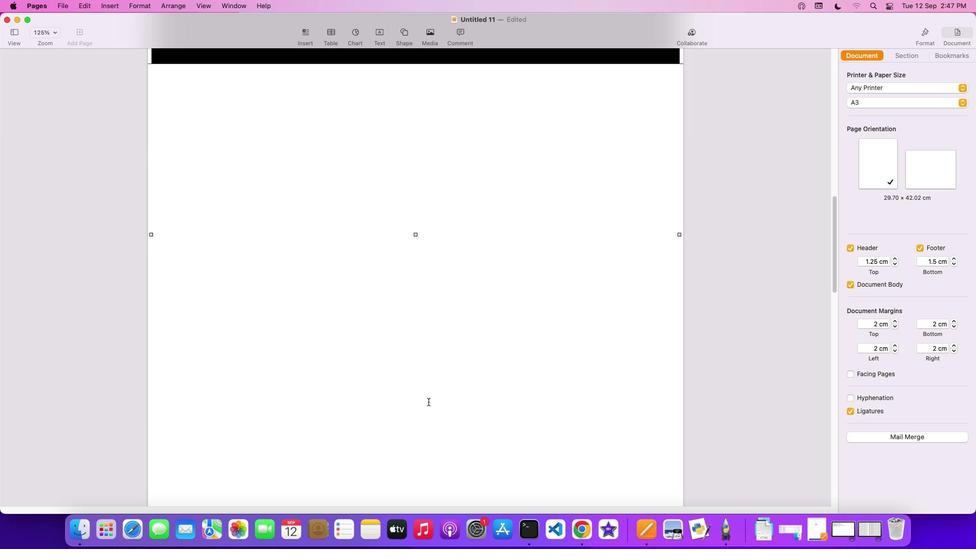 
Action: Mouse scrolled (428, 402) with delta (0, 3)
Screenshot: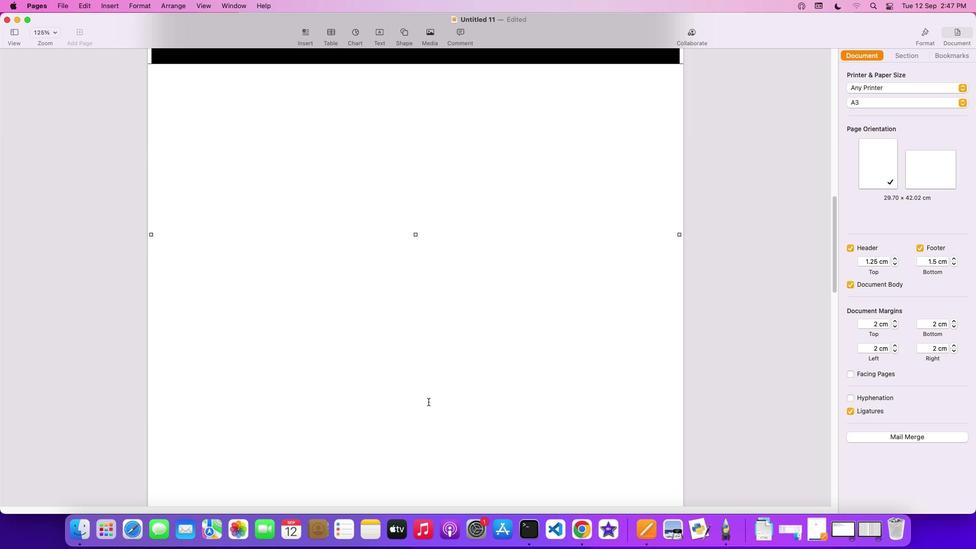 
Action: Mouse scrolled (428, 402) with delta (0, 0)
Screenshot: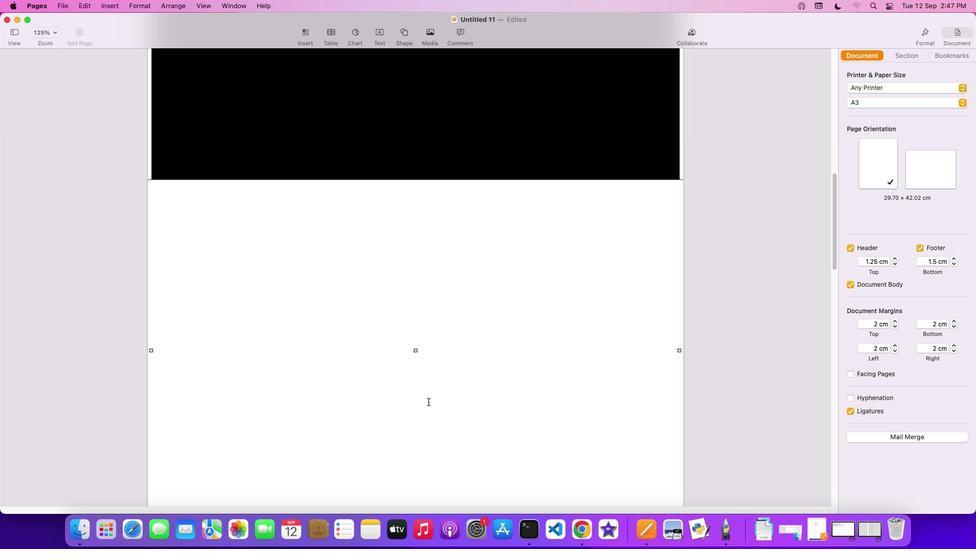
Action: Mouse scrolled (428, 402) with delta (0, 0)
Screenshot: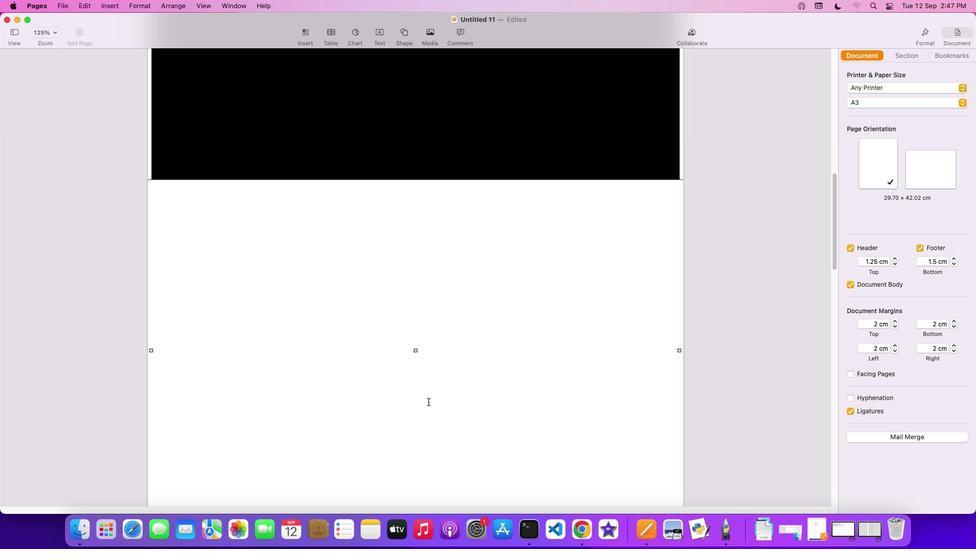 
Action: Mouse scrolled (428, 402) with delta (0, 2)
Screenshot: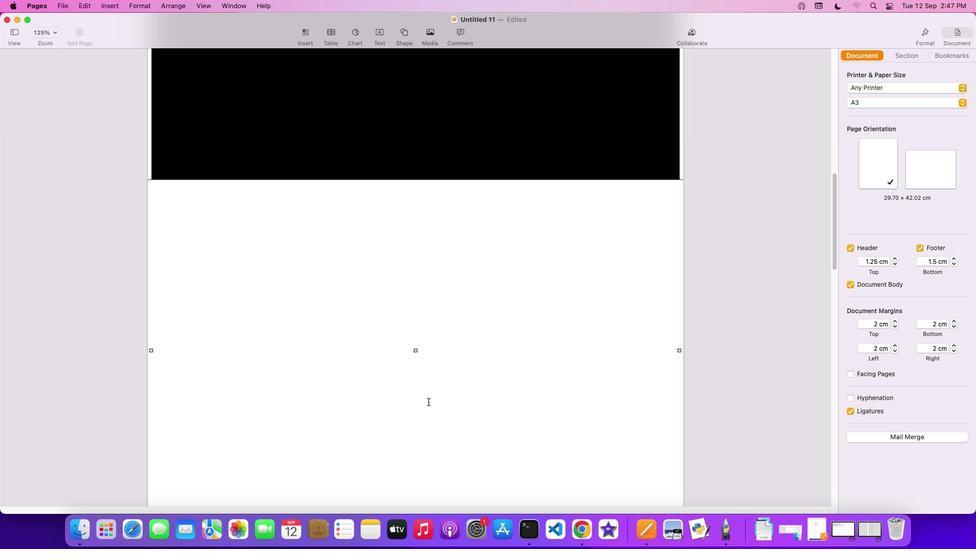 
Action: Mouse scrolled (428, 402) with delta (0, 2)
Screenshot: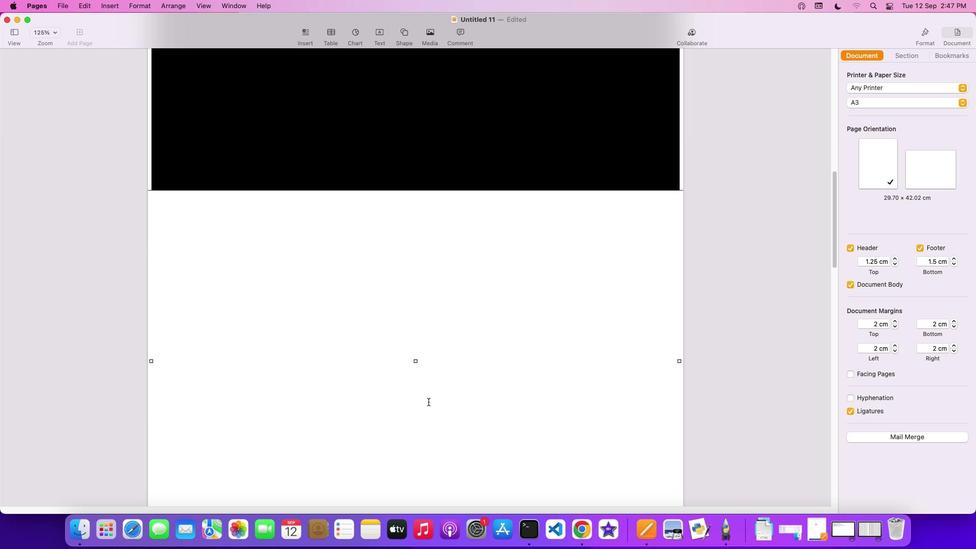 
Action: Mouse scrolled (428, 402) with delta (0, 3)
Screenshot: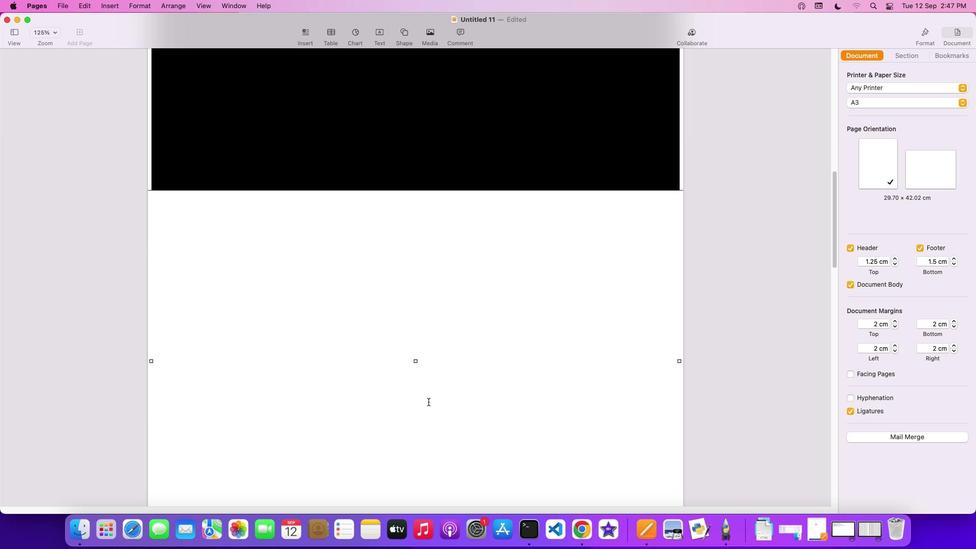 
Action: Mouse scrolled (428, 402) with delta (0, 3)
Screenshot: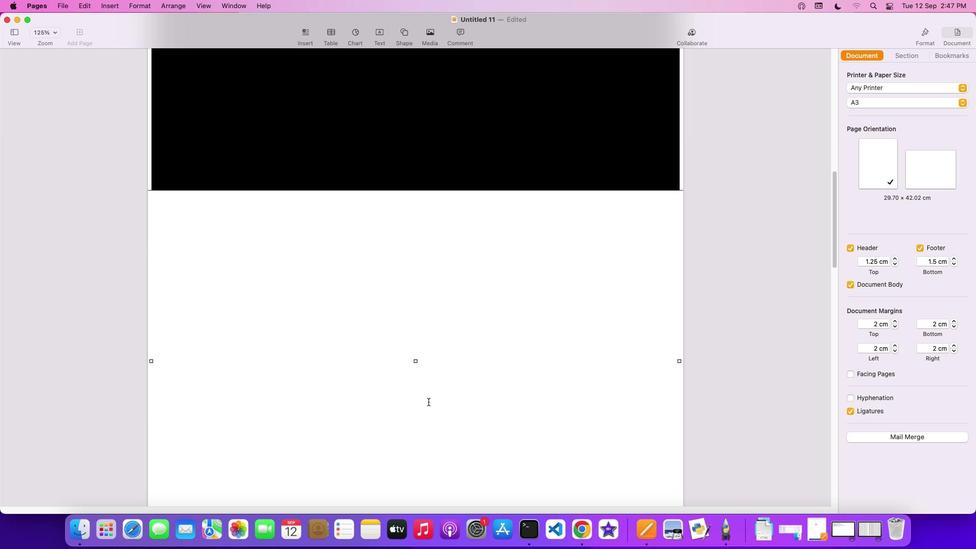 
Action: Mouse moved to (416, 361)
Screenshot: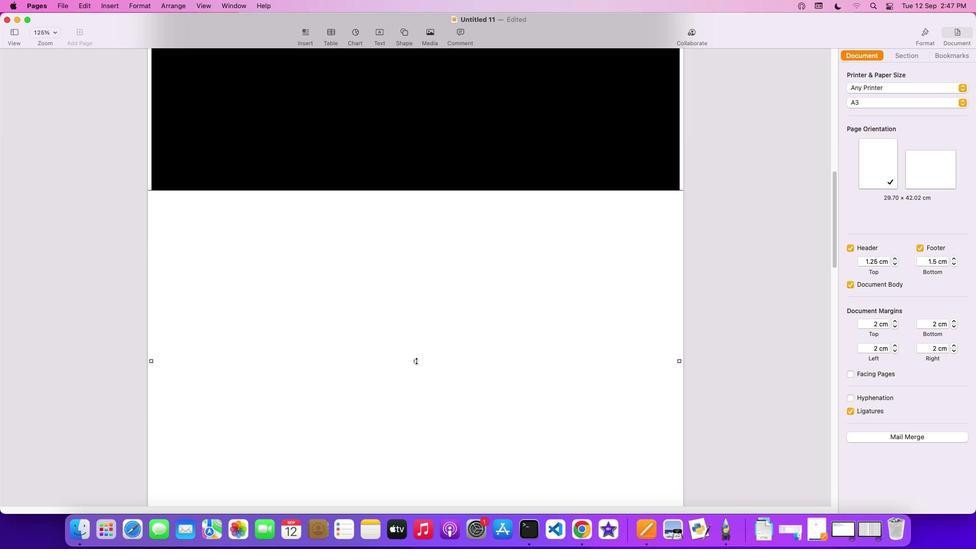 
Action: Mouse pressed left at (416, 361)
Screenshot: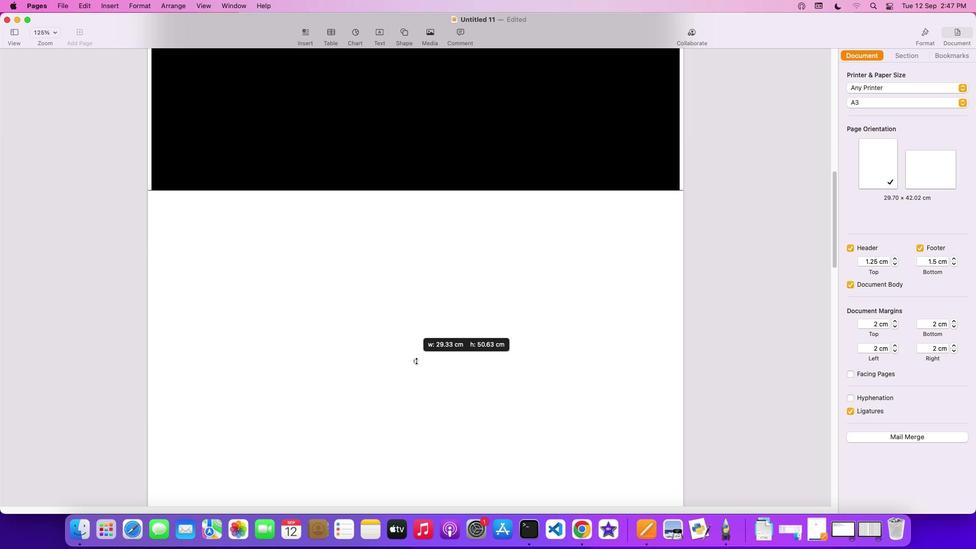 
Action: Mouse moved to (495, 312)
Screenshot: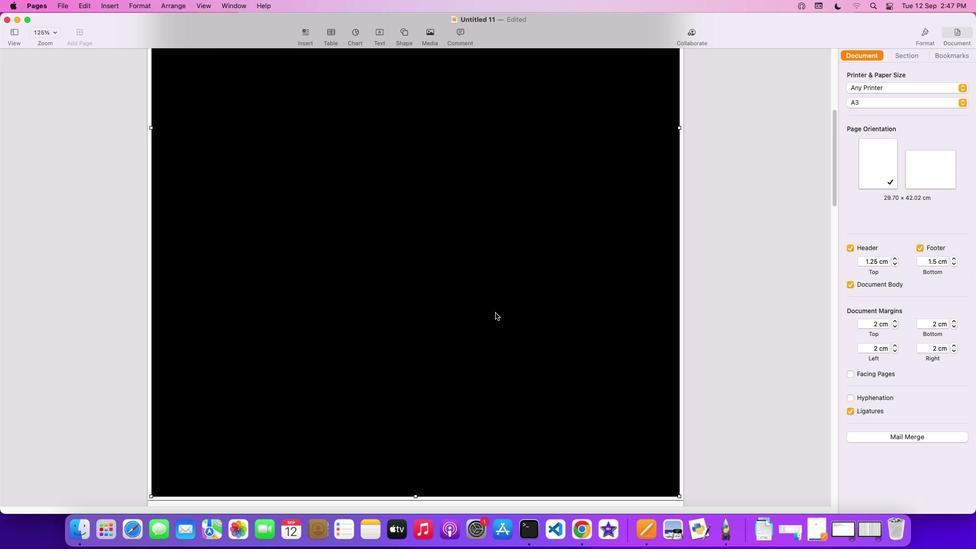 
Action: Mouse scrolled (495, 312) with delta (0, 0)
Screenshot: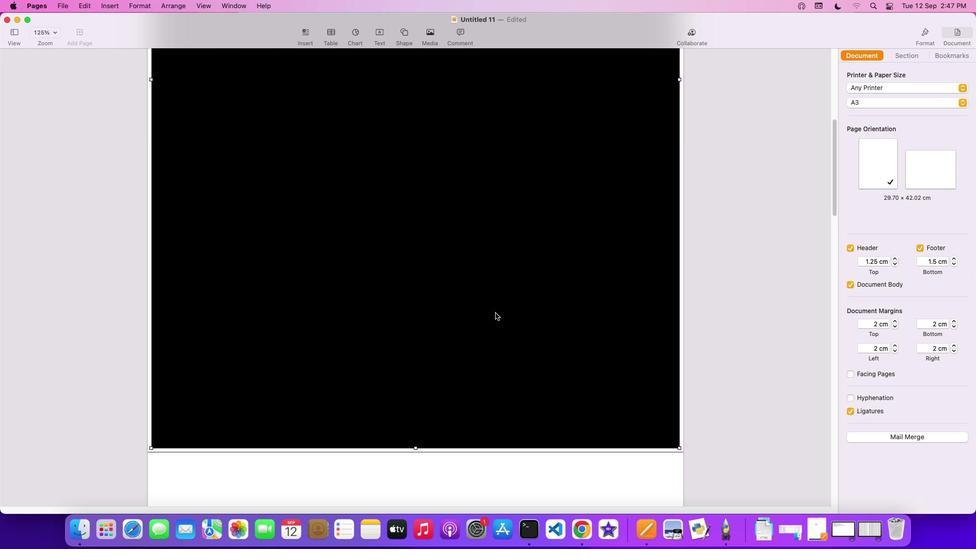 
Action: Mouse scrolled (495, 312) with delta (0, 0)
Screenshot: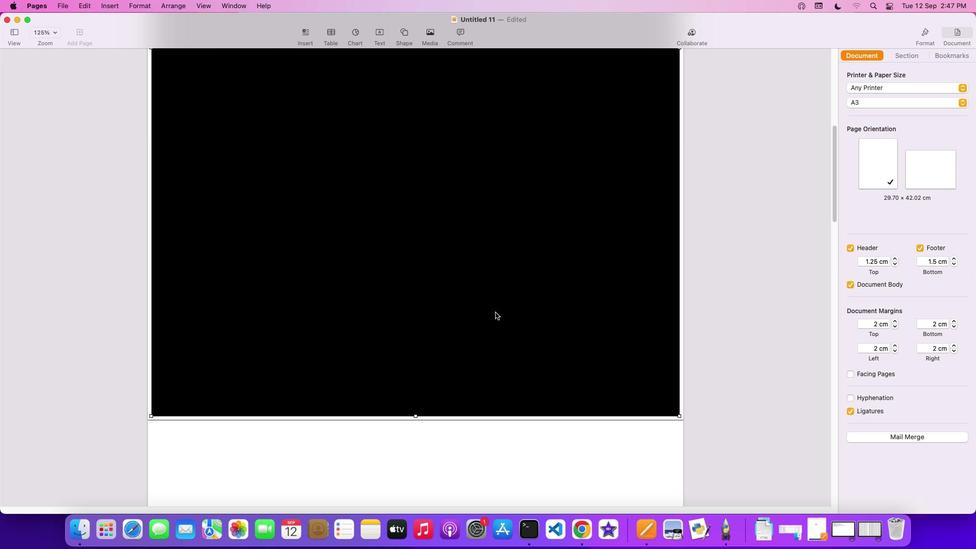 
Action: Mouse scrolled (495, 312) with delta (0, -1)
Screenshot: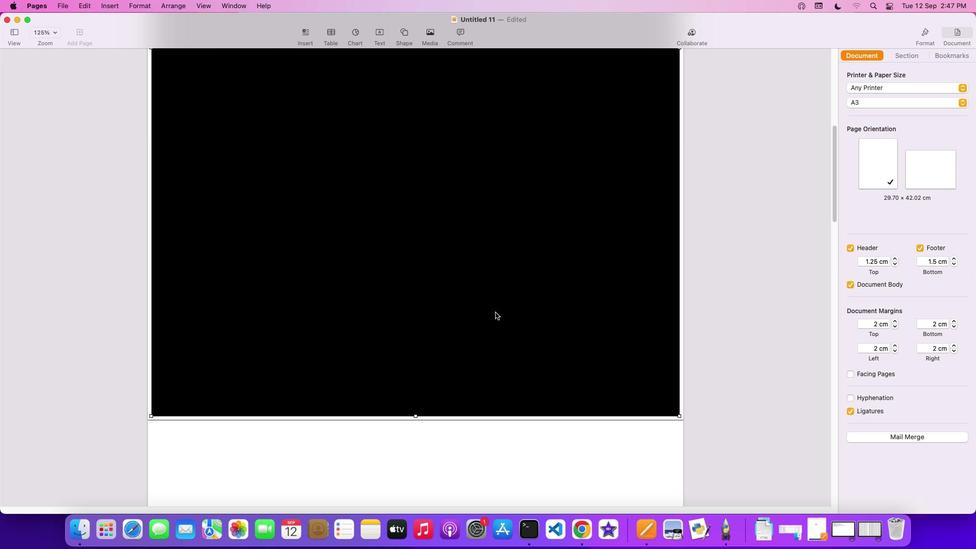 
Action: Mouse scrolled (495, 312) with delta (0, -2)
Screenshot: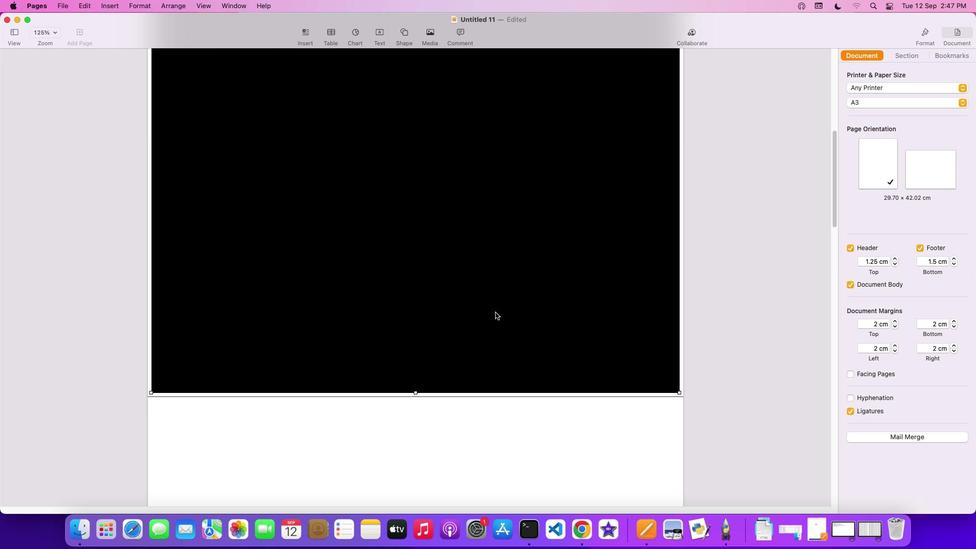 
Action: Mouse scrolled (495, 312) with delta (0, -3)
Screenshot: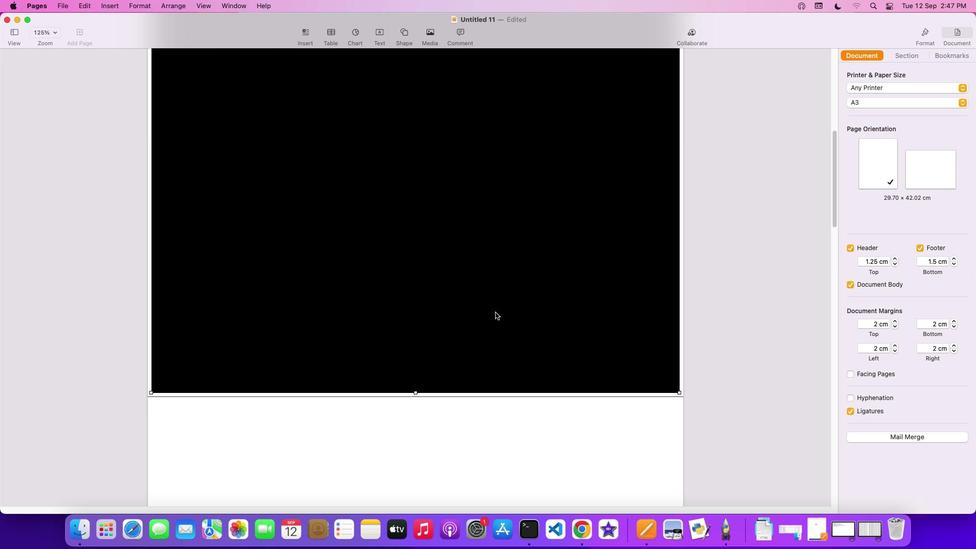 
Action: Mouse moved to (495, 312)
Screenshot: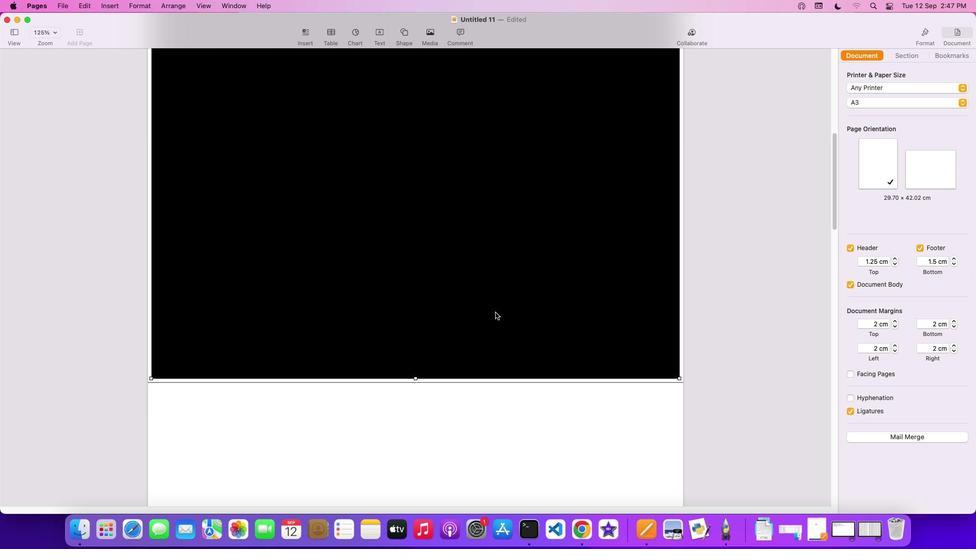 
Action: Mouse scrolled (495, 312) with delta (0, -3)
Screenshot: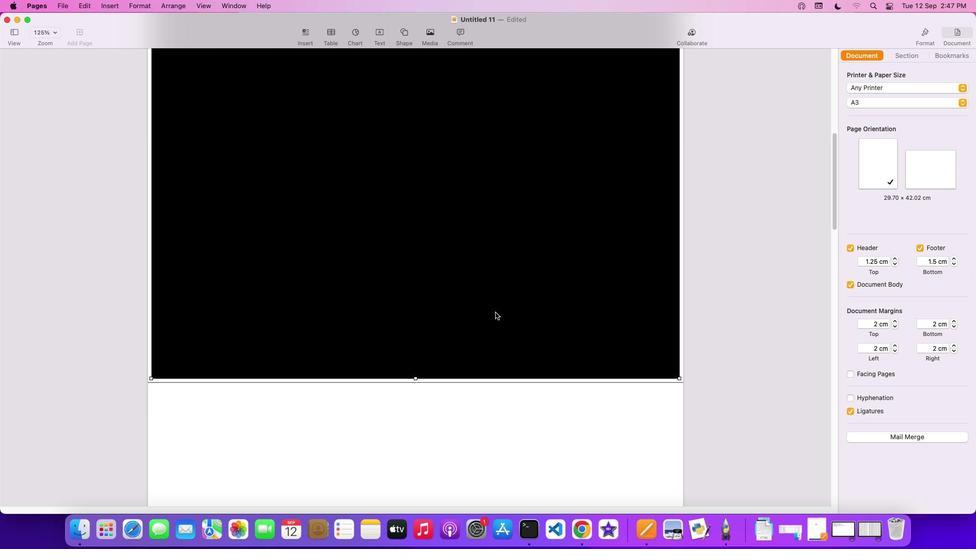 
Action: Mouse moved to (495, 312)
Screenshot: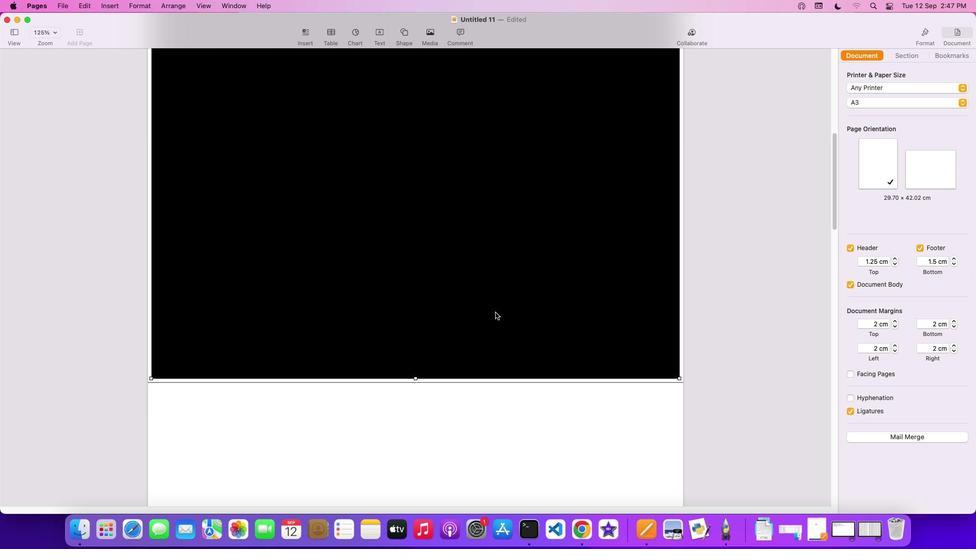 
Action: Mouse scrolled (495, 312) with delta (0, 0)
Screenshot: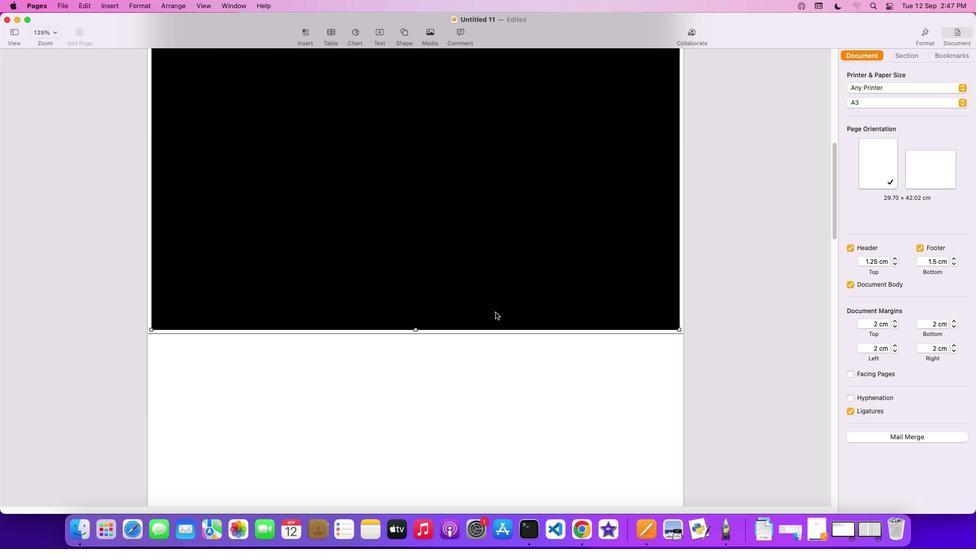 
Action: Mouse scrolled (495, 312) with delta (0, 0)
Screenshot: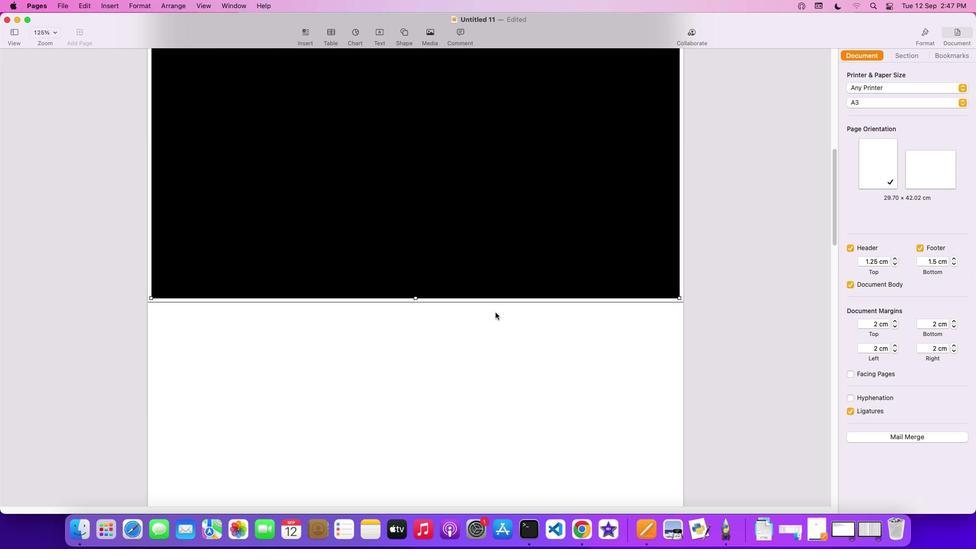 
Action: Mouse scrolled (495, 312) with delta (0, -1)
Screenshot: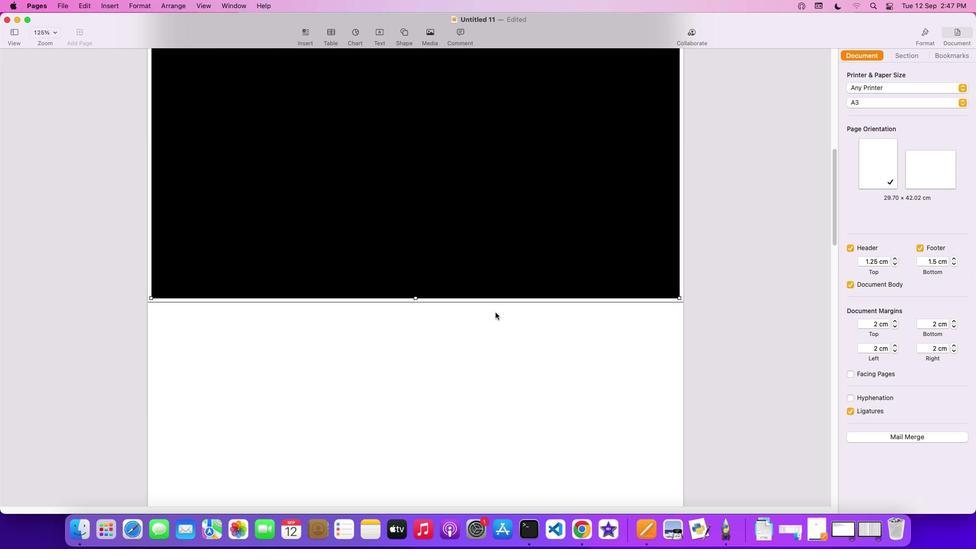 
Action: Mouse scrolled (495, 312) with delta (0, -2)
Screenshot: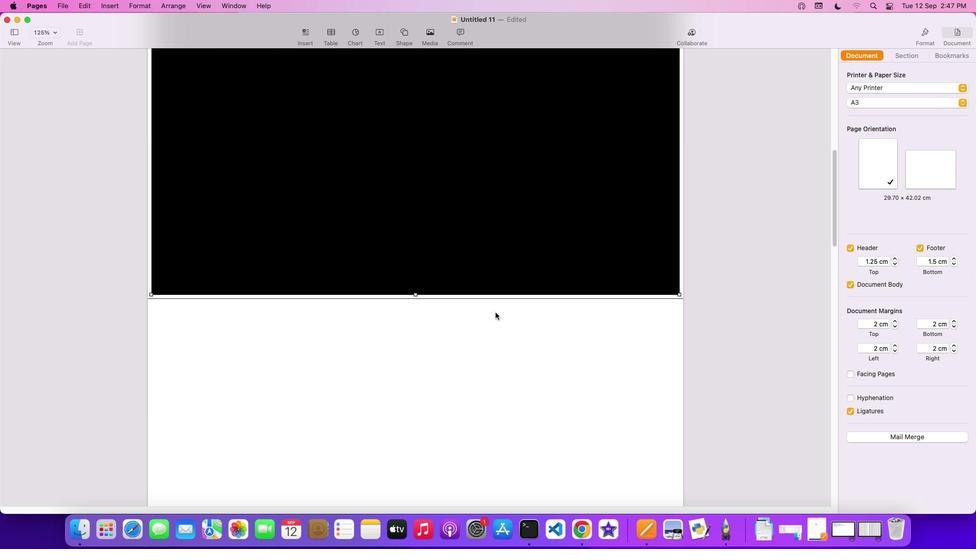 
Action: Mouse scrolled (495, 312) with delta (0, -3)
Screenshot: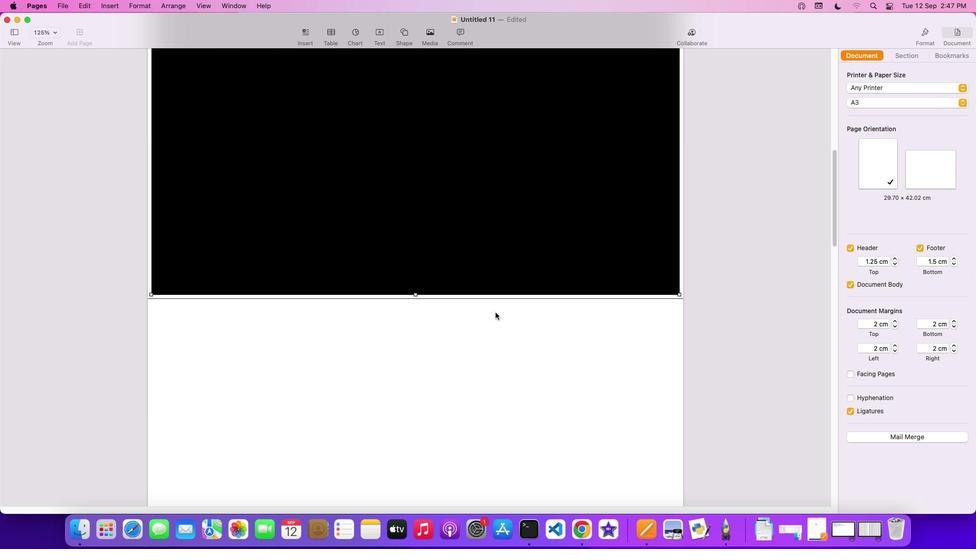 
Action: Mouse scrolled (495, 312) with delta (0, 0)
Screenshot: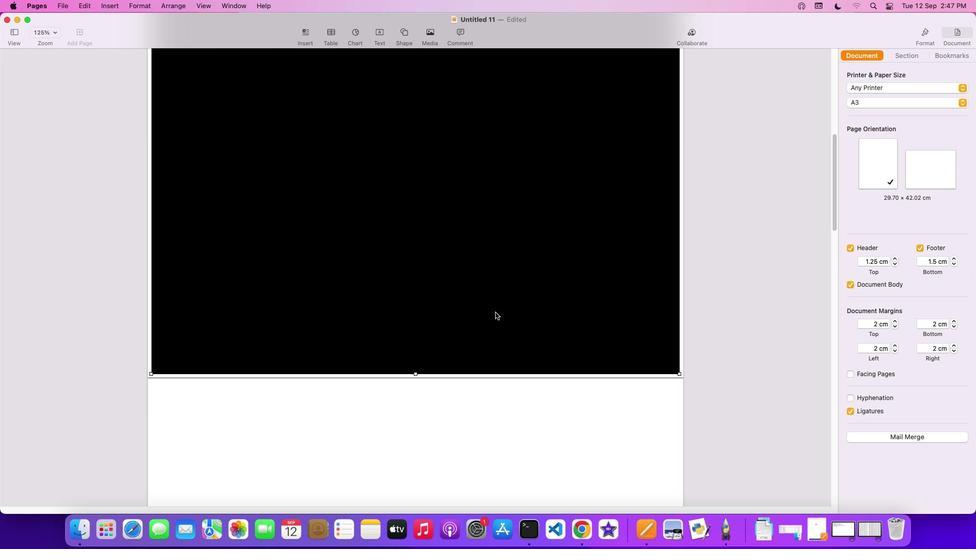
Action: Mouse scrolled (495, 312) with delta (0, 0)
Screenshot: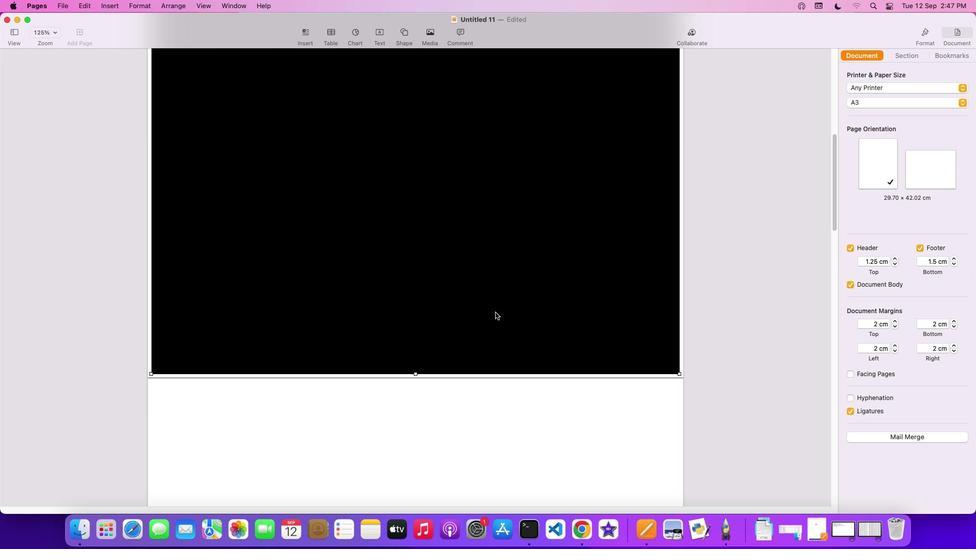 
Action: Mouse scrolled (495, 312) with delta (0, 2)
Screenshot: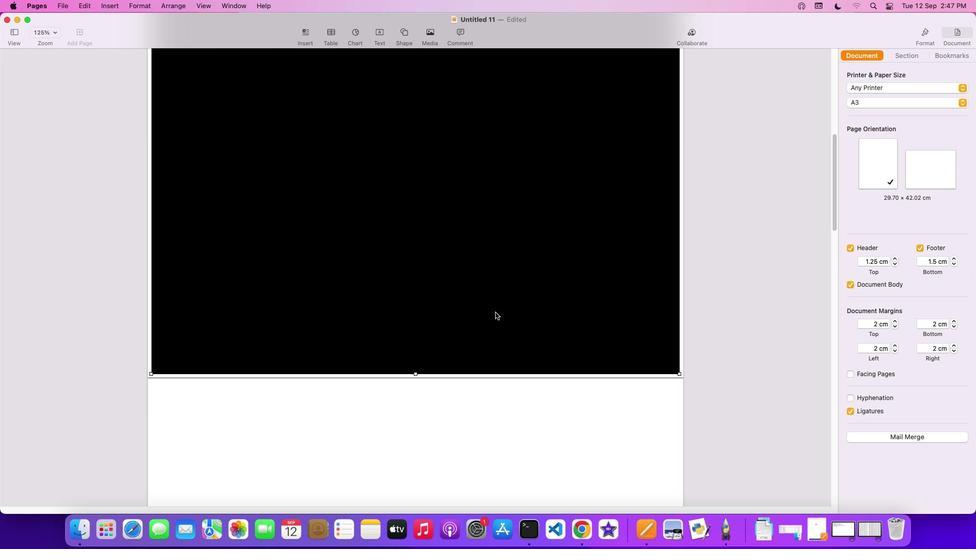 
Action: Mouse scrolled (495, 312) with delta (0, 2)
Screenshot: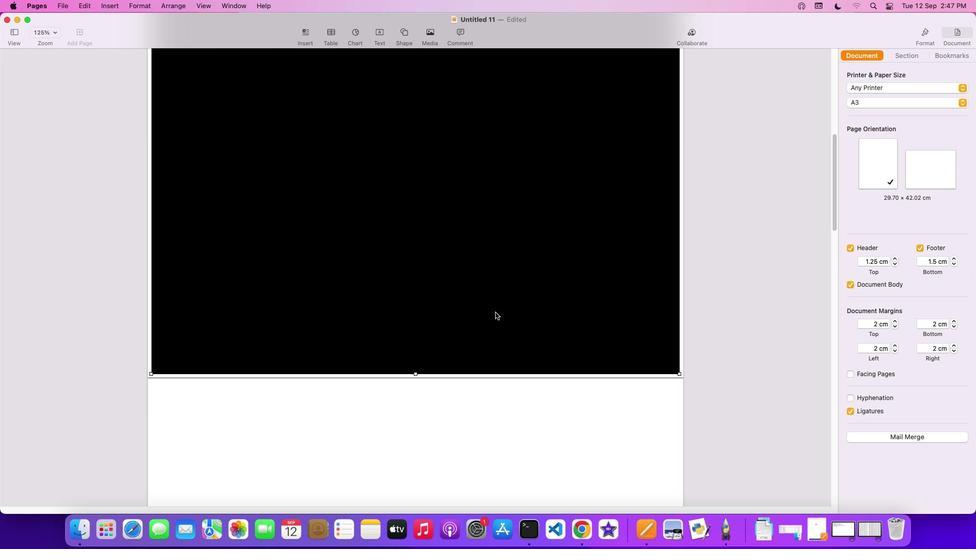 
Action: Mouse scrolled (495, 312) with delta (0, 3)
Screenshot: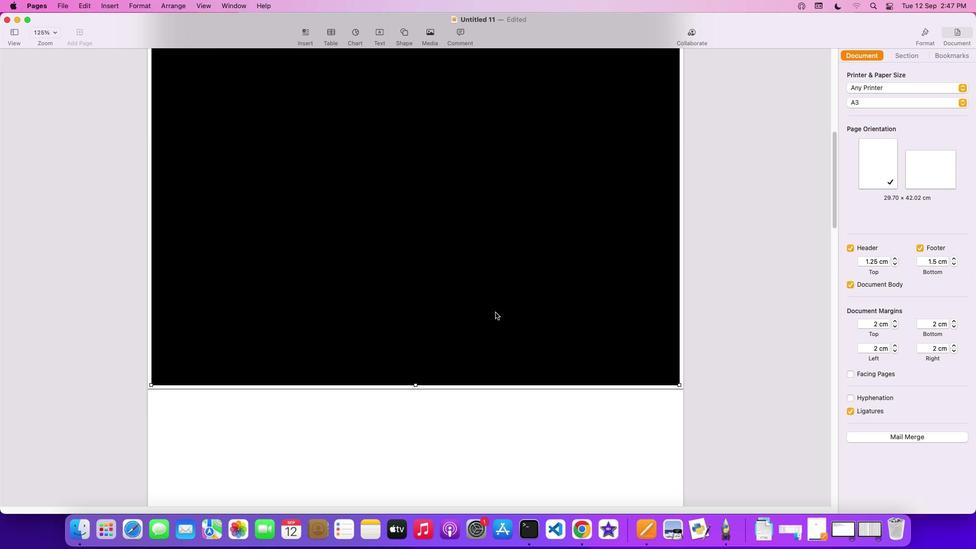 
Action: Mouse scrolled (495, 312) with delta (0, 3)
Screenshot: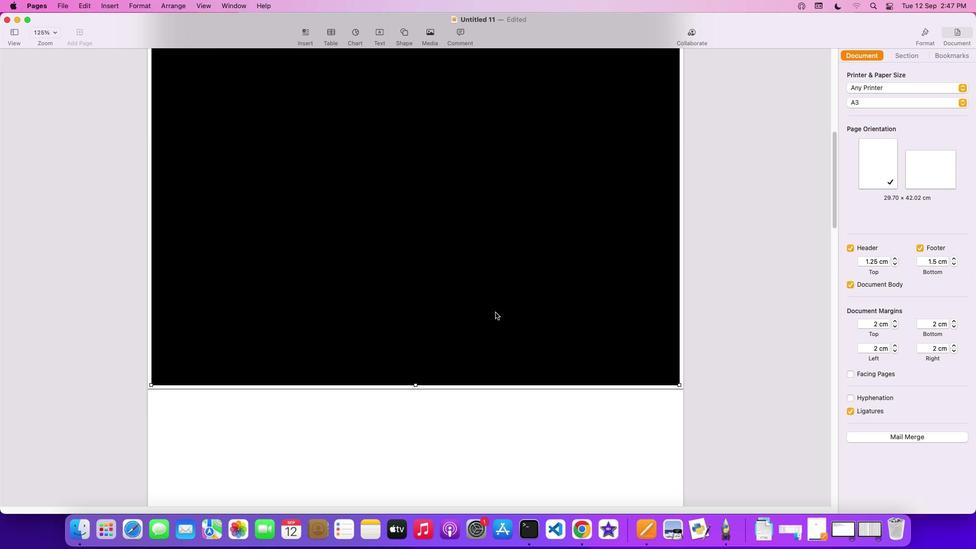 
Action: Mouse moved to (453, 299)
Screenshot: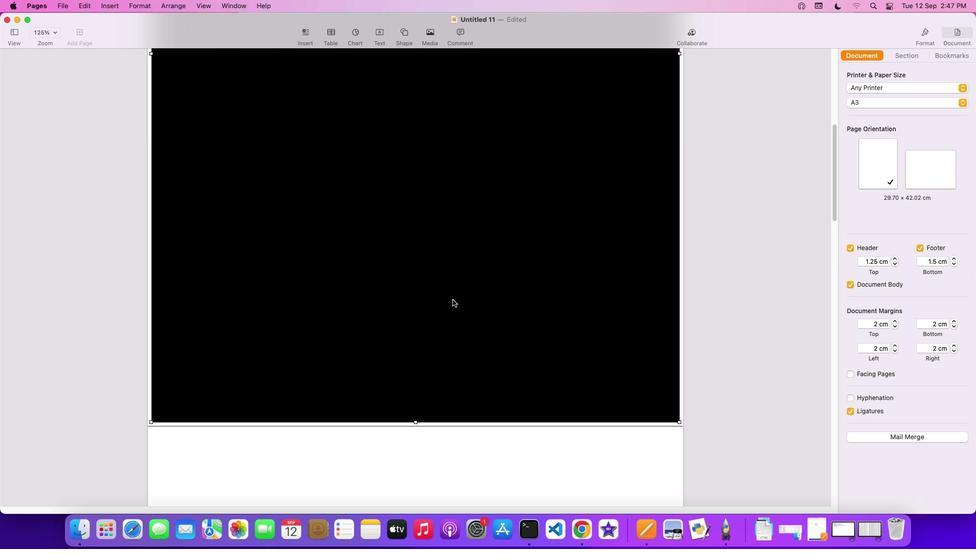 
Action: Mouse pressed left at (453, 299)
Screenshot: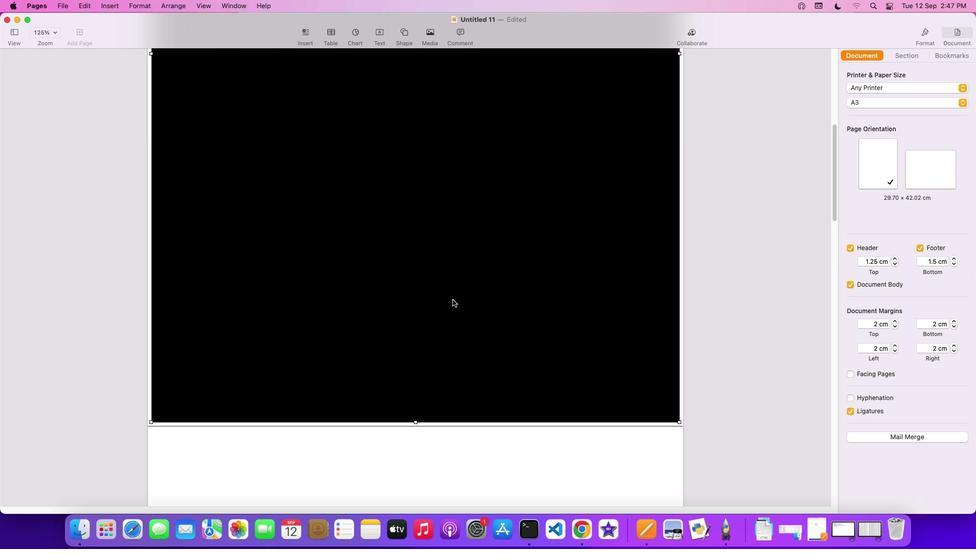 
Action: Mouse moved to (471, 290)
Screenshot: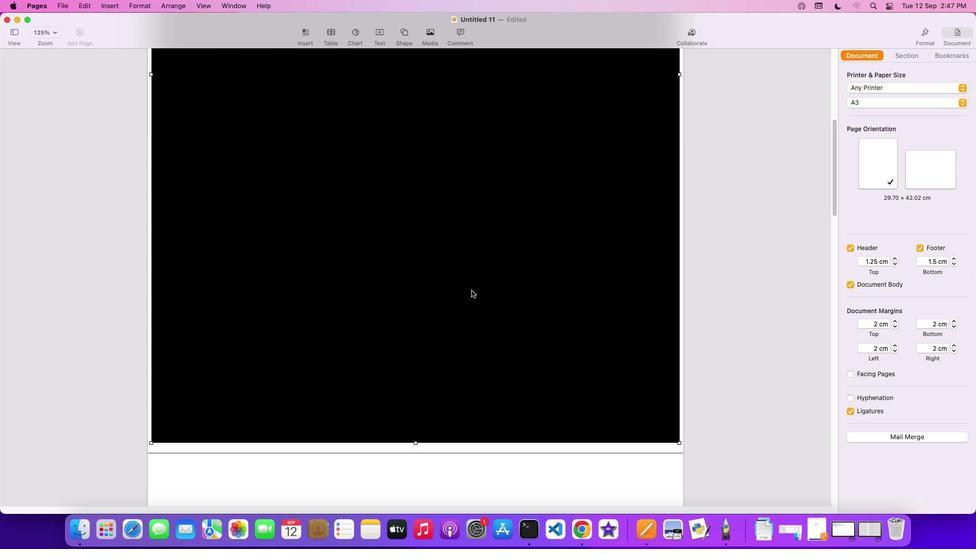 
Action: Mouse scrolled (471, 290) with delta (0, 0)
Screenshot: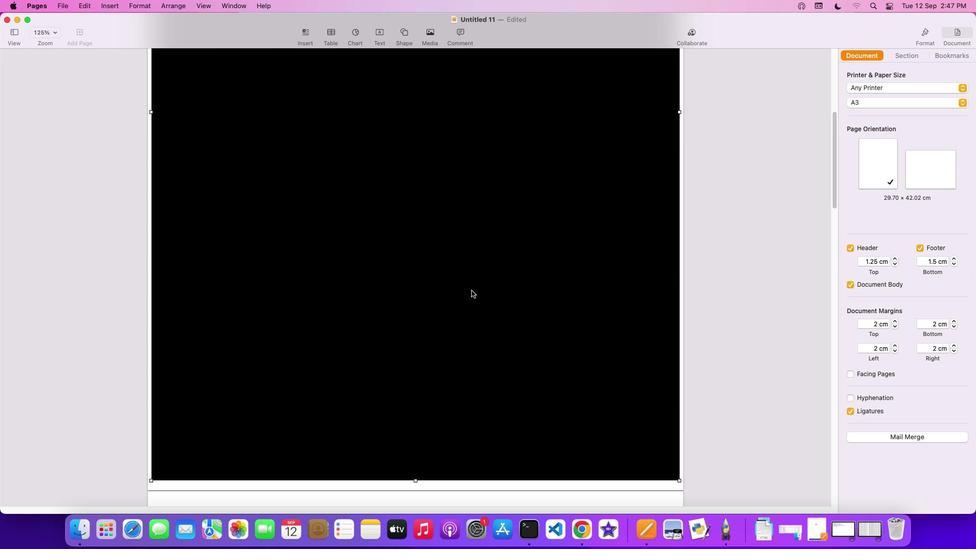
Action: Mouse scrolled (471, 290) with delta (0, 0)
Screenshot: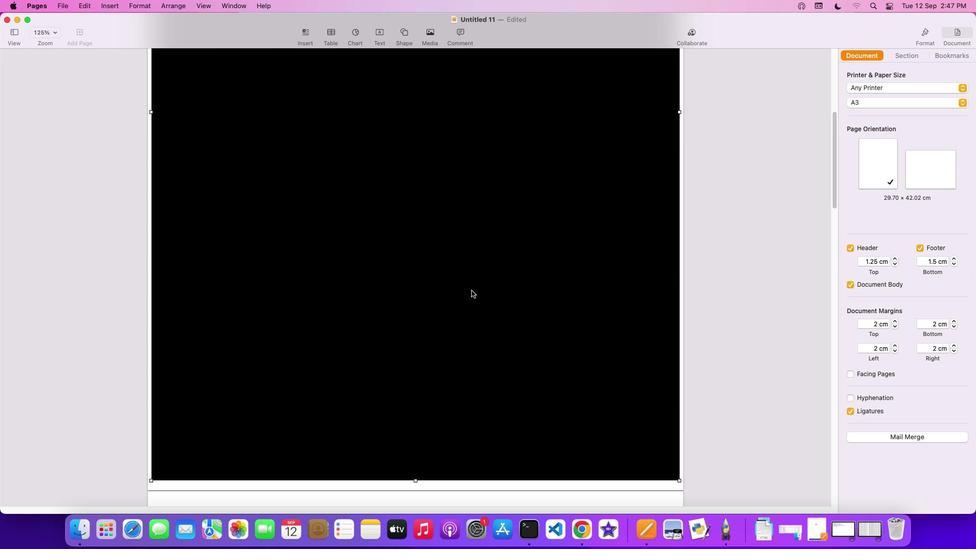 
Action: Mouse scrolled (471, 290) with delta (0, 2)
Screenshot: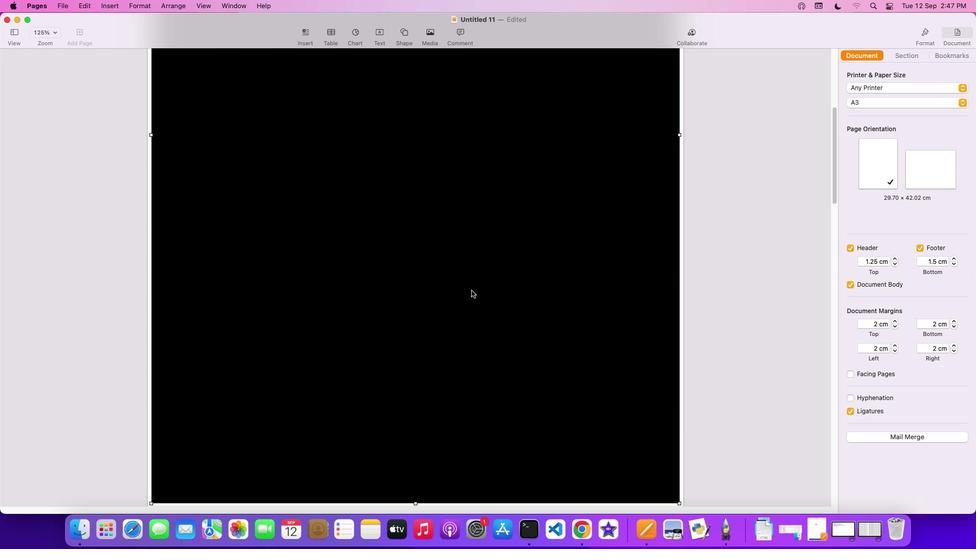 
Action: Mouse scrolled (471, 290) with delta (0, 2)
Screenshot: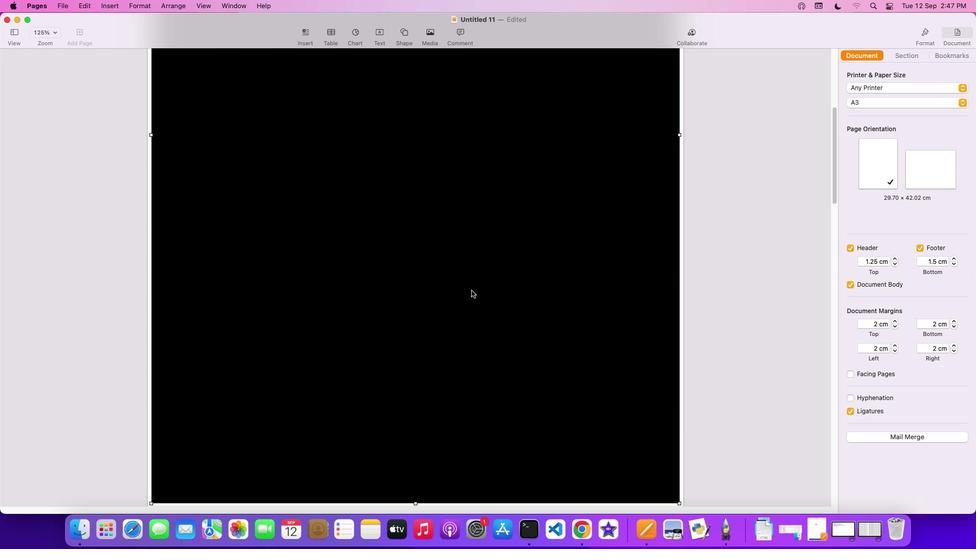 
Action: Mouse scrolled (471, 290) with delta (0, 3)
Screenshot: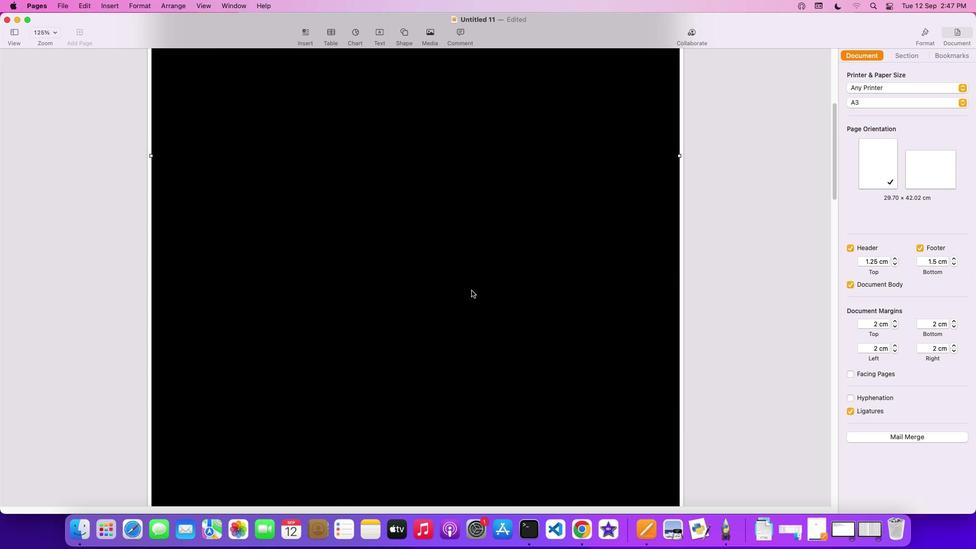 
Action: Mouse scrolled (471, 290) with delta (0, 3)
Screenshot: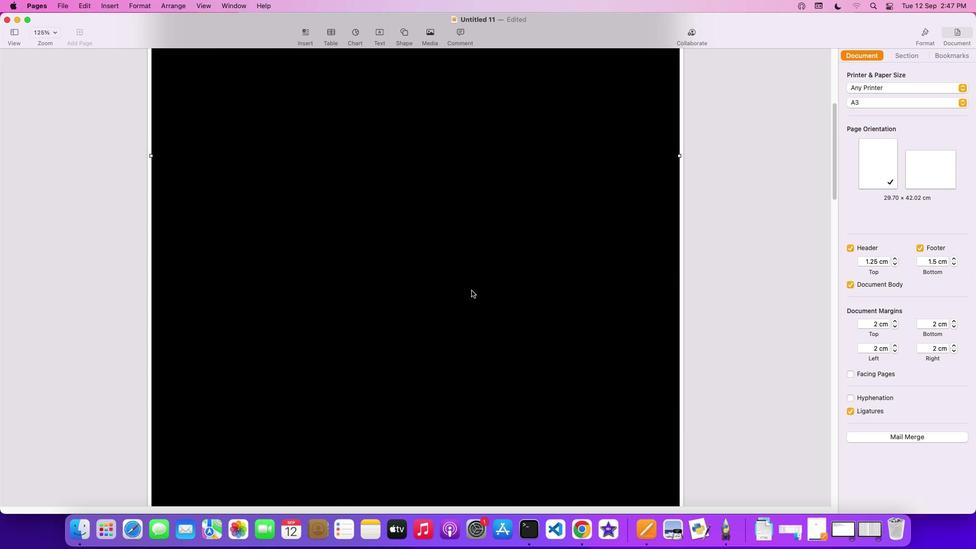 
Action: Mouse scrolled (471, 290) with delta (0, 0)
Screenshot: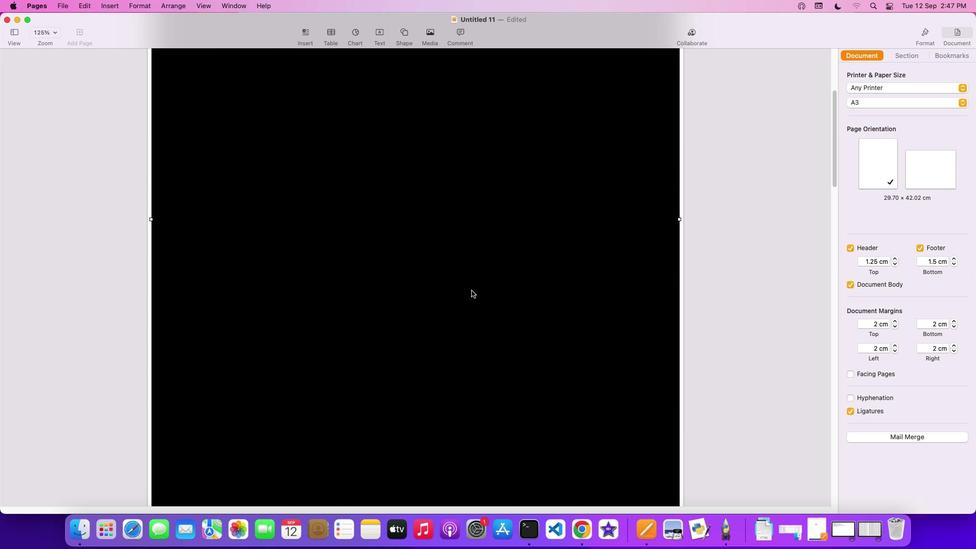 
Action: Mouse scrolled (471, 290) with delta (0, 0)
Screenshot: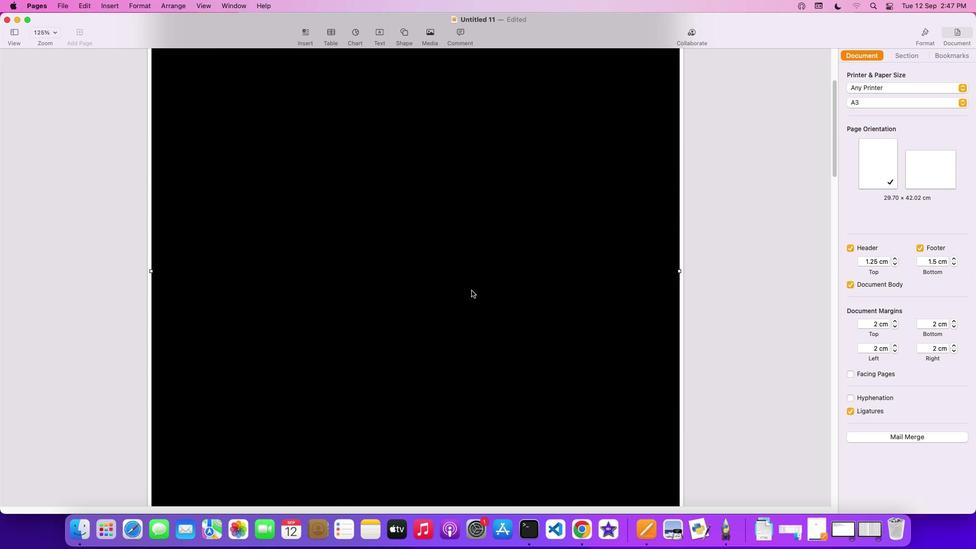 
Action: Mouse scrolled (471, 290) with delta (0, 2)
Screenshot: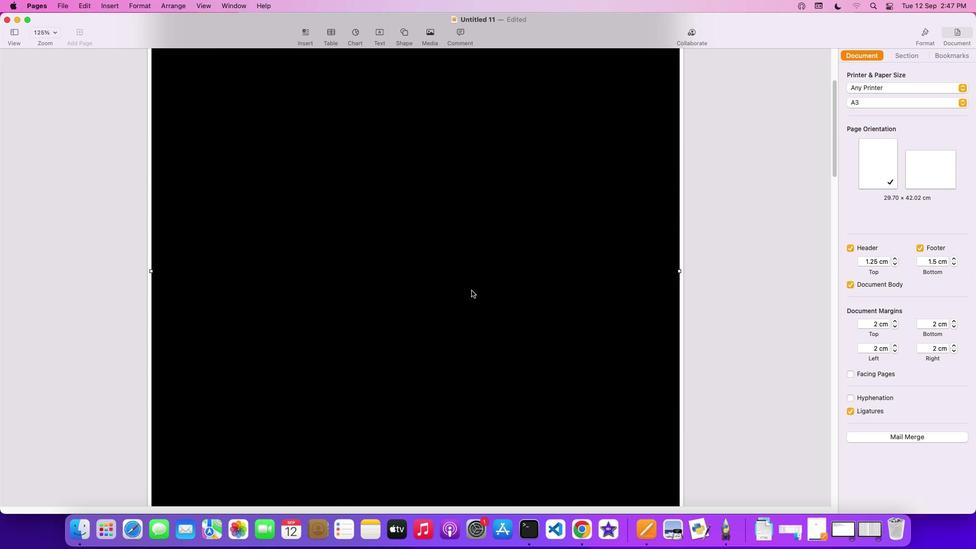 
Action: Mouse scrolled (471, 290) with delta (0, 2)
Screenshot: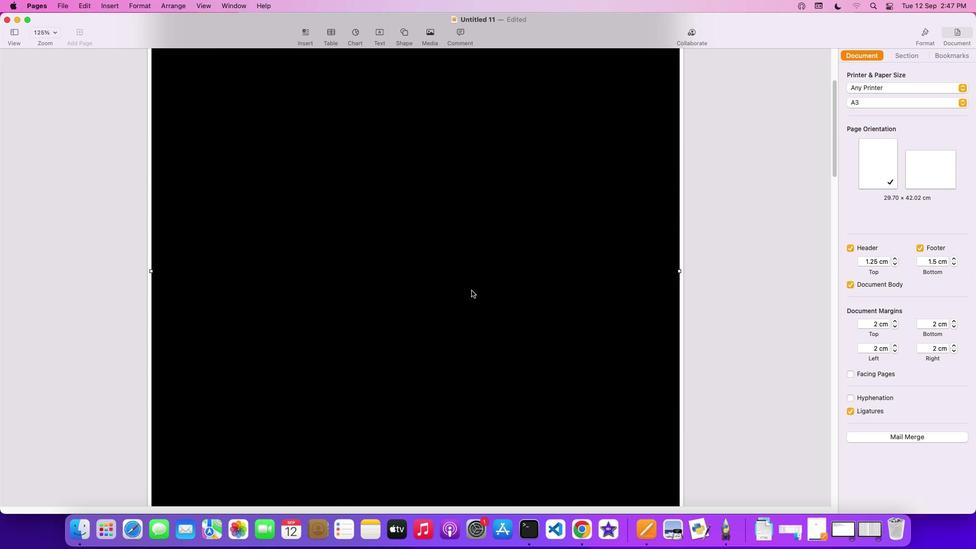 
Action: Mouse scrolled (471, 290) with delta (0, 3)
Screenshot: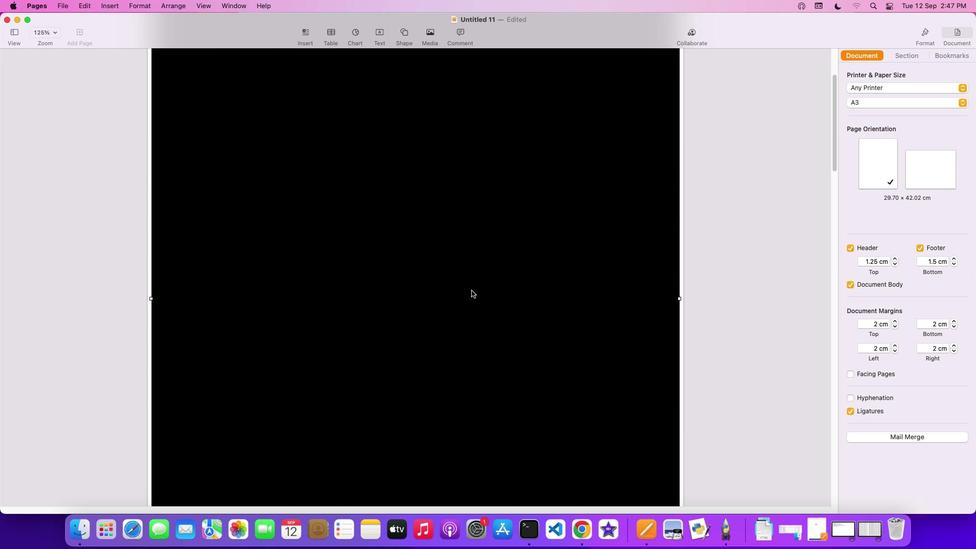 
Action: Mouse scrolled (471, 290) with delta (0, 3)
Screenshot: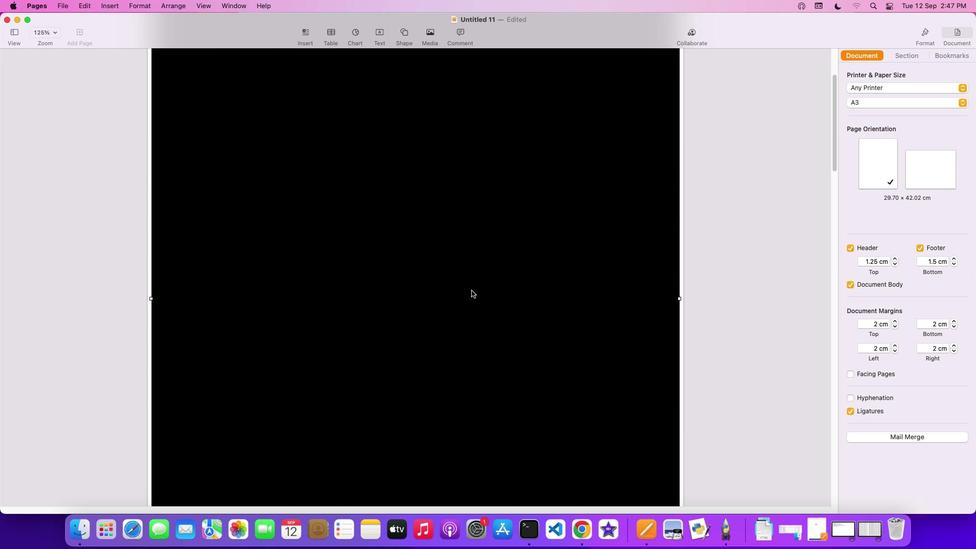 
Action: Mouse scrolled (471, 290) with delta (0, 4)
Screenshot: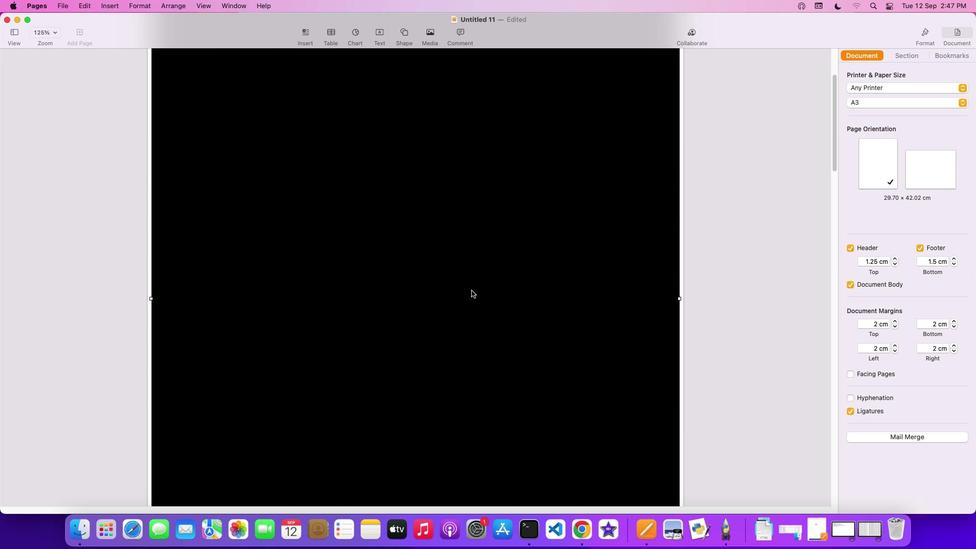 
Action: Mouse scrolled (471, 290) with delta (0, 0)
Screenshot: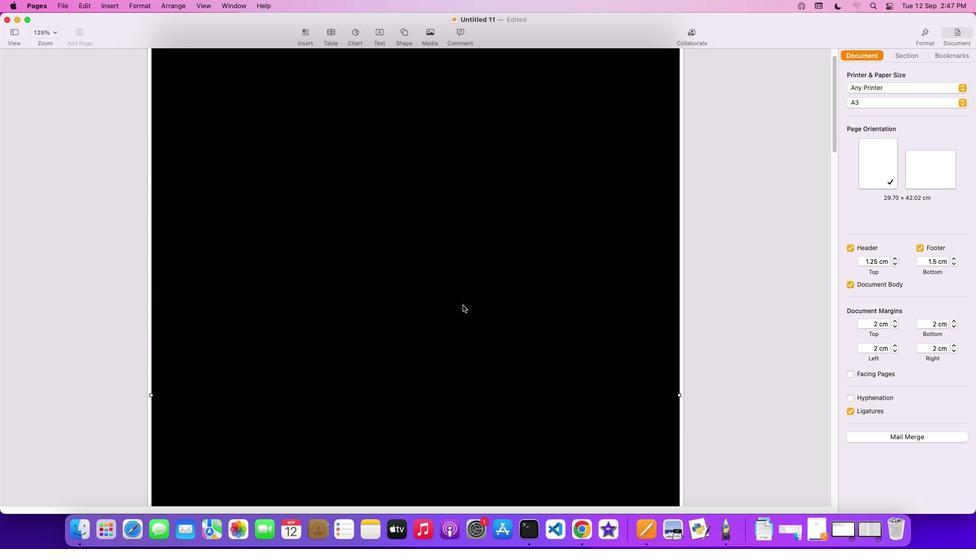 
Action: Mouse scrolled (471, 290) with delta (0, 0)
Screenshot: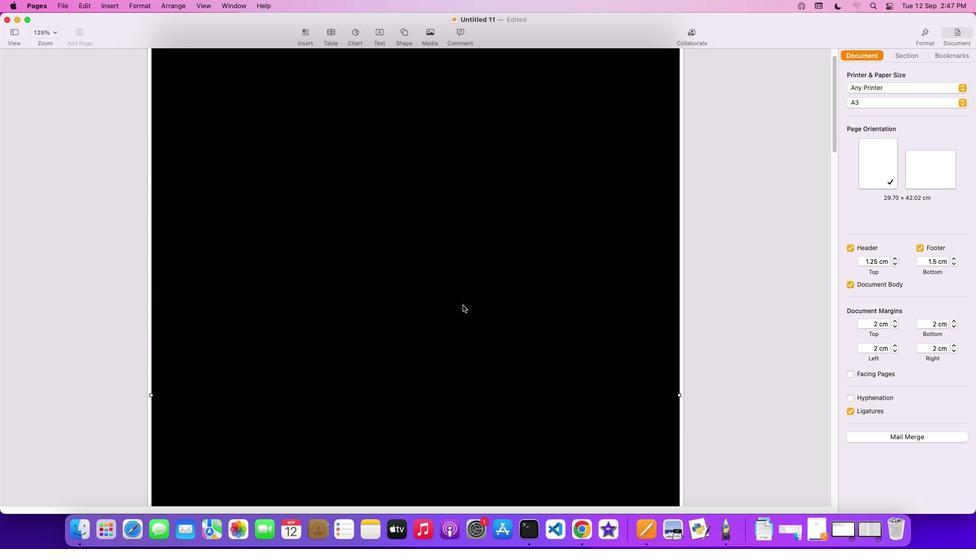 
Action: Mouse moved to (471, 290)
Screenshot: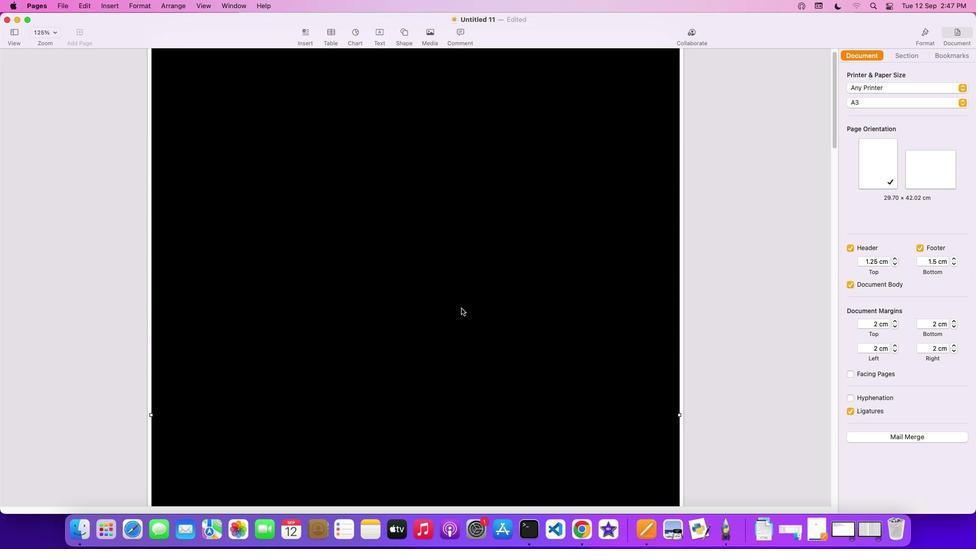
Action: Mouse scrolled (471, 290) with delta (0, 1)
Screenshot: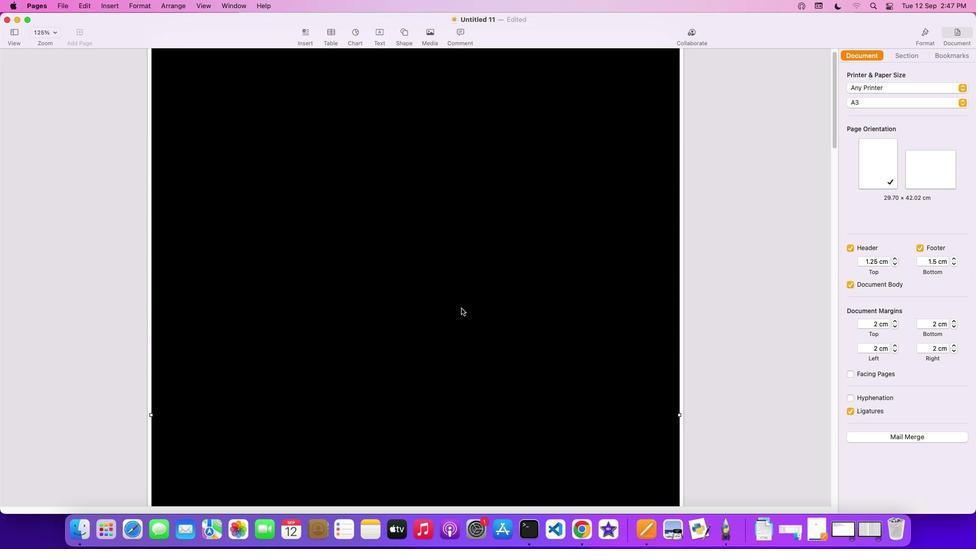 
Action: Mouse moved to (470, 291)
Screenshot: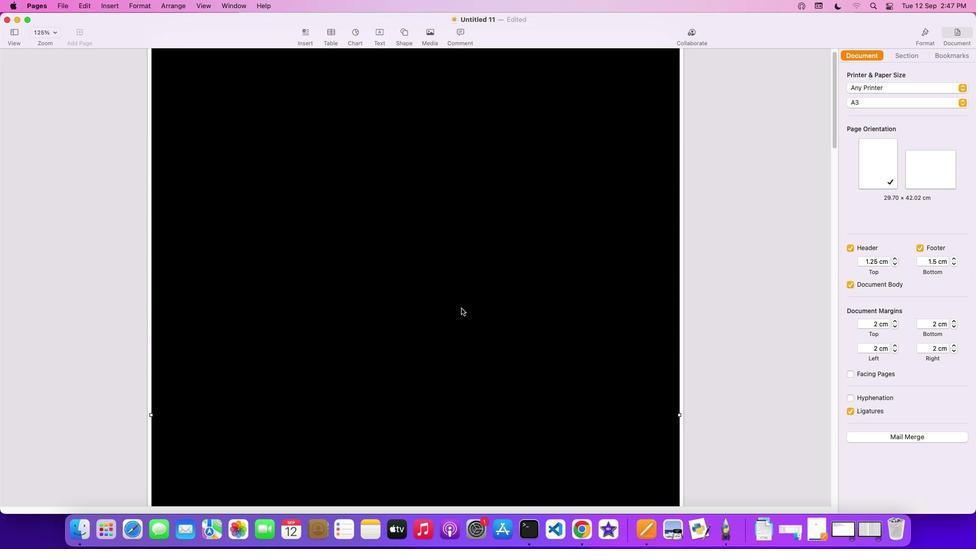 
Action: Mouse scrolled (470, 291) with delta (0, 2)
Screenshot: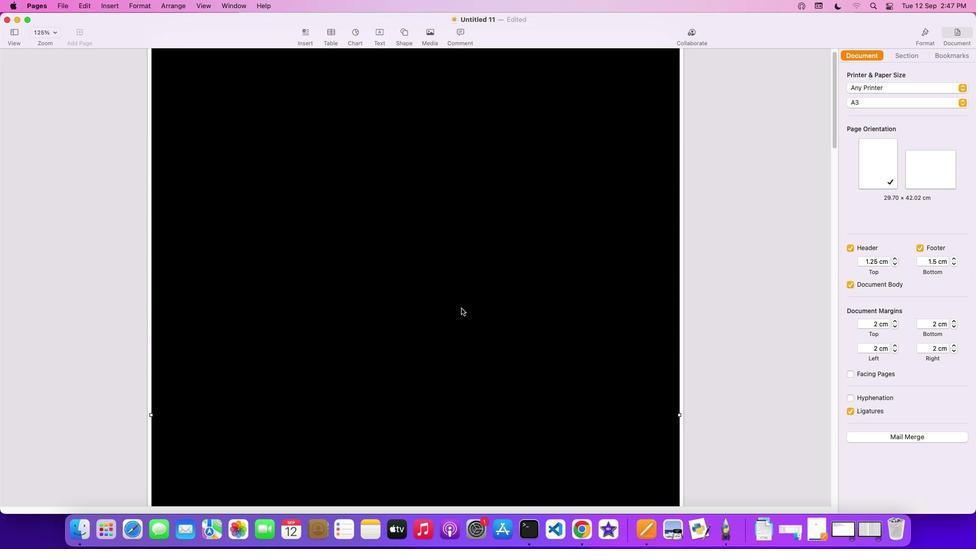 
Action: Mouse moved to (468, 295)
Screenshot: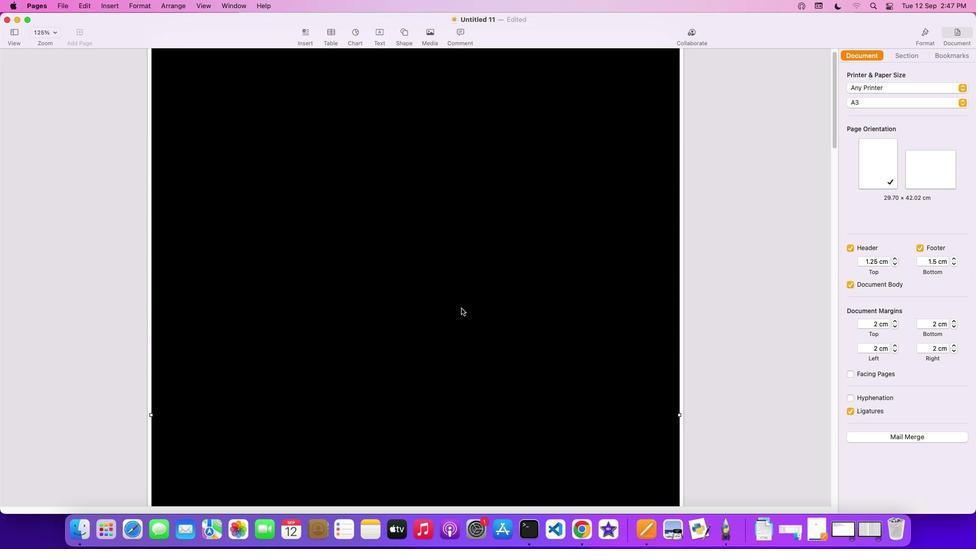 
Action: Mouse scrolled (468, 295) with delta (0, 3)
Screenshot: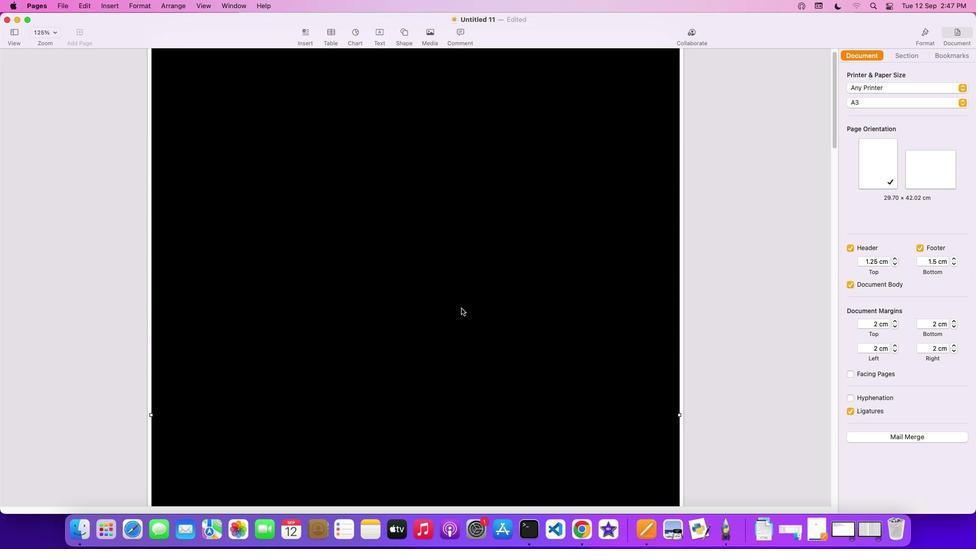 
Action: Mouse moved to (461, 308)
Screenshot: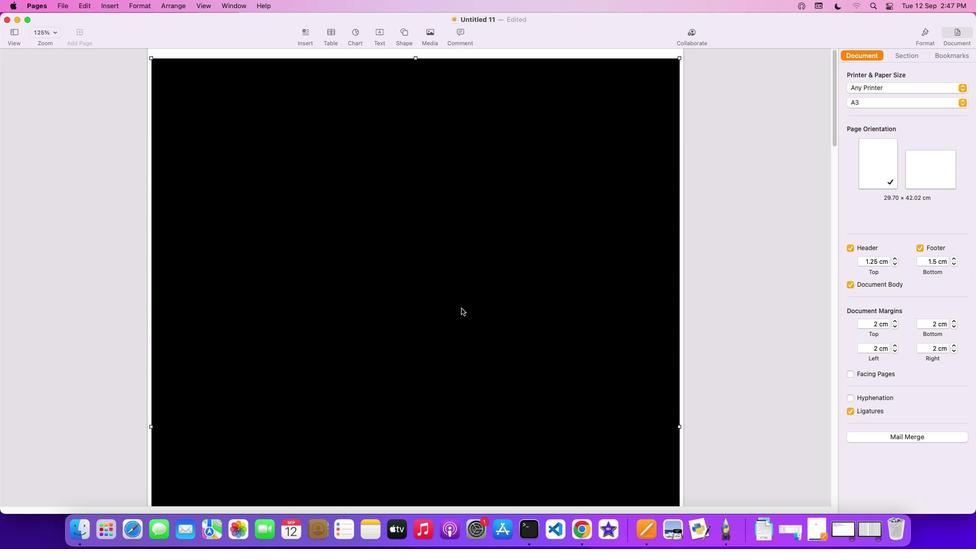 
Action: Mouse scrolled (461, 308) with delta (0, 0)
Screenshot: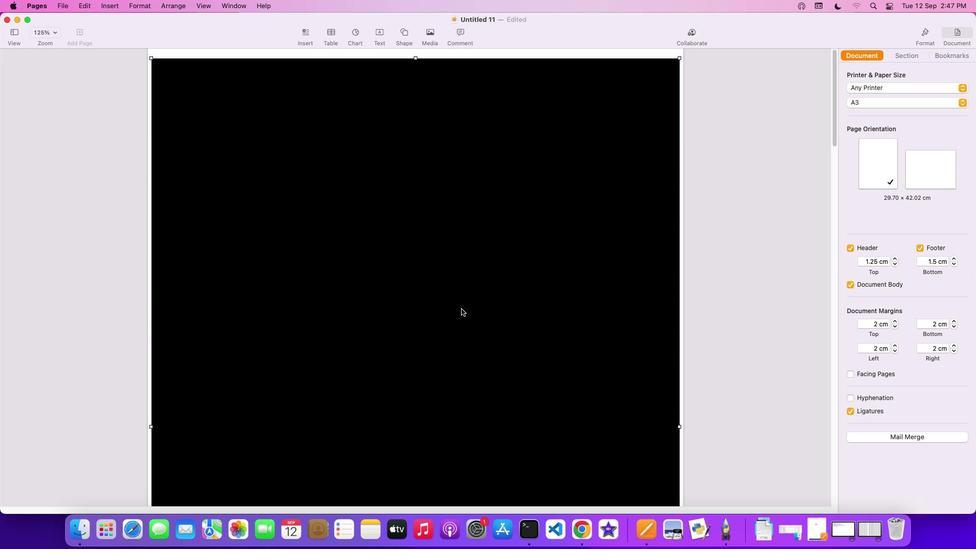 
Action: Mouse scrolled (461, 308) with delta (0, 0)
Screenshot: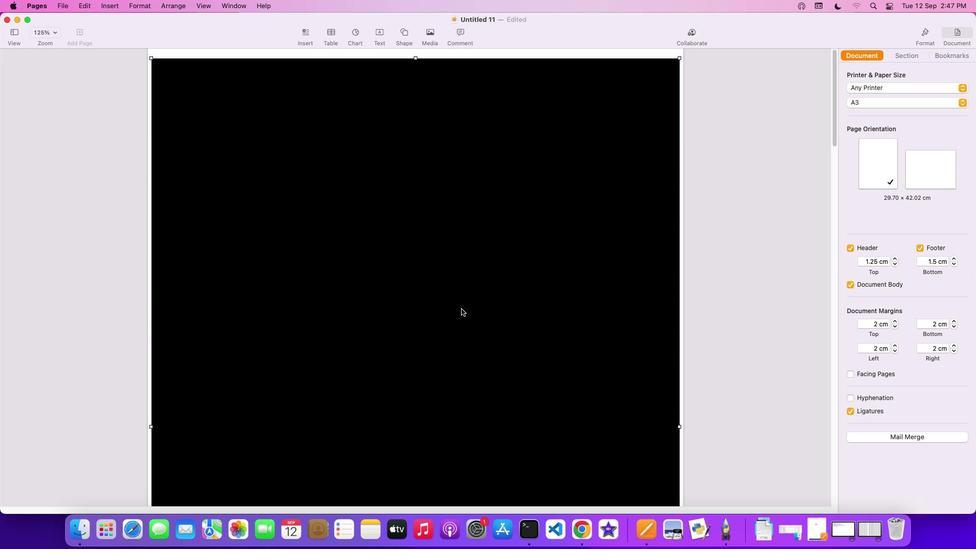 
Action: Mouse scrolled (461, 308) with delta (0, 1)
Screenshot: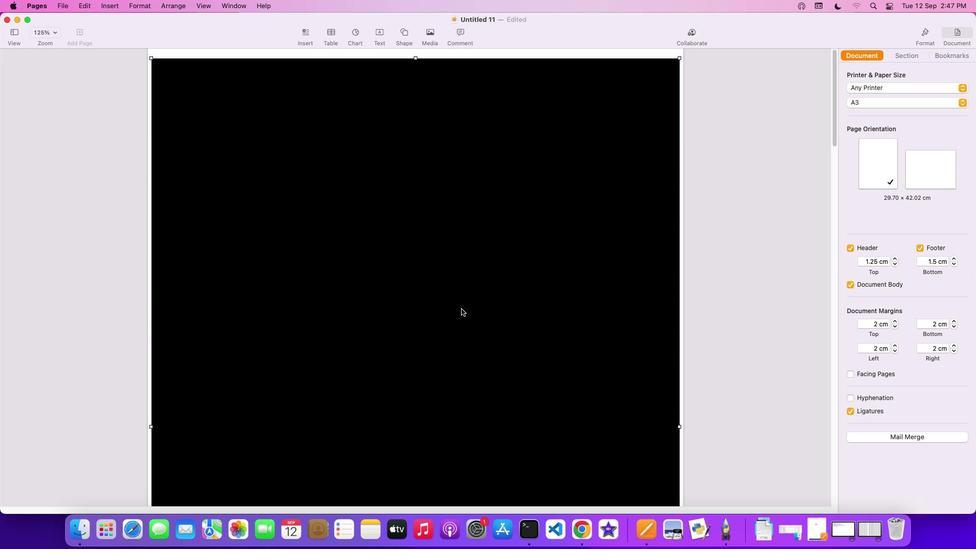 
Action: Mouse scrolled (461, 308) with delta (0, 2)
Screenshot: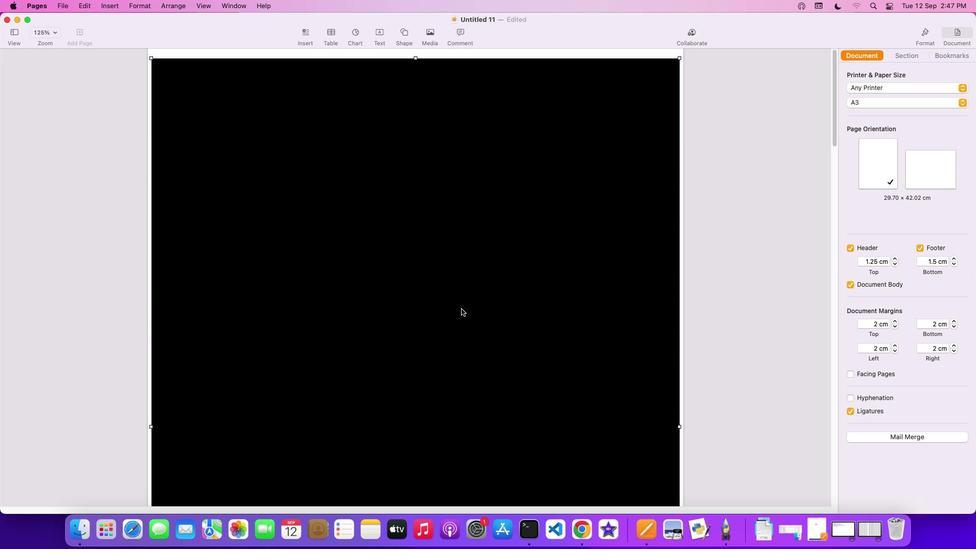 
Action: Mouse scrolled (461, 308) with delta (0, 3)
Screenshot: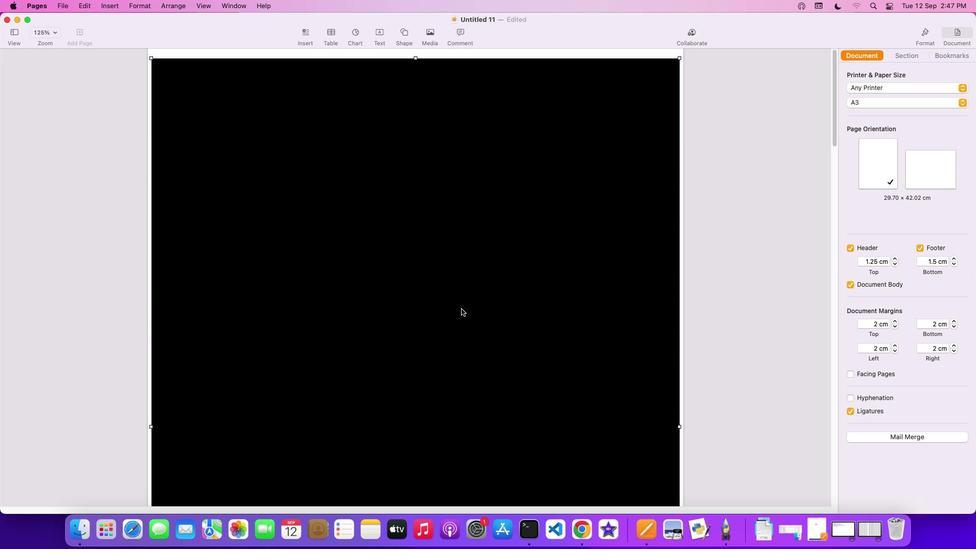 
Action: Mouse scrolled (461, 308) with delta (0, 3)
Screenshot: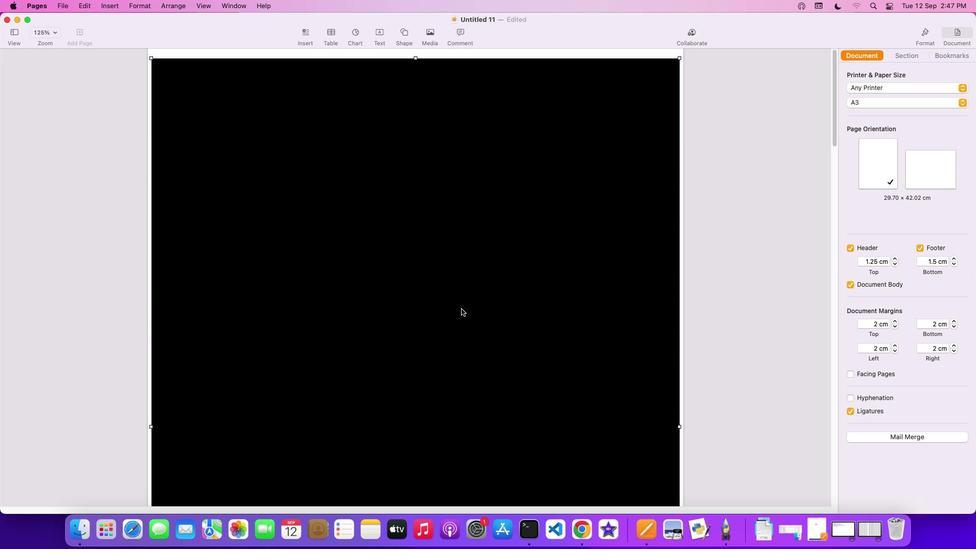 
Action: Mouse moved to (450, 295)
Screenshot: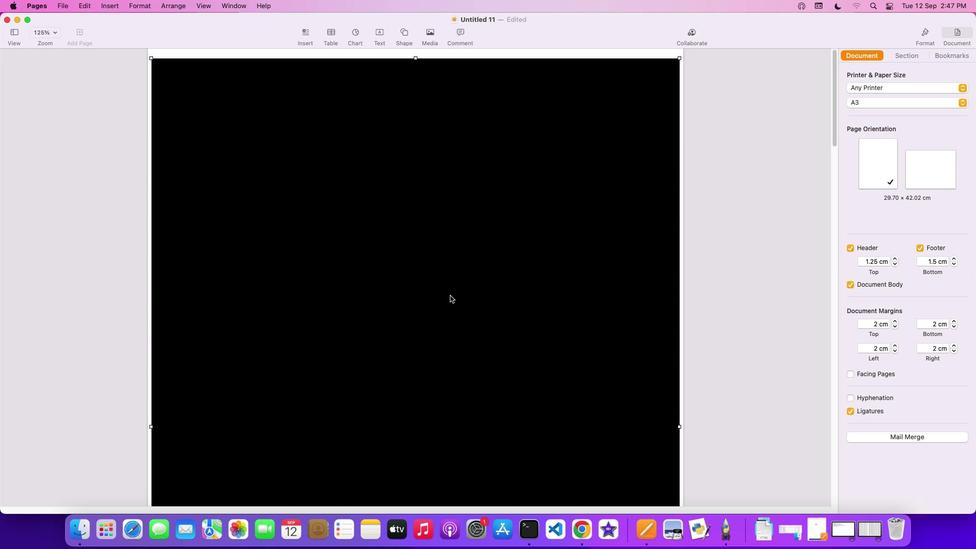 
Action: Mouse pressed left at (450, 295)
Screenshot: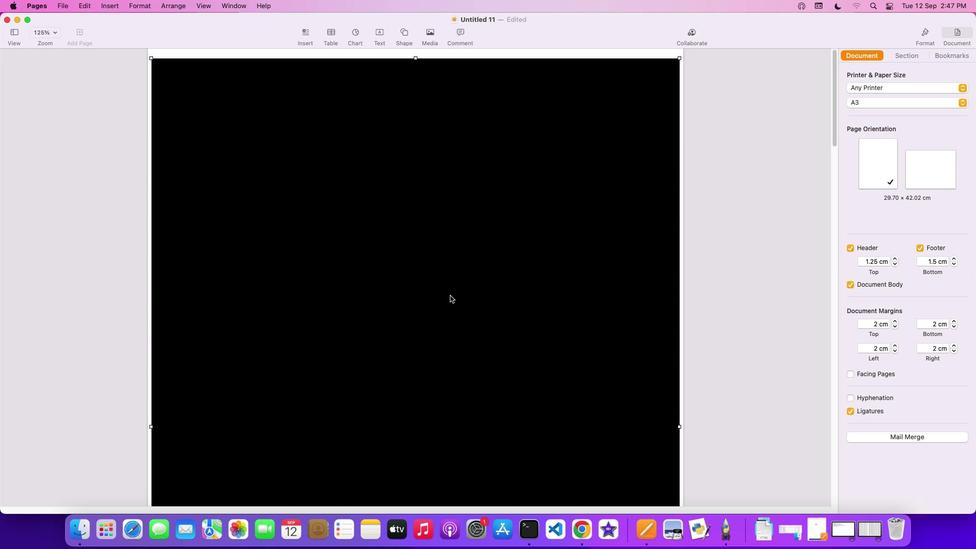 
Action: Mouse moved to (464, 300)
Screenshot: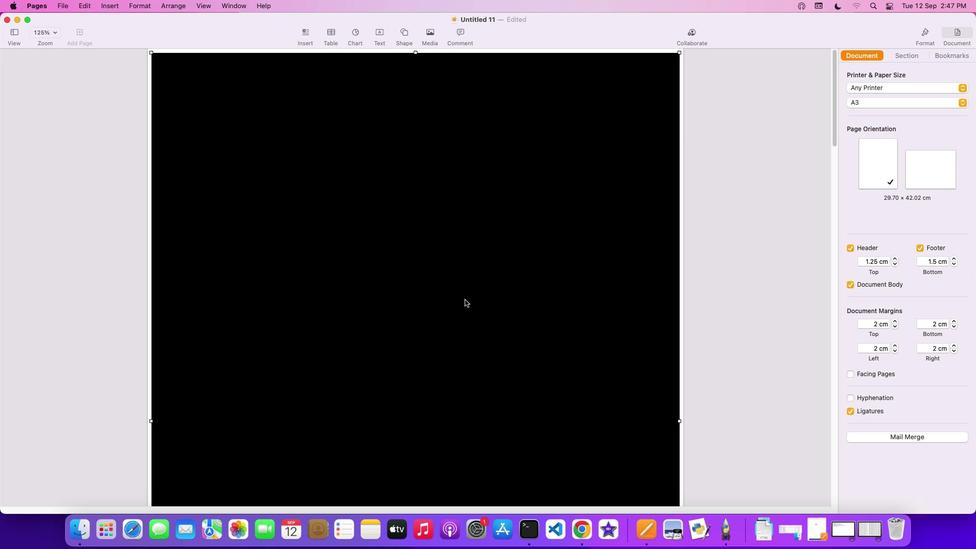 
Action: Mouse pressed left at (464, 300)
Screenshot: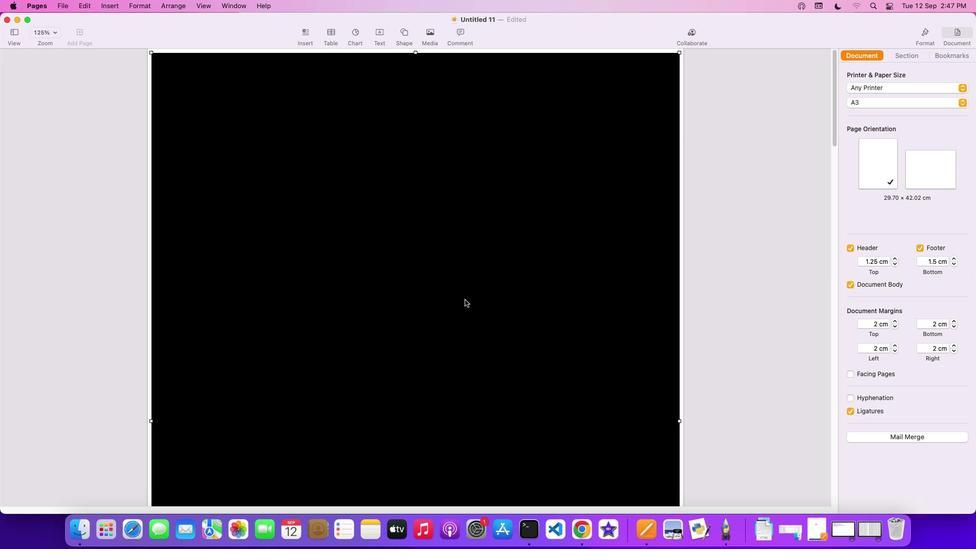 
Action: Mouse moved to (346, 214)
Screenshot: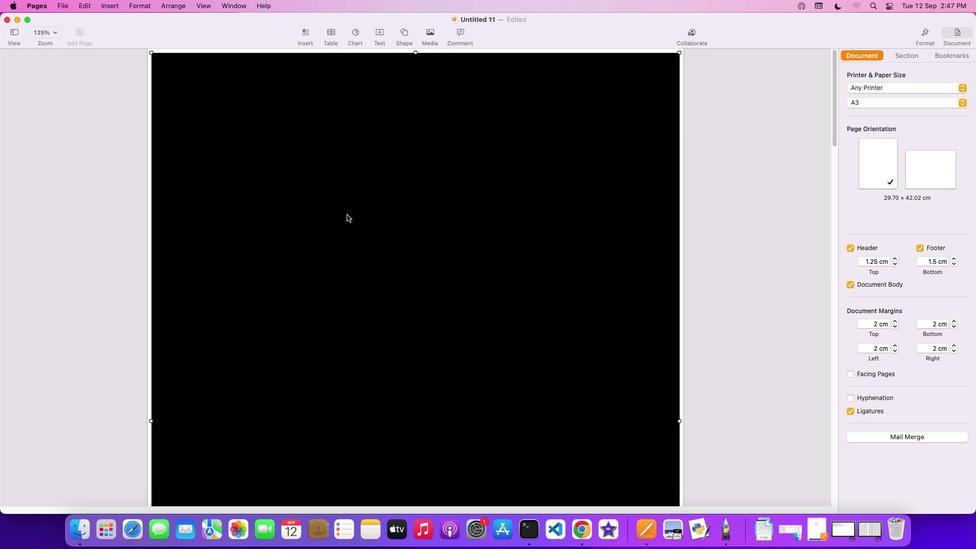 
Action: Mouse pressed left at (346, 214)
Screenshot: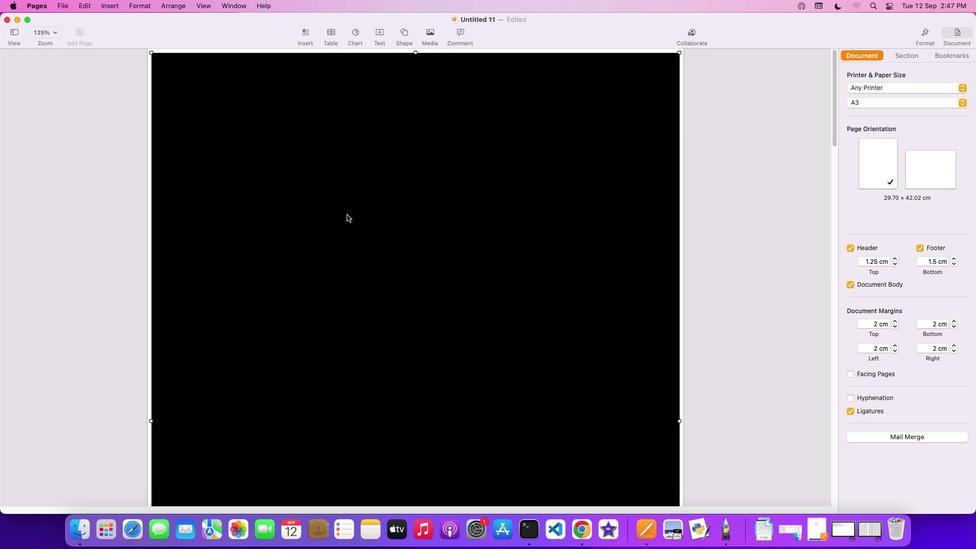 
Action: Mouse moved to (463, 154)
Screenshot: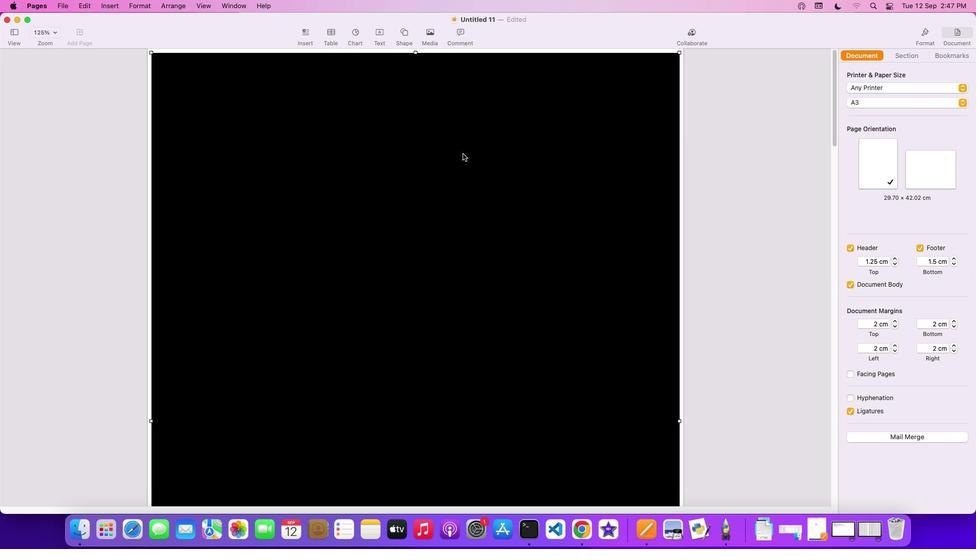 
Action: Mouse pressed left at (463, 154)
Screenshot: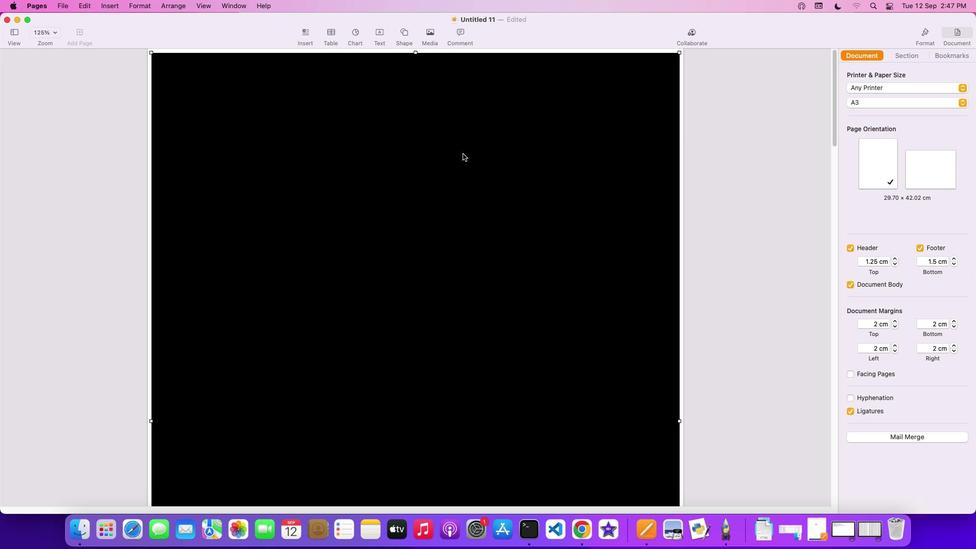
Action: Mouse pressed left at (463, 154)
Screenshot: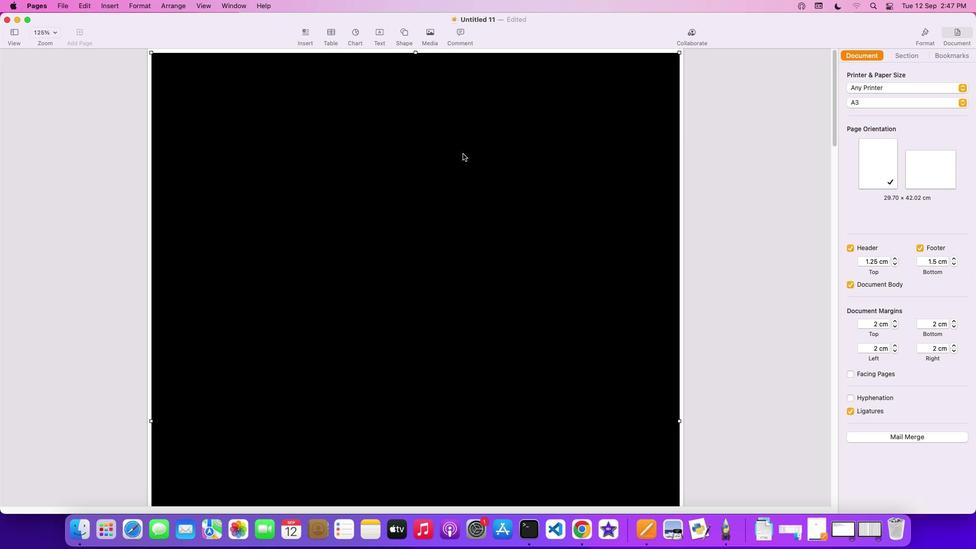 
Action: Mouse moved to (926, 29)
Screenshot: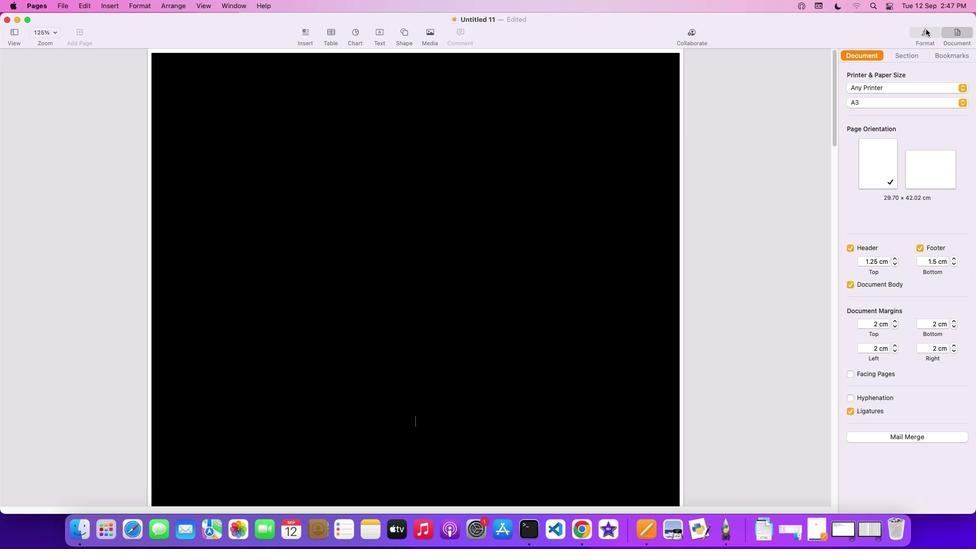 
Action: Mouse pressed left at (926, 29)
Screenshot: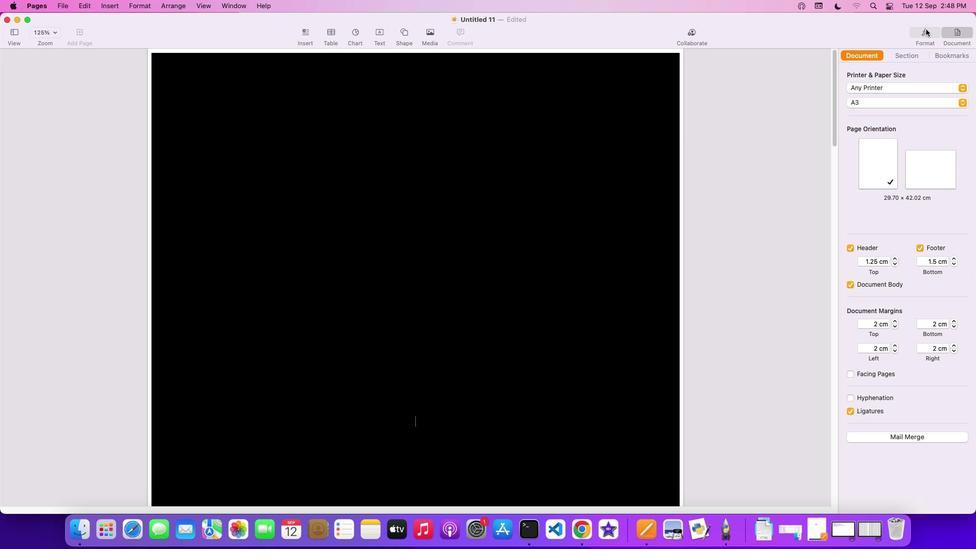 
Action: Mouse moved to (864, 54)
Screenshot: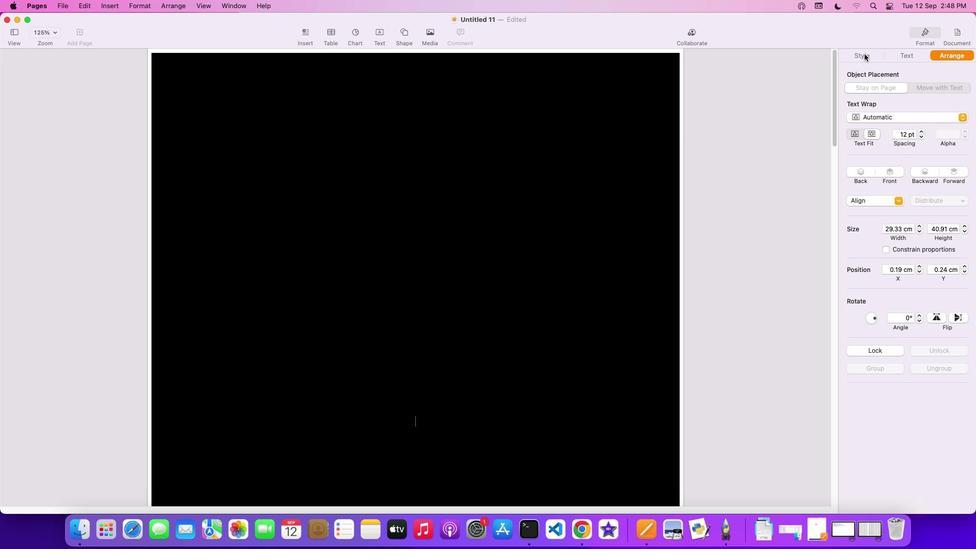 
Action: Mouse pressed left at (864, 54)
Screenshot: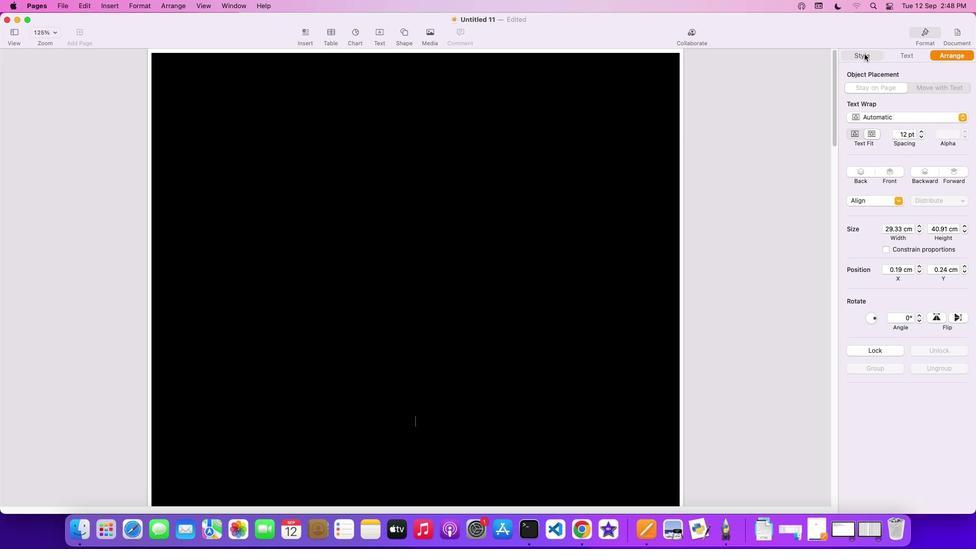 
Action: Mouse moved to (863, 197)
Screenshot: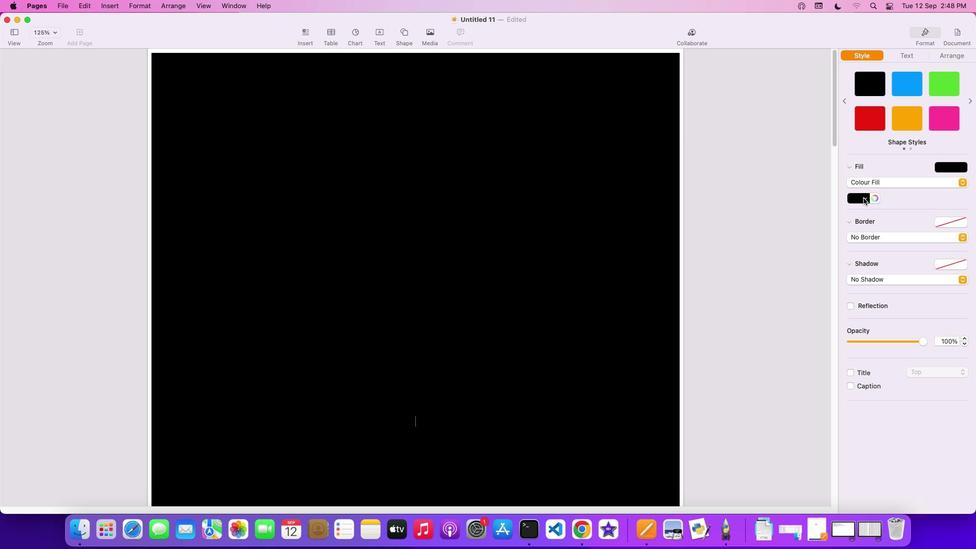 
Action: Mouse pressed left at (863, 197)
Screenshot: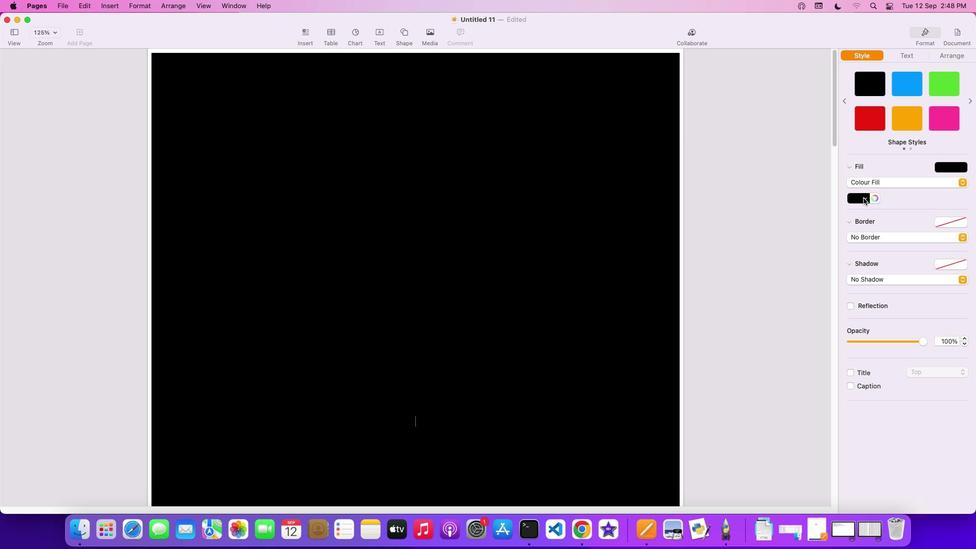 
Action: Mouse moved to (859, 268)
Screenshot: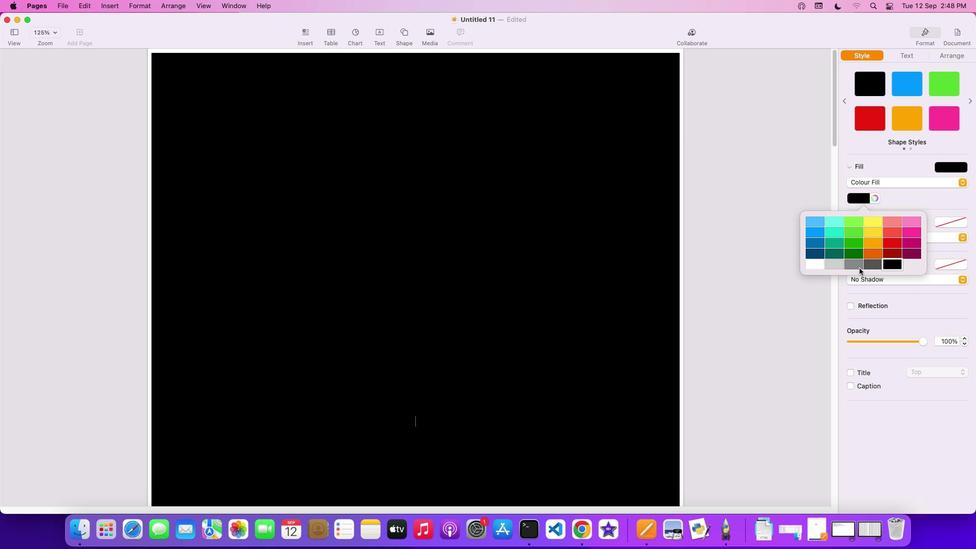 
Action: Mouse pressed left at (859, 268)
Screenshot: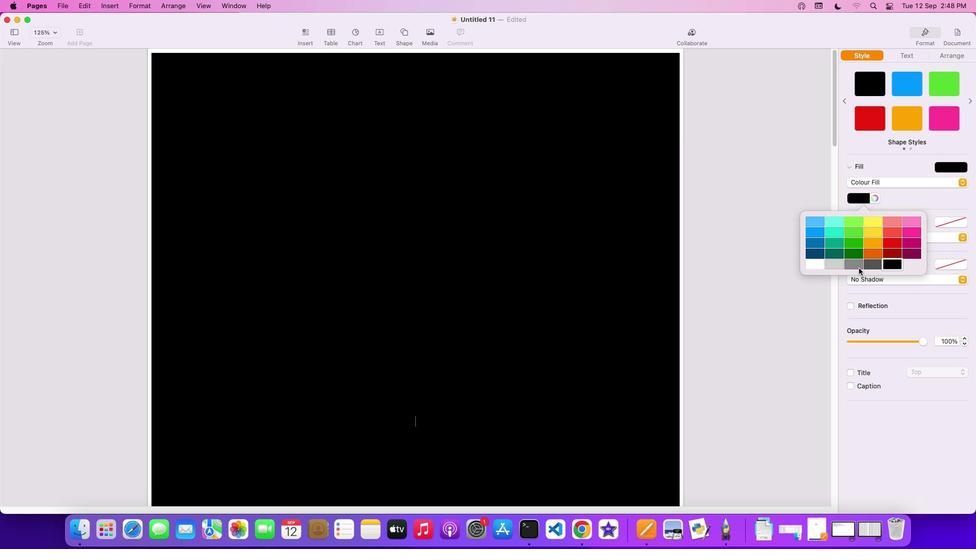 
Action: Mouse moved to (464, 277)
Screenshot: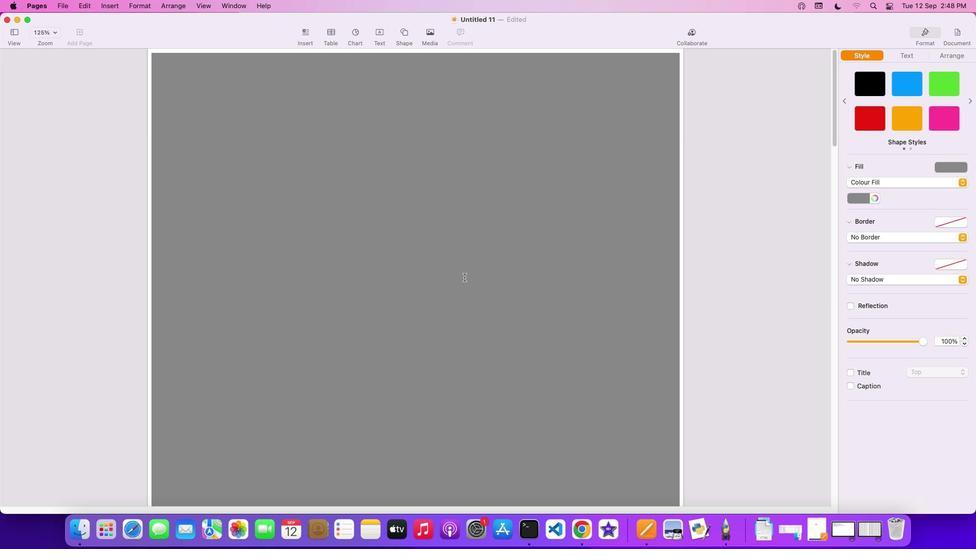 
Action: Mouse pressed left at (464, 277)
Screenshot: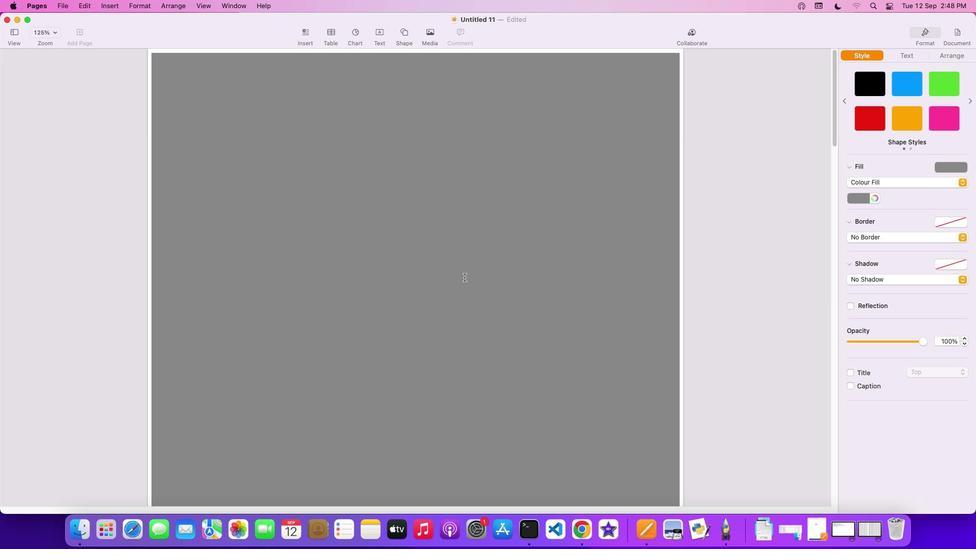 
Action: Mouse moved to (398, 281)
Screenshot: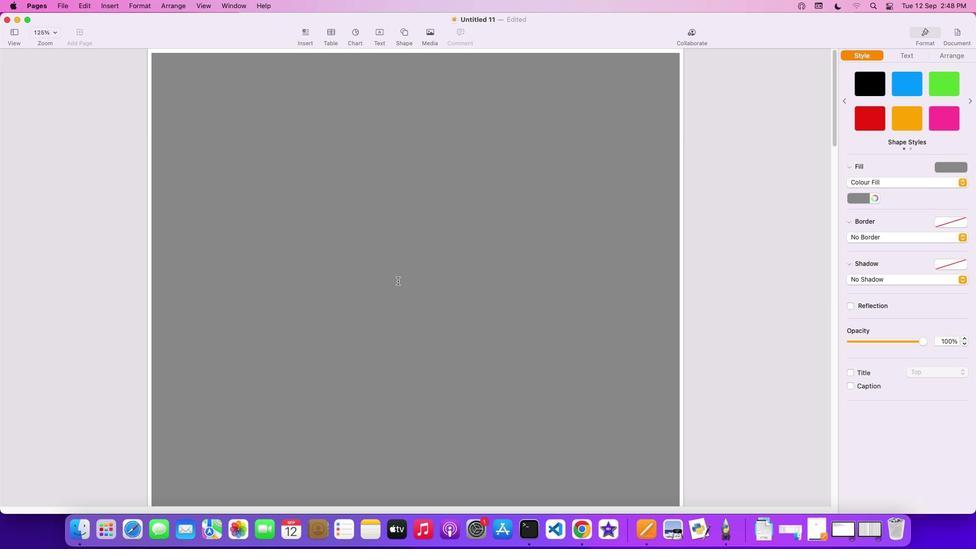 
Action: Mouse scrolled (398, 281) with delta (0, 0)
Screenshot: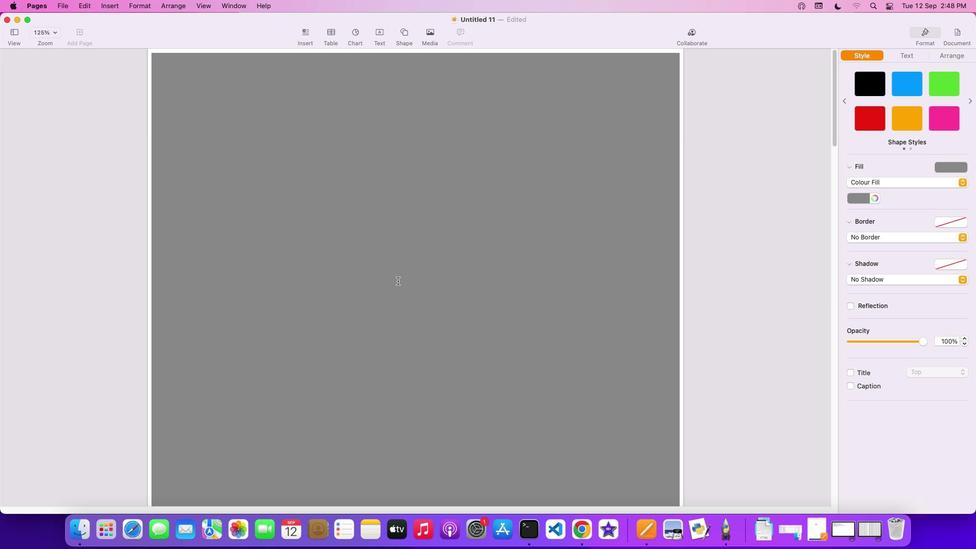 
Action: Mouse scrolled (398, 281) with delta (0, 0)
Screenshot: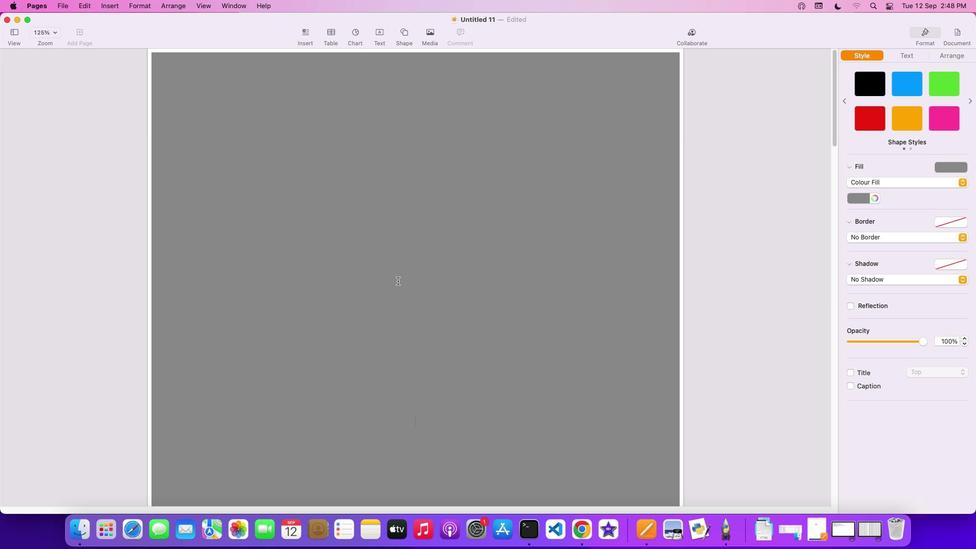 
Action: Mouse scrolled (398, 281) with delta (0, 0)
Screenshot: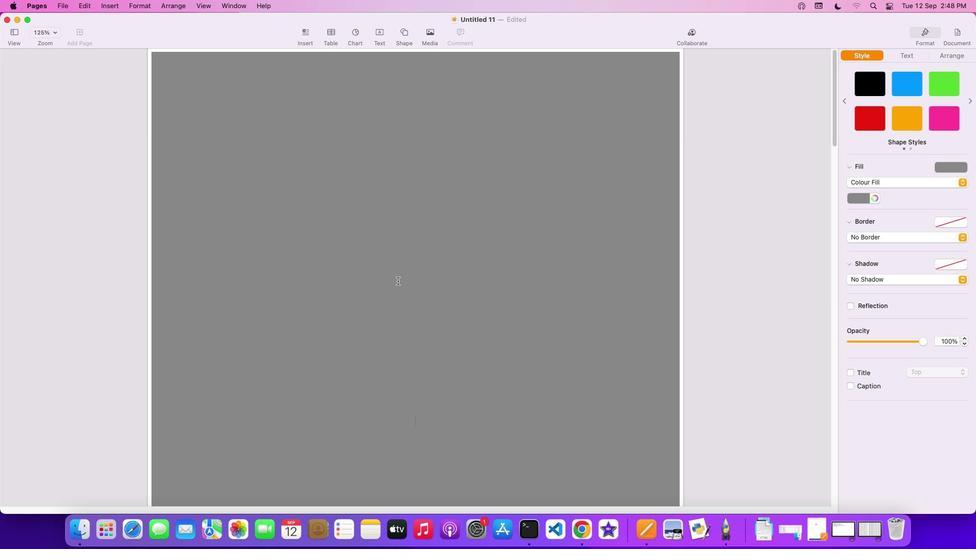 
Action: Mouse scrolled (398, 281) with delta (0, 0)
Screenshot: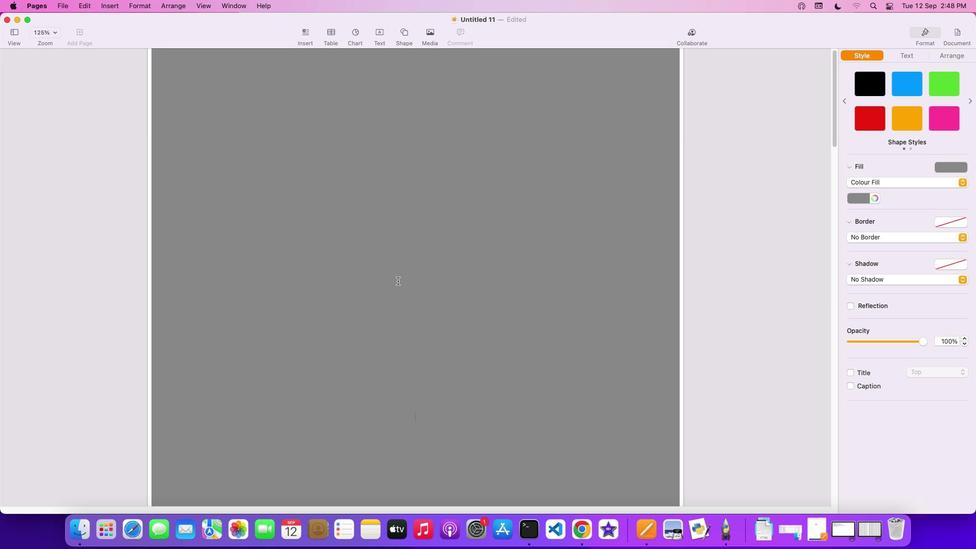 
Action: Mouse scrolled (398, 281) with delta (0, 0)
Screenshot: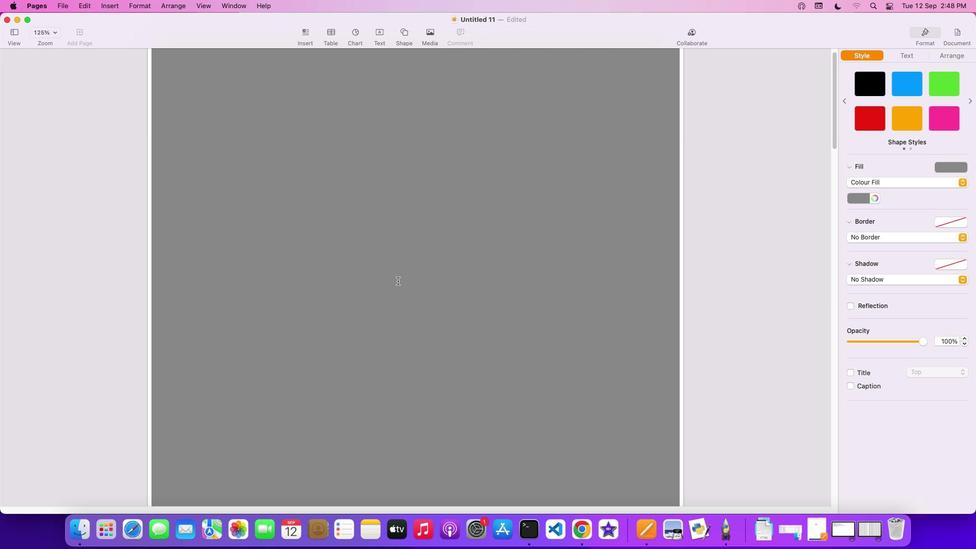 
Action: Mouse scrolled (398, 281) with delta (0, 0)
Screenshot: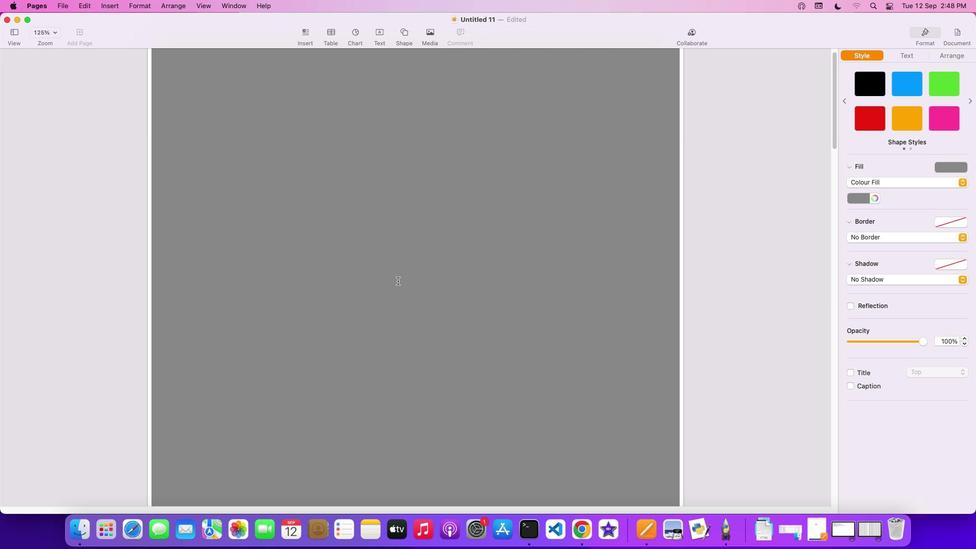 
Action: Mouse scrolled (398, 281) with delta (0, 2)
Screenshot: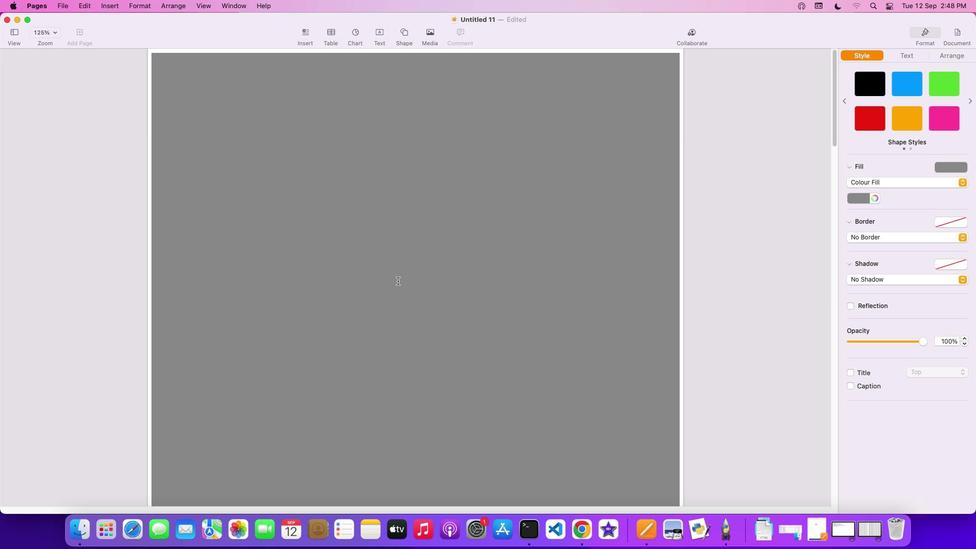 
Action: Mouse scrolled (398, 281) with delta (0, 2)
Screenshot: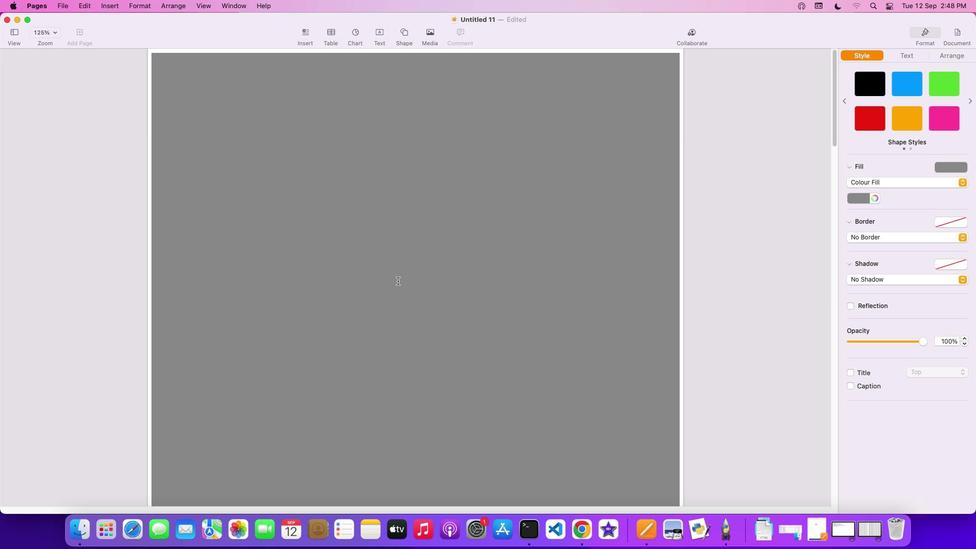 
Action: Mouse scrolled (398, 281) with delta (0, 3)
Screenshot: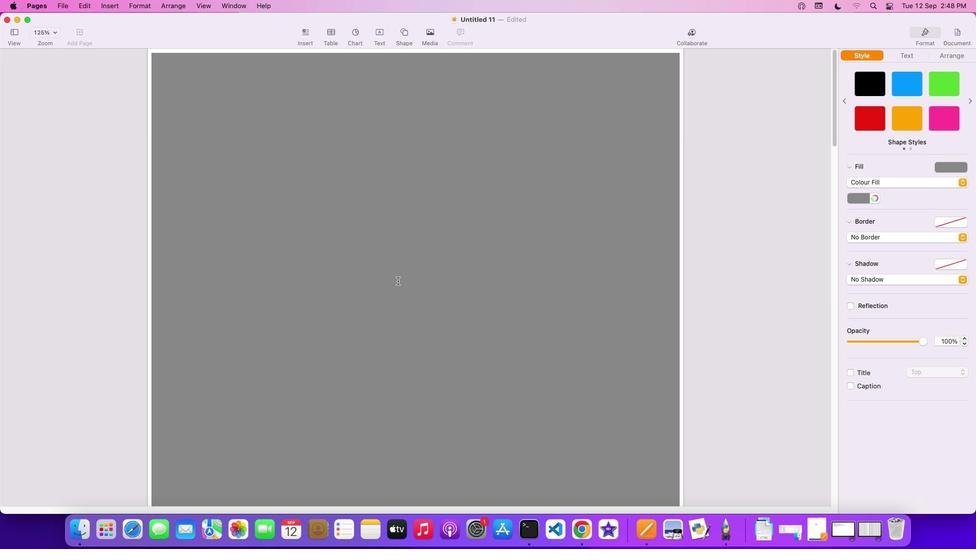 
Action: Mouse scrolled (398, 281) with delta (0, 0)
Screenshot: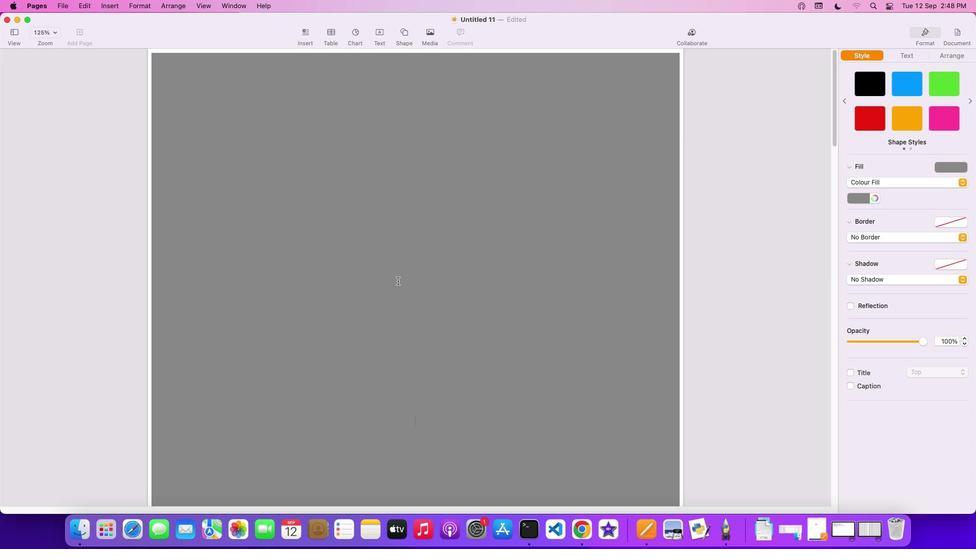 
Action: Mouse scrolled (398, 281) with delta (0, 0)
Screenshot: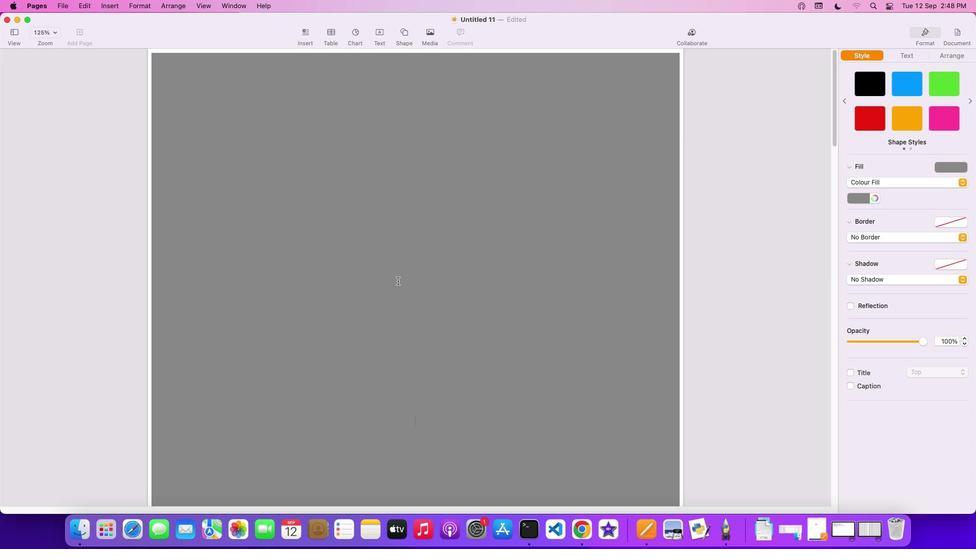 
Action: Mouse moved to (397, 281)
Screenshot: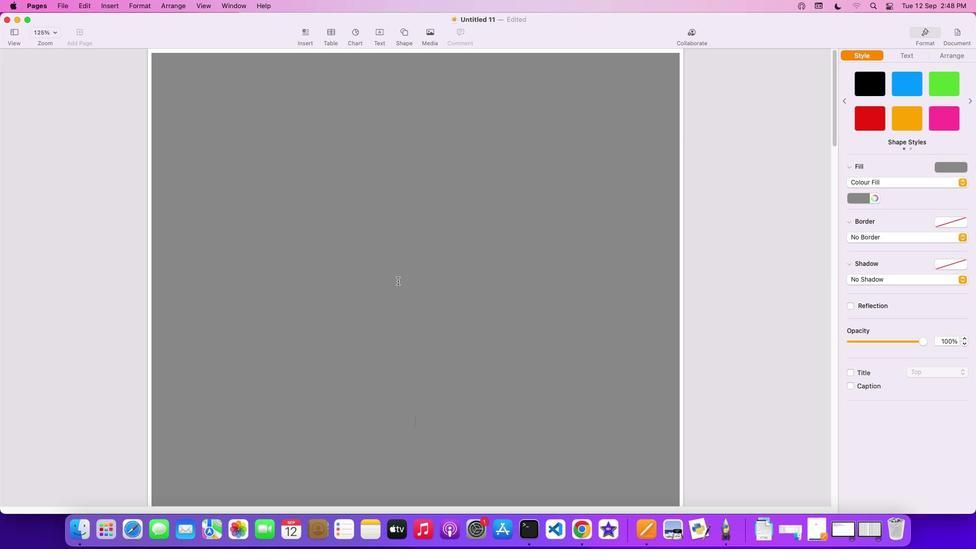 
Action: Mouse scrolled (397, 281) with delta (0, 1)
Screenshot: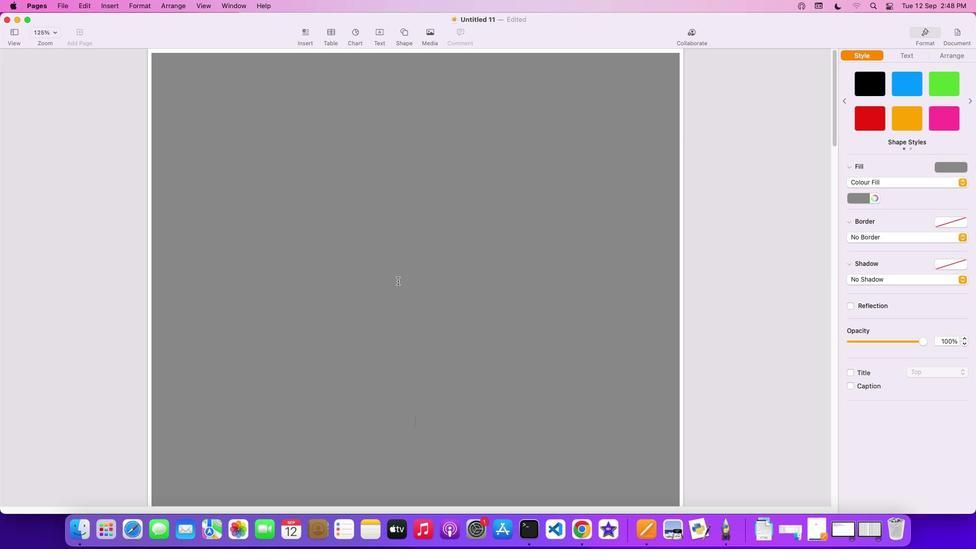 
Action: Mouse moved to (407, 33)
Screenshot: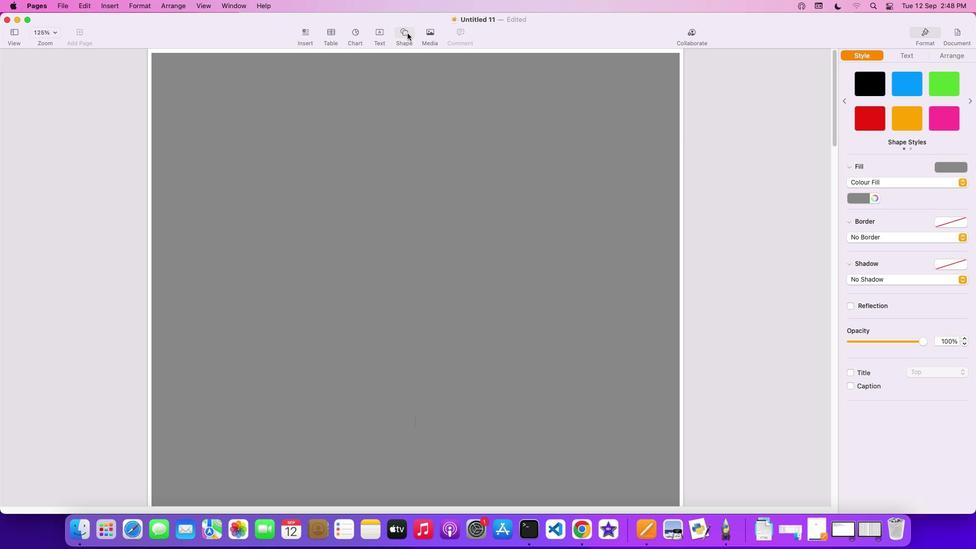 
Action: Mouse pressed left at (407, 33)
Screenshot: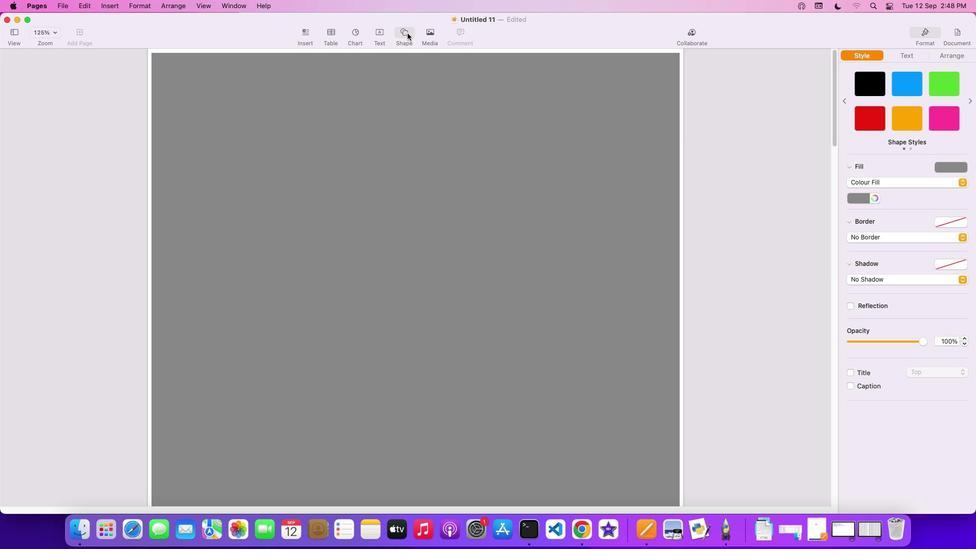
Action: Mouse moved to (441, 112)
Screenshot: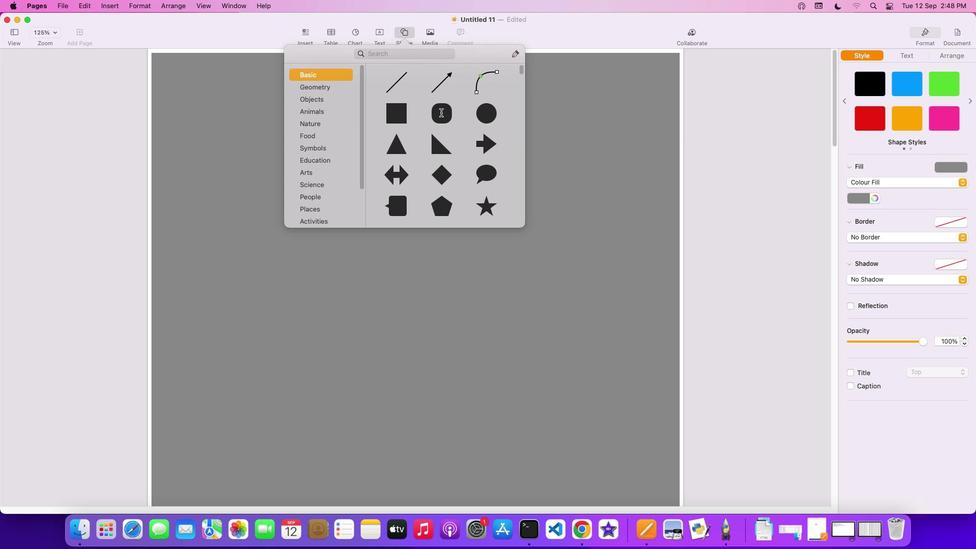 
Action: Mouse pressed left at (441, 112)
Screenshot: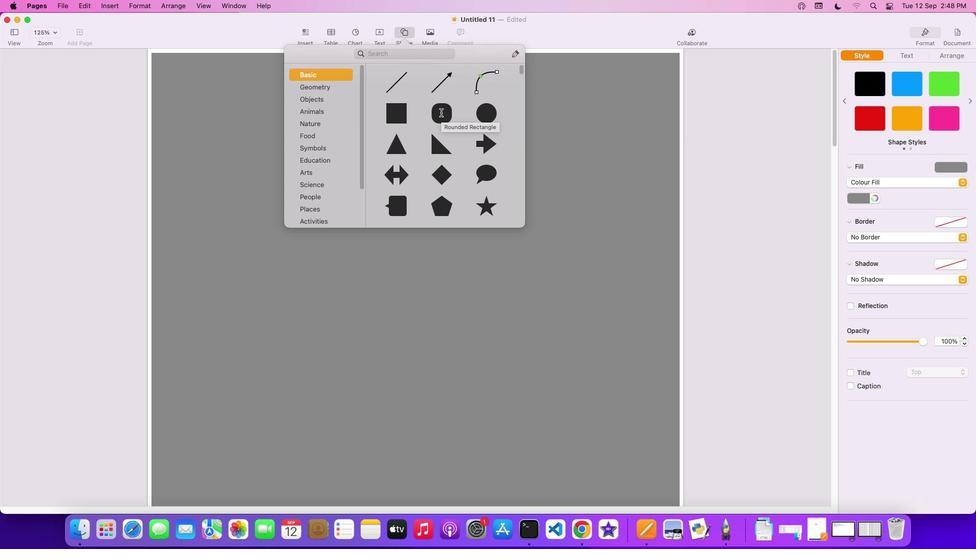 
Action: Mouse moved to (447, 278)
Screenshot: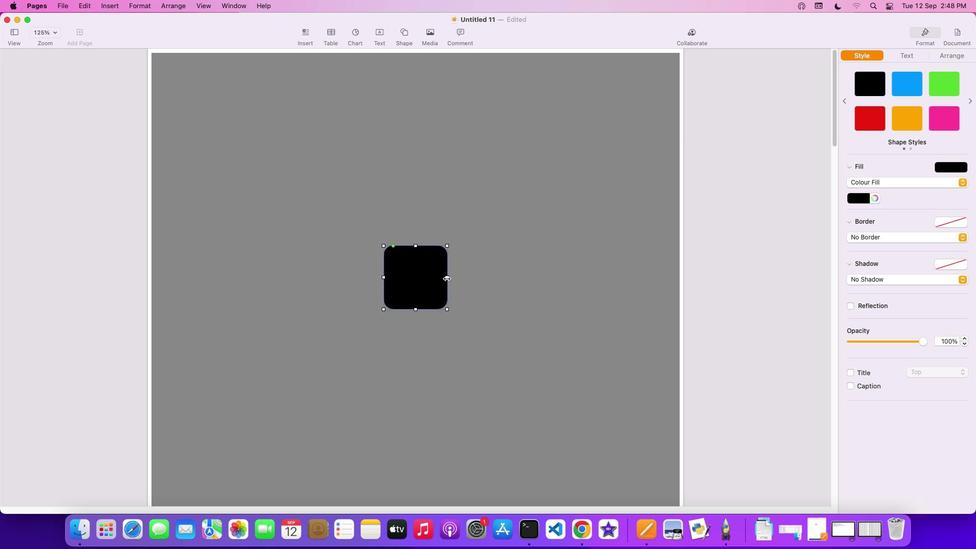 
Action: Mouse pressed left at (447, 278)
Screenshot: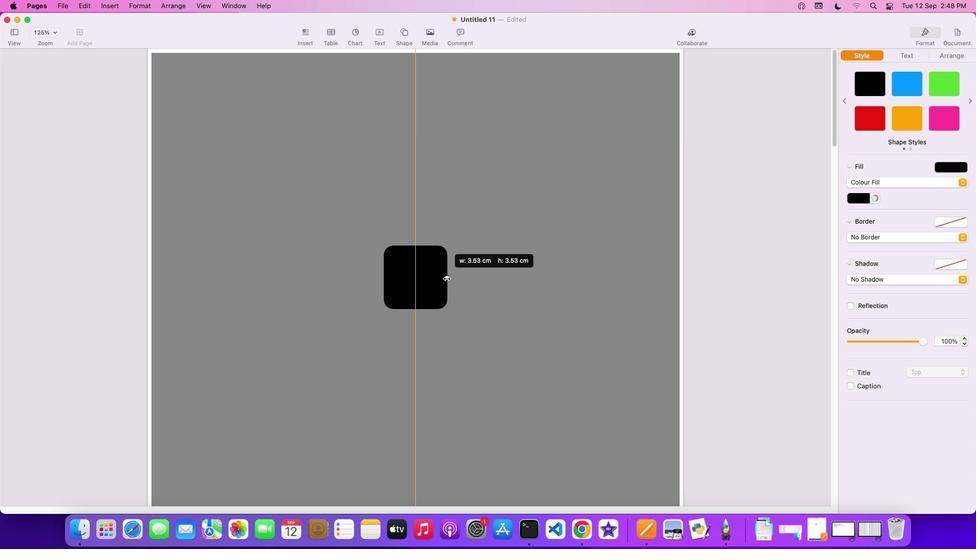 
Action: Mouse moved to (461, 244)
Screenshot: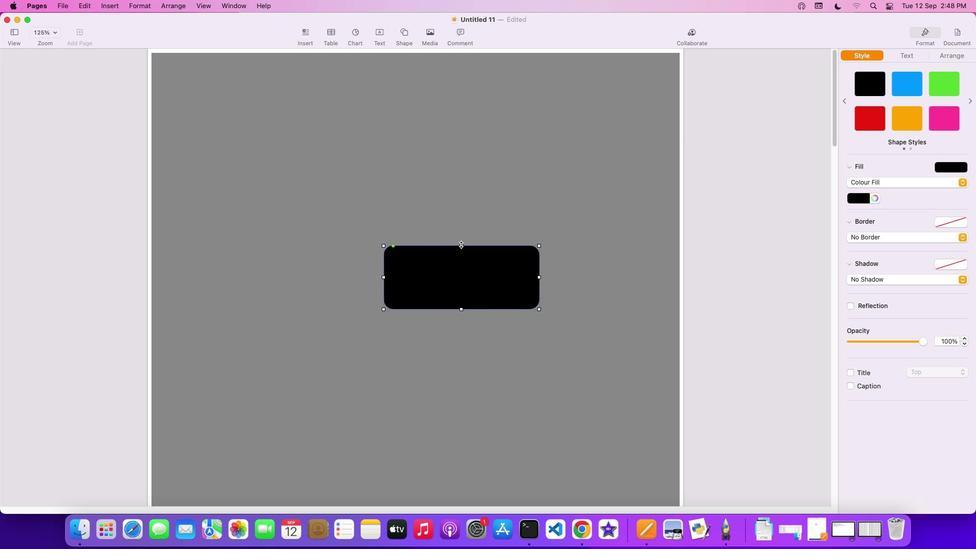 
Action: Mouse pressed left at (461, 244)
Screenshot: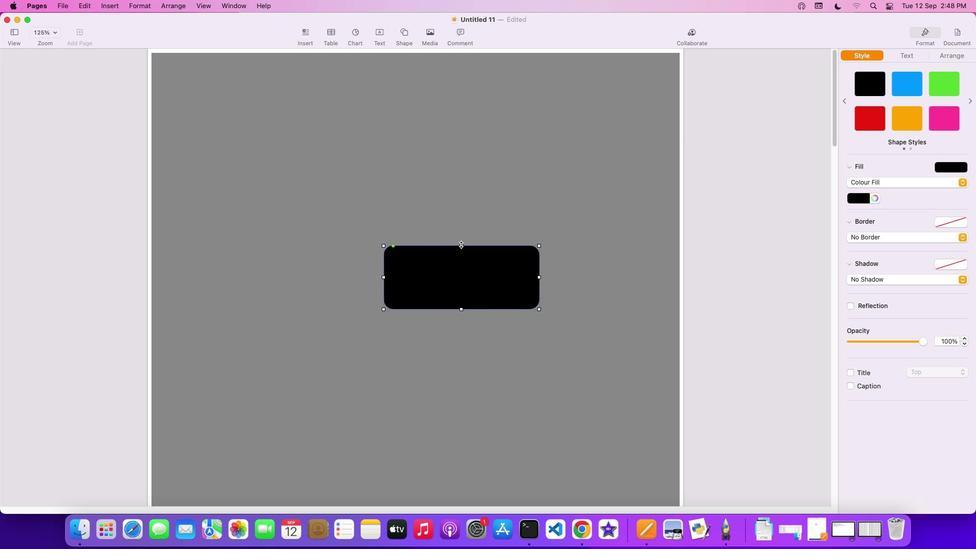
Action: Mouse moved to (464, 417)
Screenshot: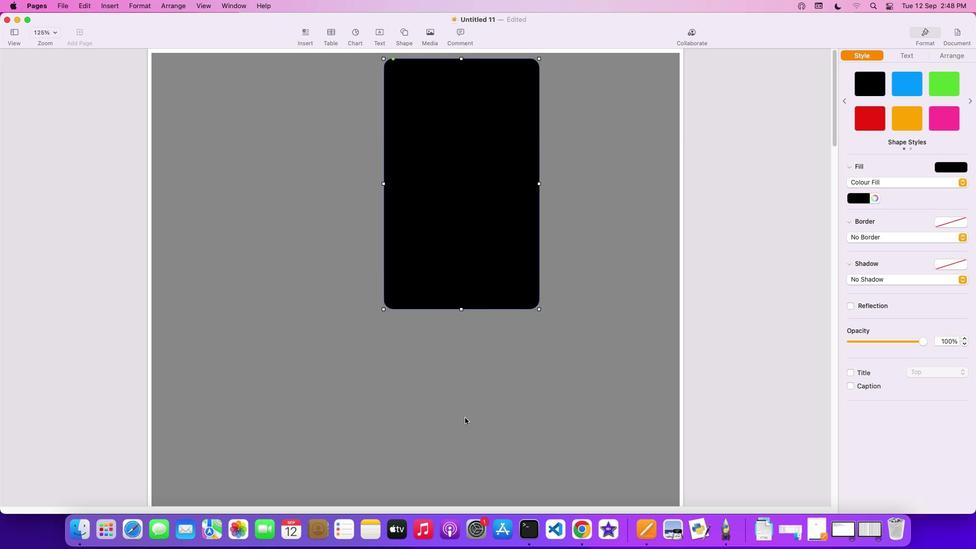 
Action: Mouse scrolled (464, 417) with delta (0, 0)
Screenshot: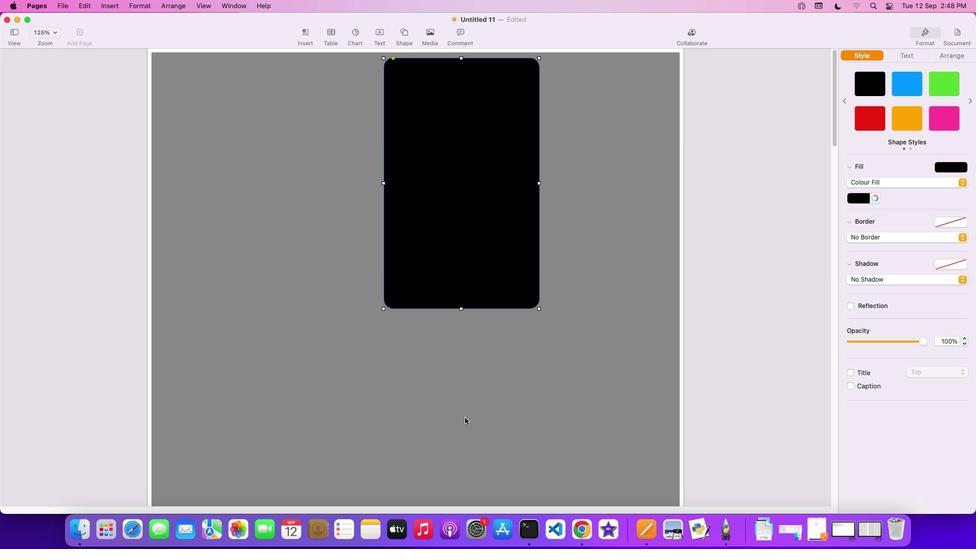 
Action: Mouse scrolled (464, 417) with delta (0, 0)
Screenshot: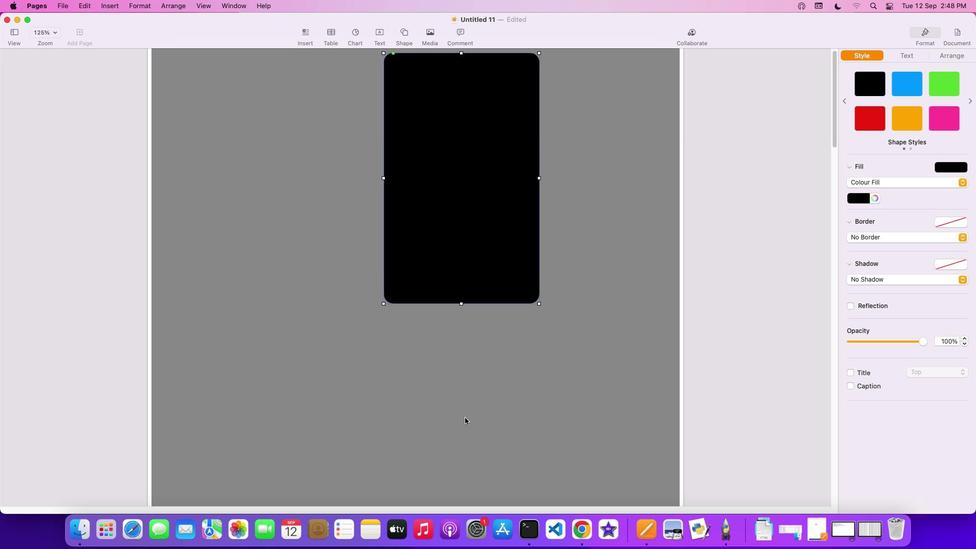 
Action: Mouse scrolled (464, 417) with delta (0, -1)
Screenshot: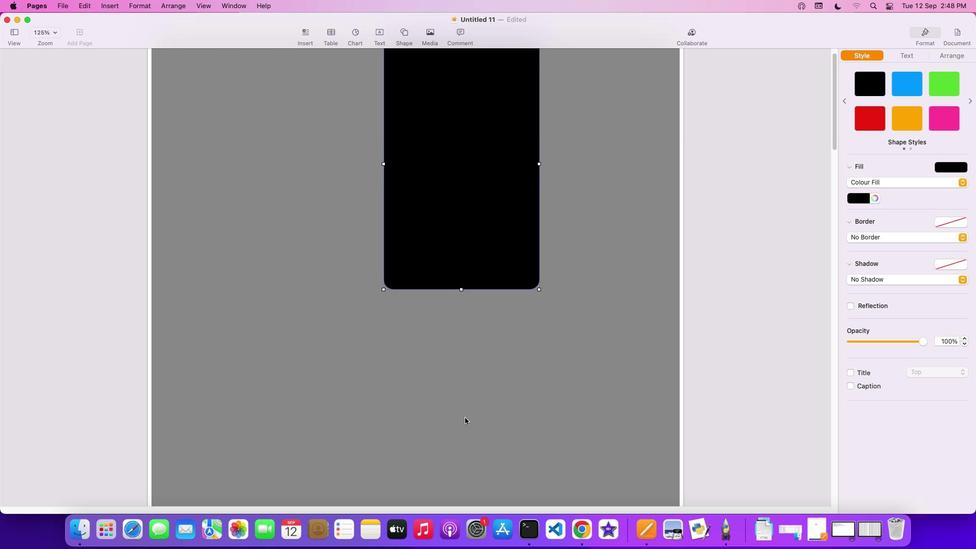 
Action: Mouse scrolled (464, 417) with delta (0, -2)
Screenshot: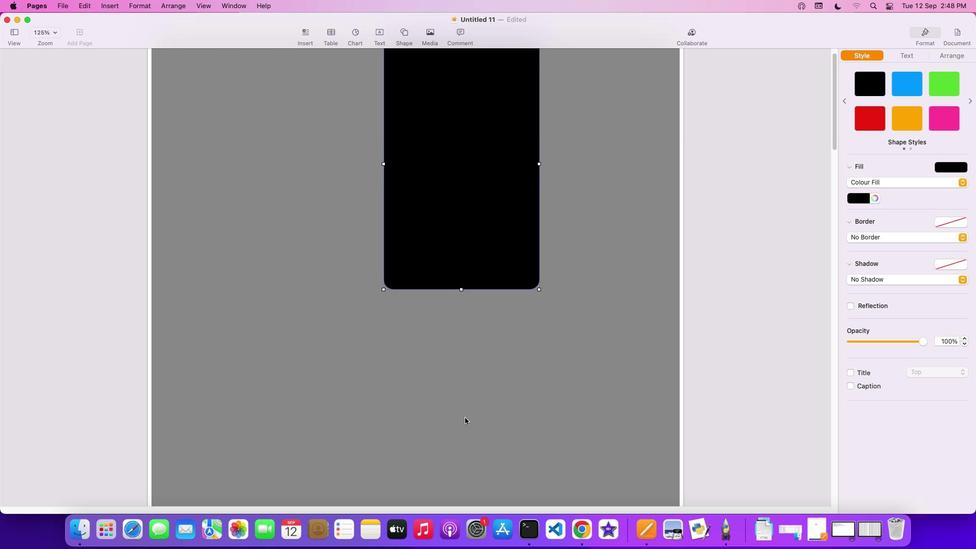 
Action: Mouse scrolled (464, 417) with delta (0, -3)
Screenshot: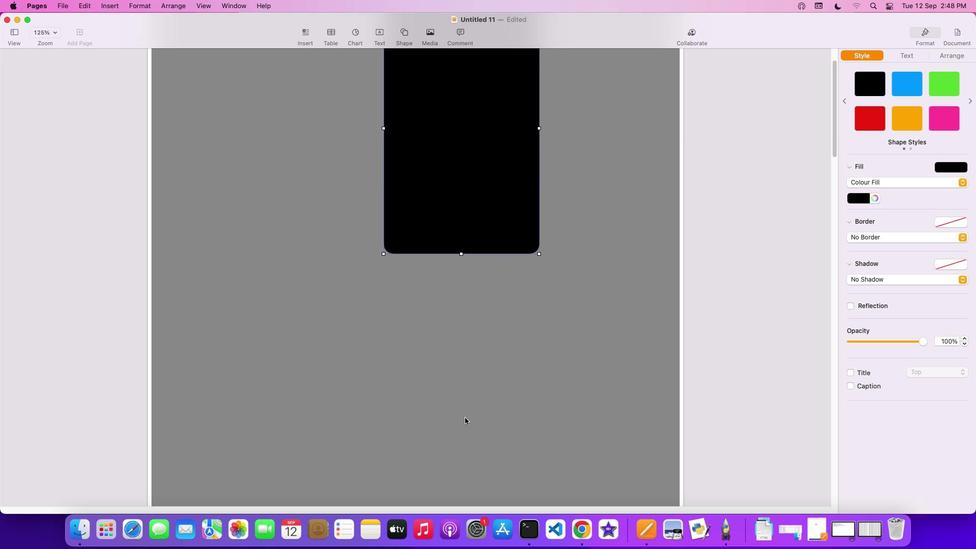 
Action: Mouse scrolled (464, 417) with delta (0, -3)
Screenshot: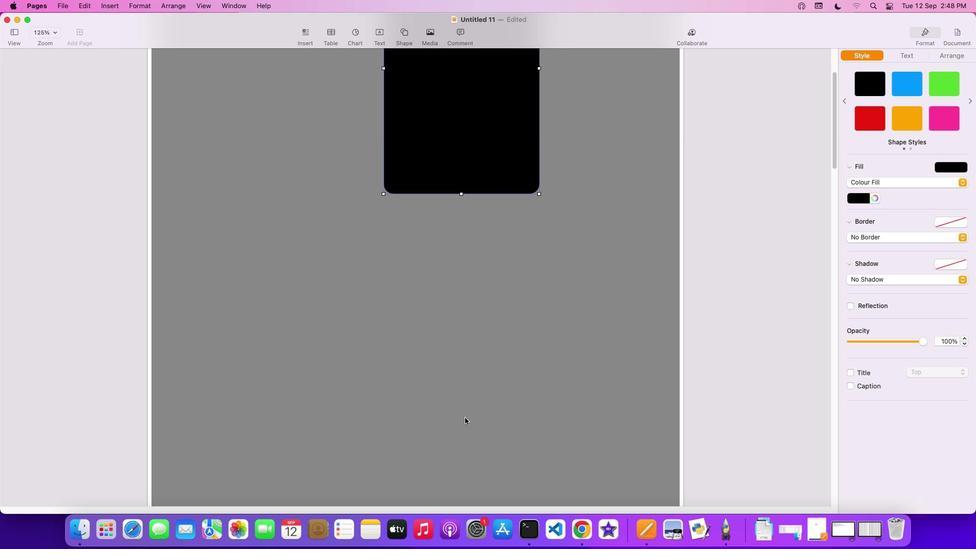 
Action: Mouse moved to (460, 192)
Screenshot: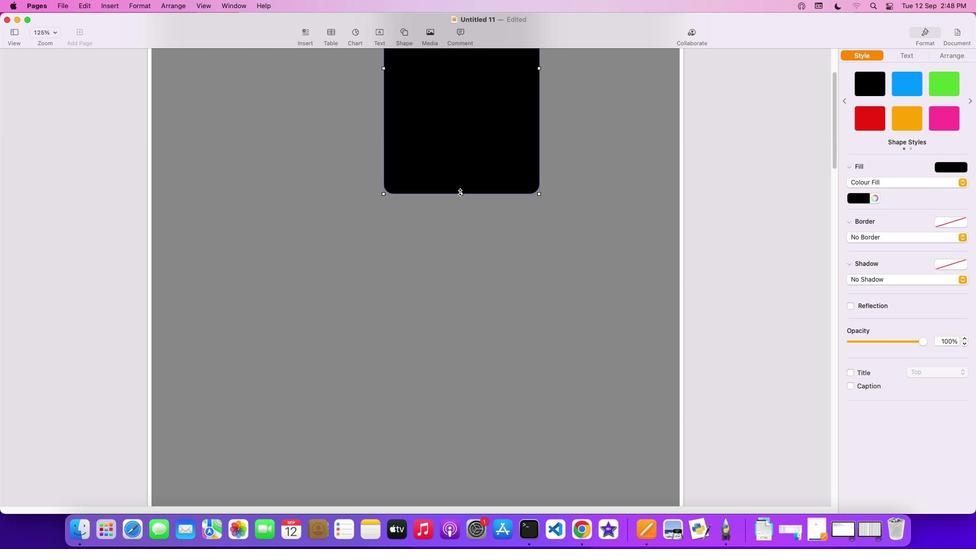
Action: Mouse pressed left at (460, 192)
Screenshot: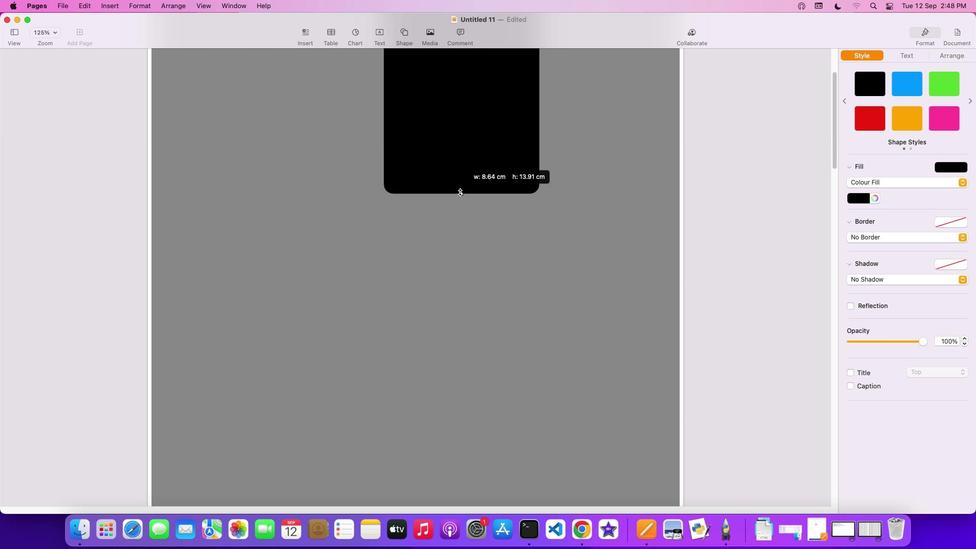 
Action: Mouse moved to (451, 362)
Screenshot: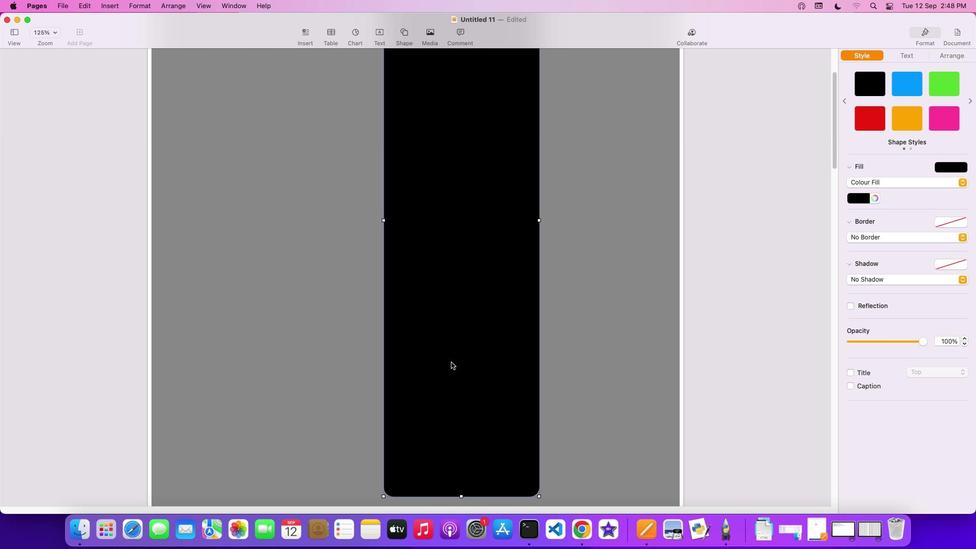 
Action: Mouse pressed left at (451, 362)
Screenshot: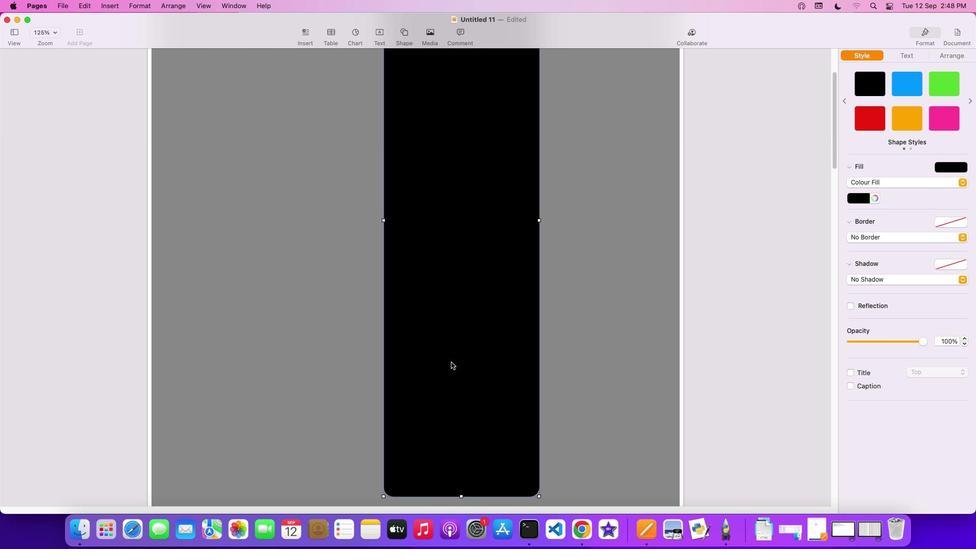 
Action: Mouse moved to (513, 343)
Screenshot: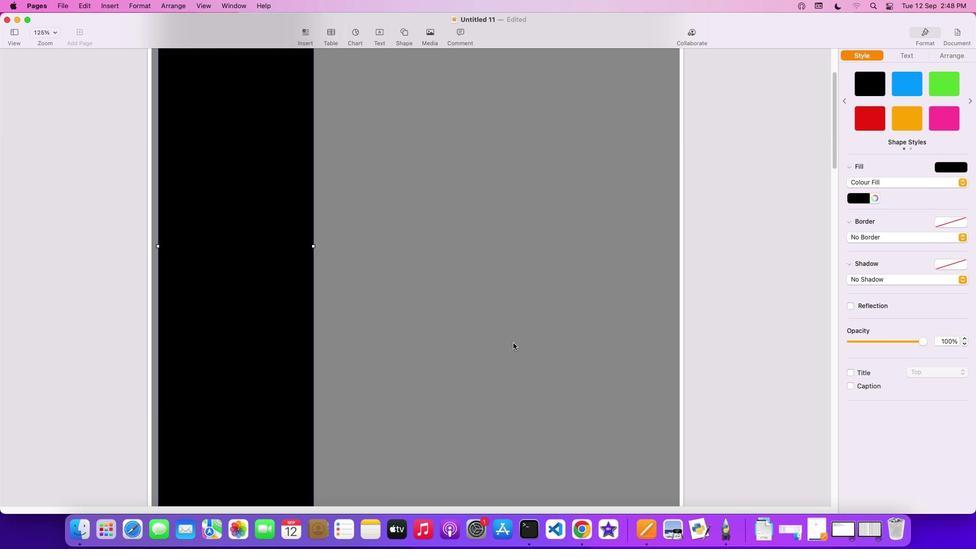
Action: Mouse scrolled (513, 343) with delta (0, 0)
Screenshot: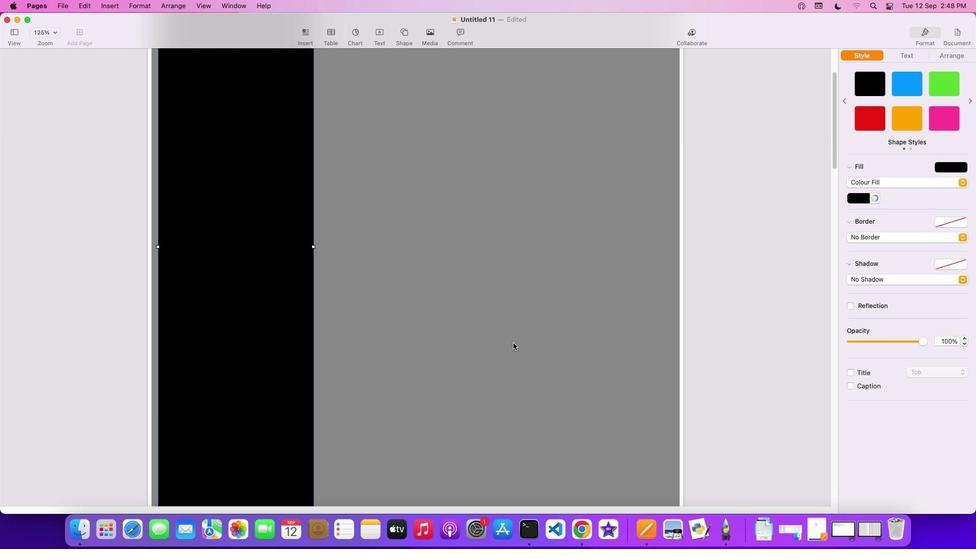 
Action: Mouse scrolled (513, 343) with delta (0, 0)
Screenshot: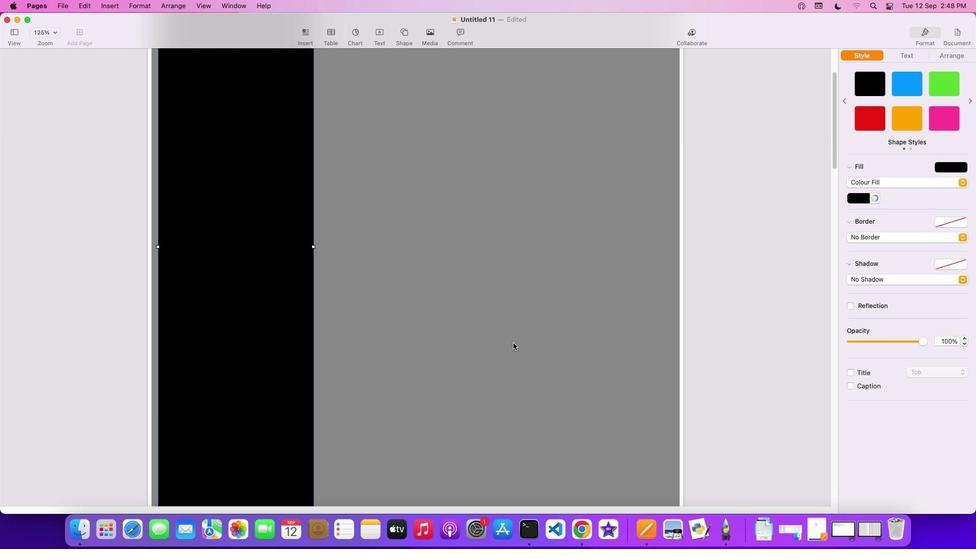 
Action: Mouse scrolled (513, 343) with delta (0, 1)
Screenshot: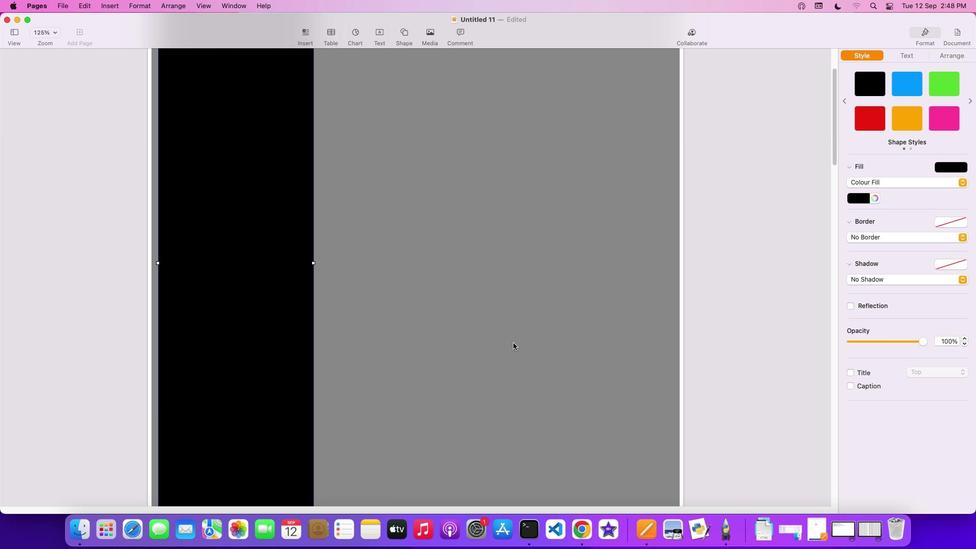 
Action: Mouse scrolled (513, 343) with delta (0, 2)
Screenshot: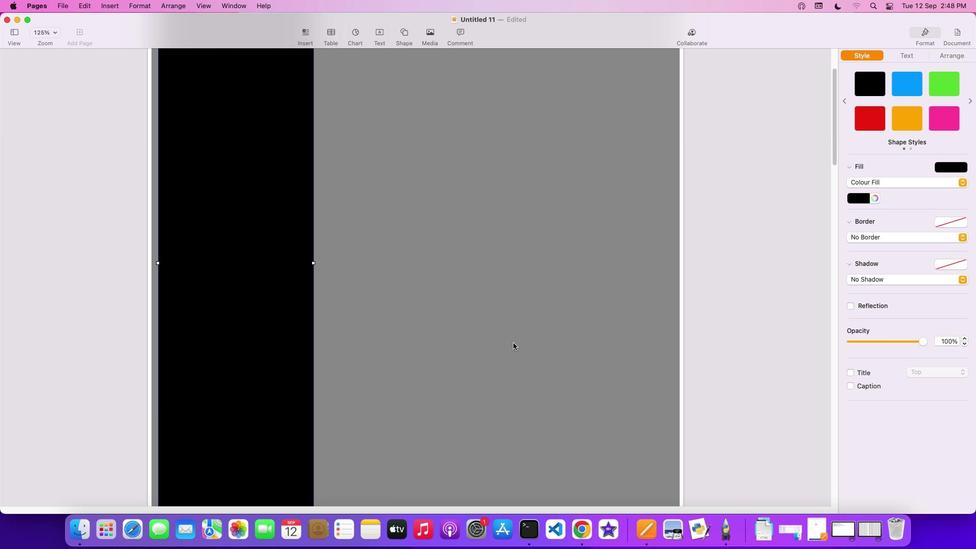 
Action: Mouse scrolled (513, 343) with delta (0, 3)
Screenshot: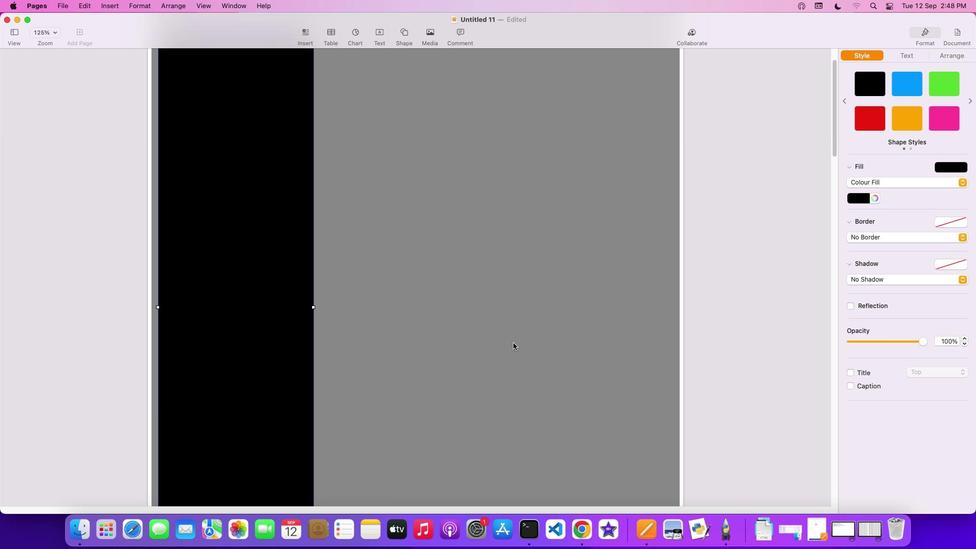 
Action: Mouse scrolled (513, 343) with delta (0, 3)
Screenshot: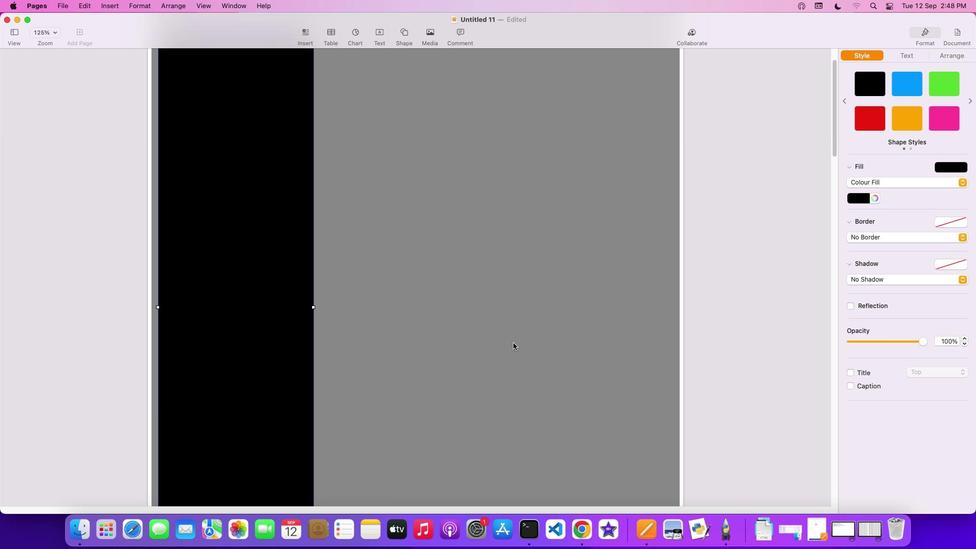 
Action: Mouse scrolled (513, 343) with delta (0, 0)
Screenshot: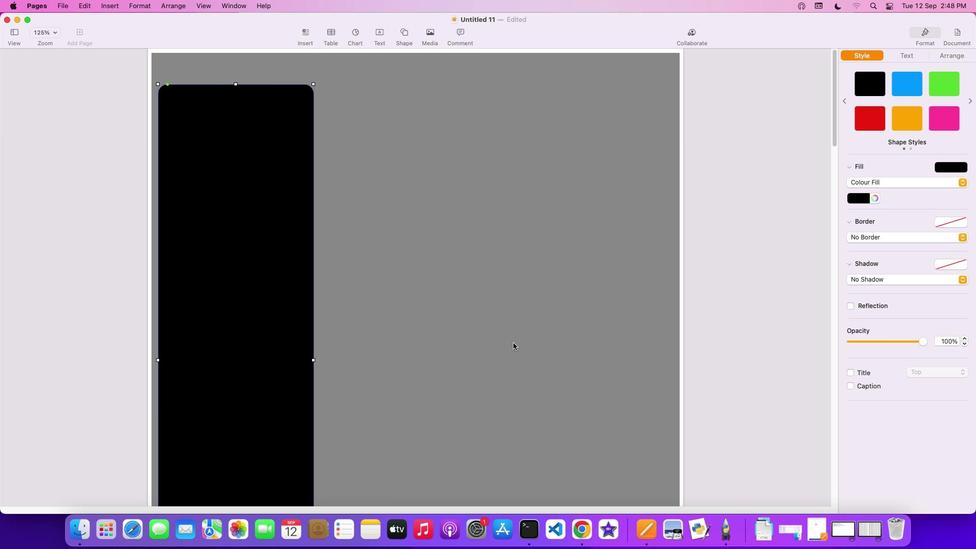 
Action: Mouse scrolled (513, 343) with delta (0, 0)
Screenshot: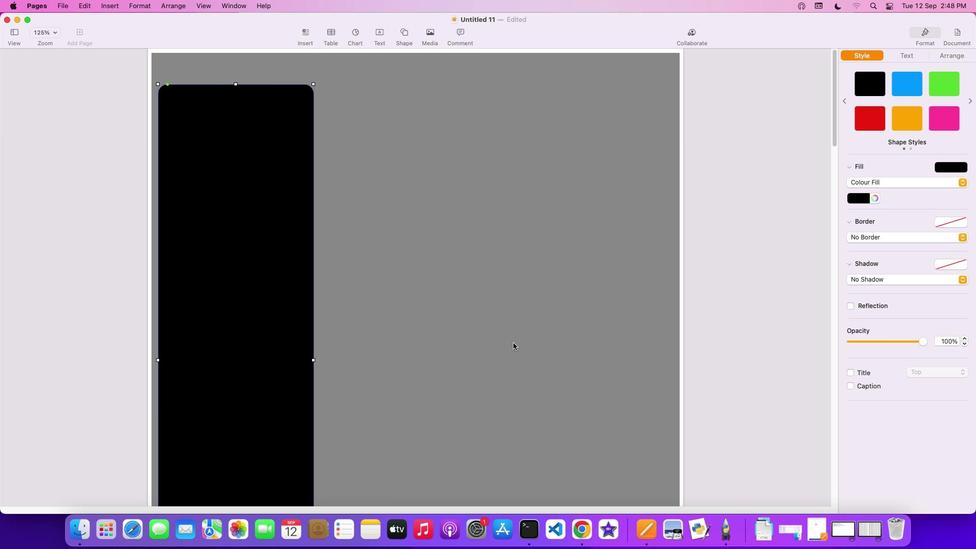 
Action: Mouse scrolled (513, 343) with delta (0, 1)
Screenshot: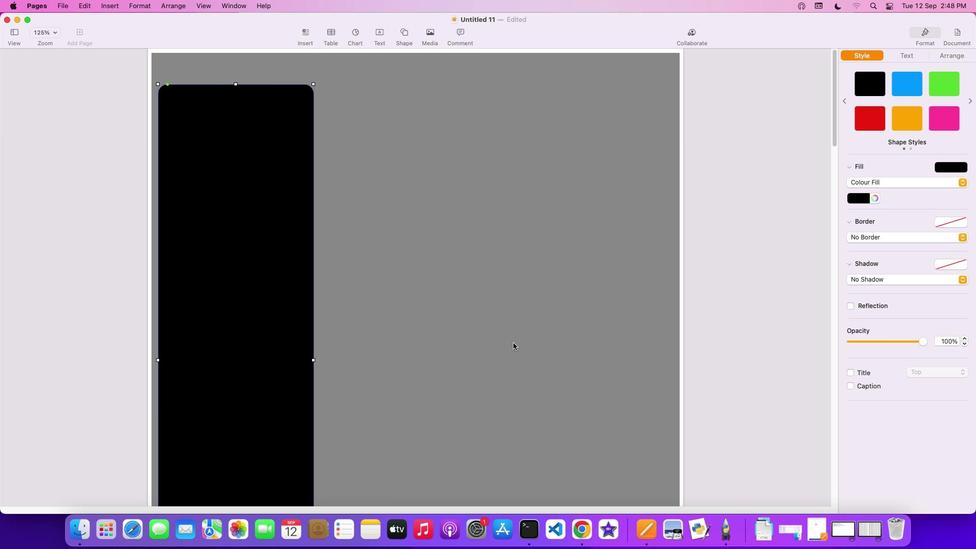 
Action: Mouse scrolled (513, 343) with delta (0, 2)
Screenshot: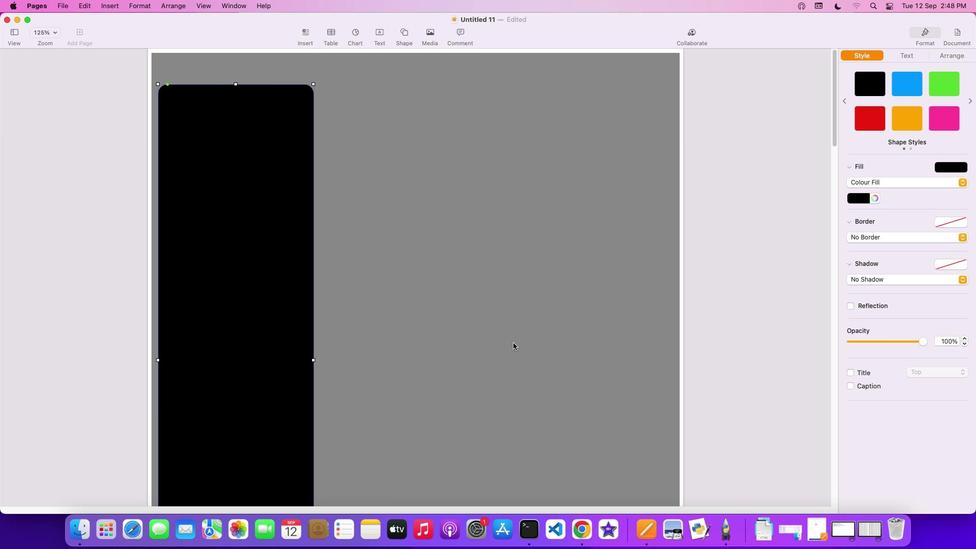 
Action: Mouse scrolled (513, 343) with delta (0, 3)
Screenshot: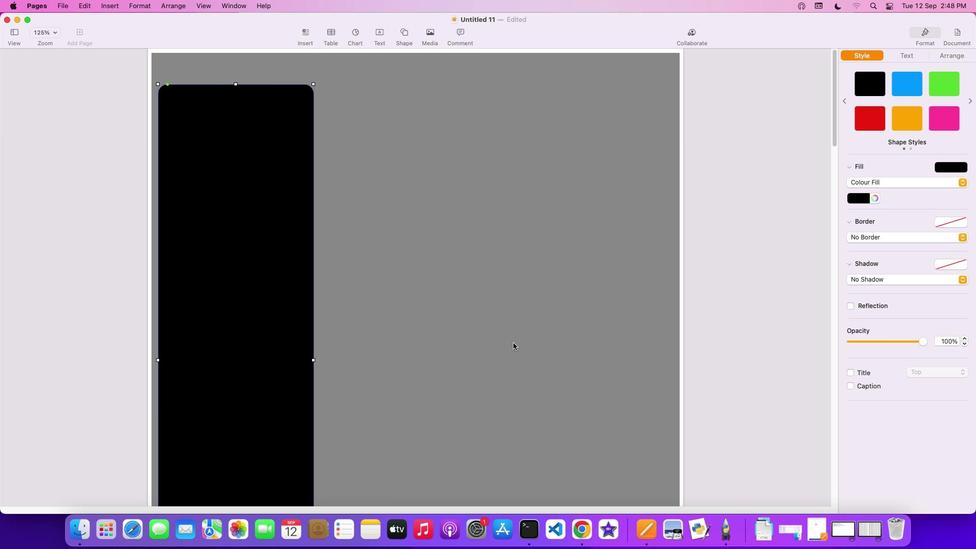 
Action: Mouse moved to (263, 349)
Screenshot: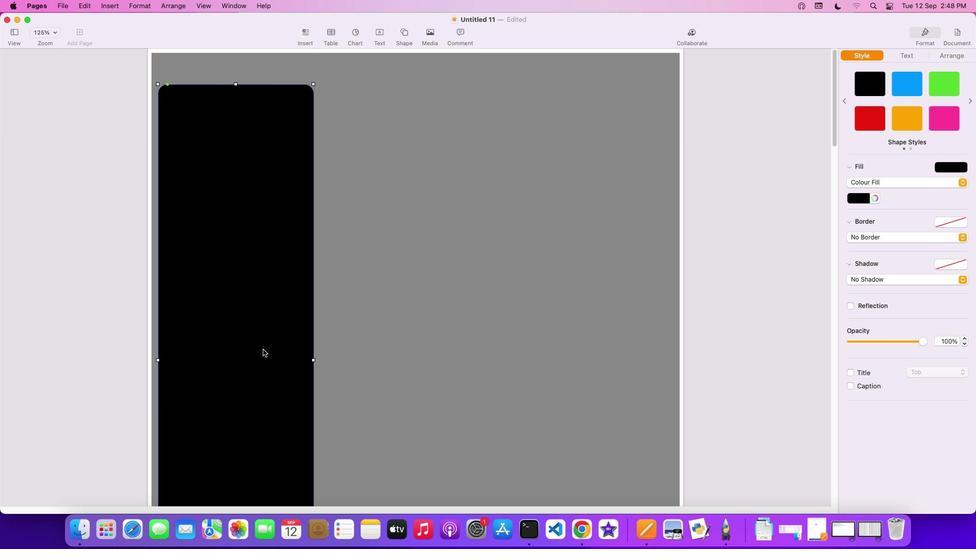 
Action: Mouse pressed left at (263, 349)
